 Task: Search one way flight ticket for 1 adult, 5 children, 2 infants in seat and 1 infant on lap in first from Dayton: James M. Cox Dayton International Airport to Indianapolis: Indianapolis International Airport on 8-5-2023. Choice of flights is United. Number of bags: 7 checked bags. Price is upto 55000. Outbound departure time preference is 18:00.
Action: Mouse moved to (383, 333)
Screenshot: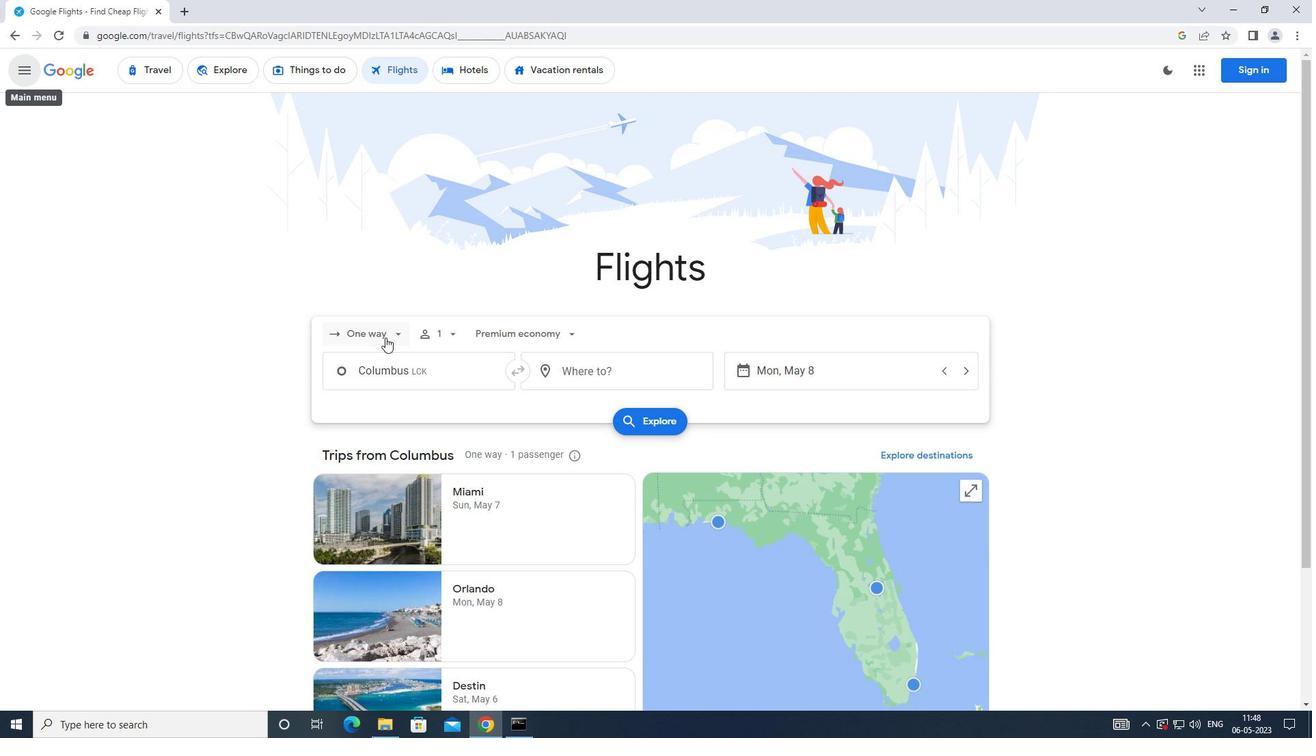 
Action: Mouse pressed left at (383, 333)
Screenshot: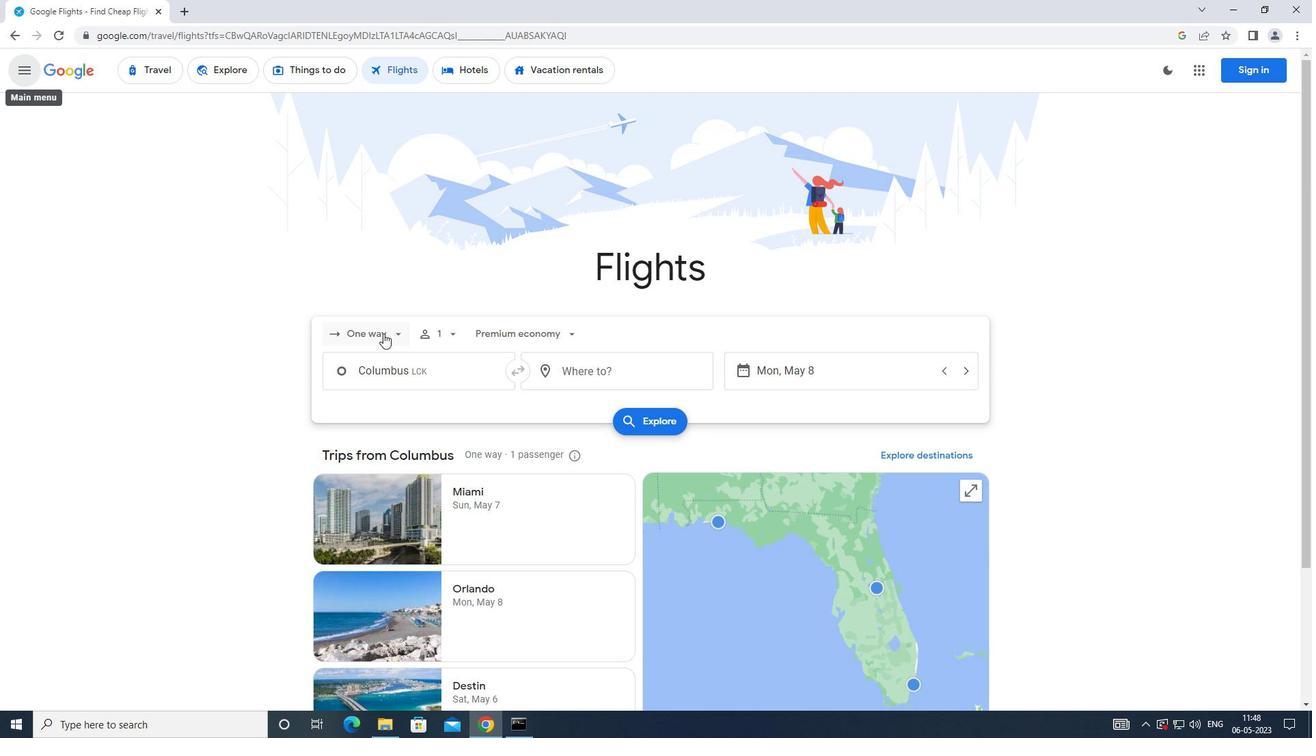 
Action: Mouse moved to (397, 395)
Screenshot: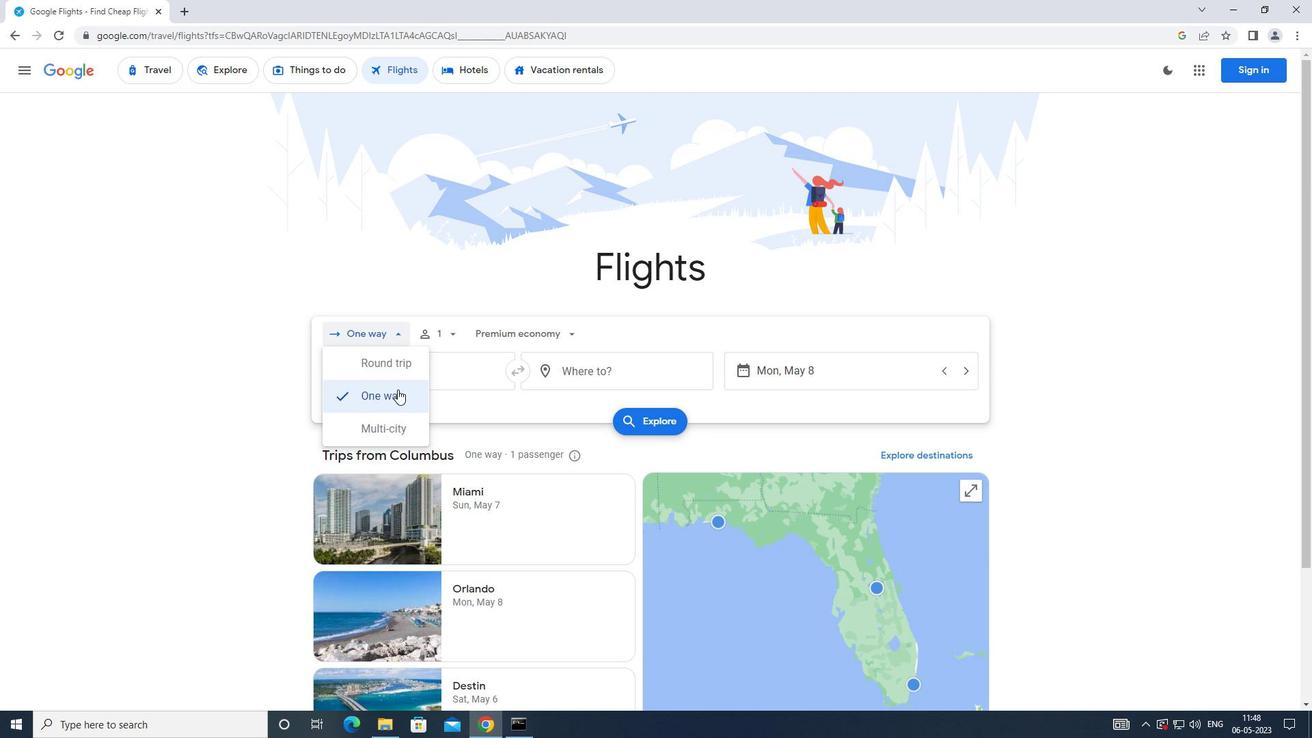 
Action: Mouse pressed left at (397, 395)
Screenshot: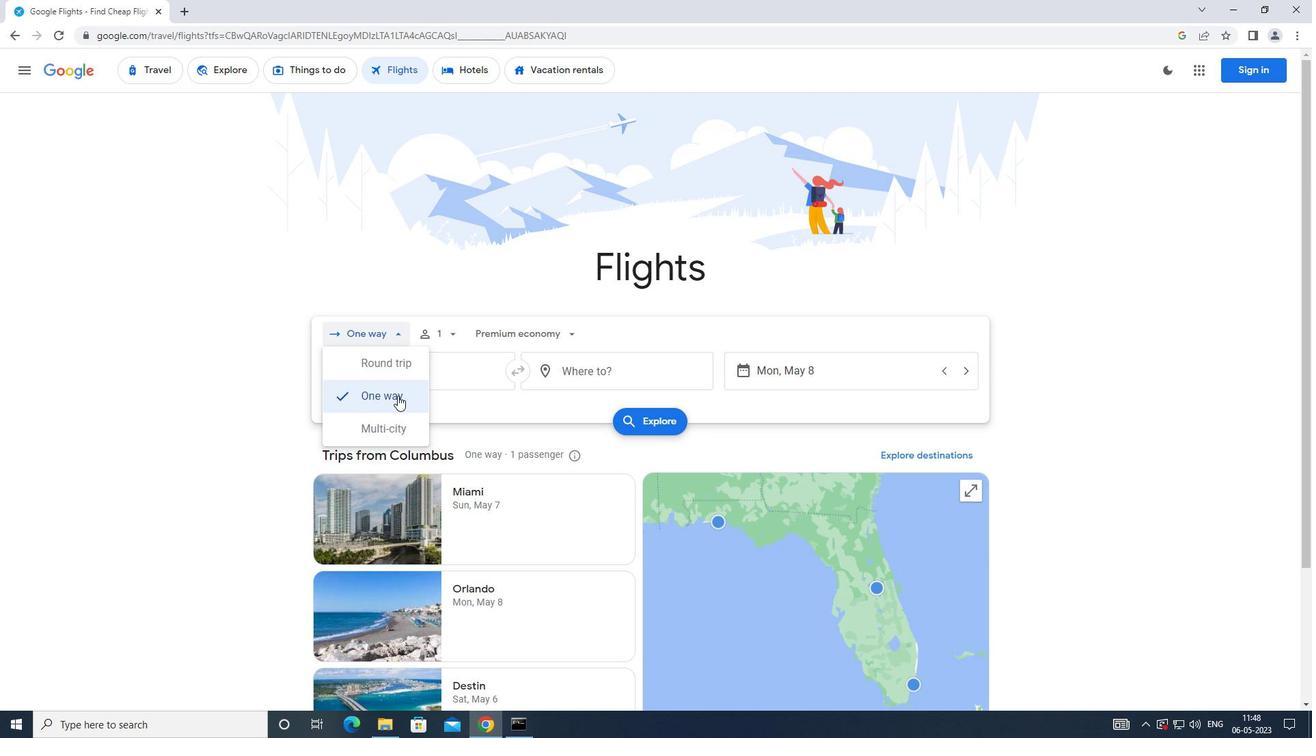 
Action: Mouse moved to (458, 341)
Screenshot: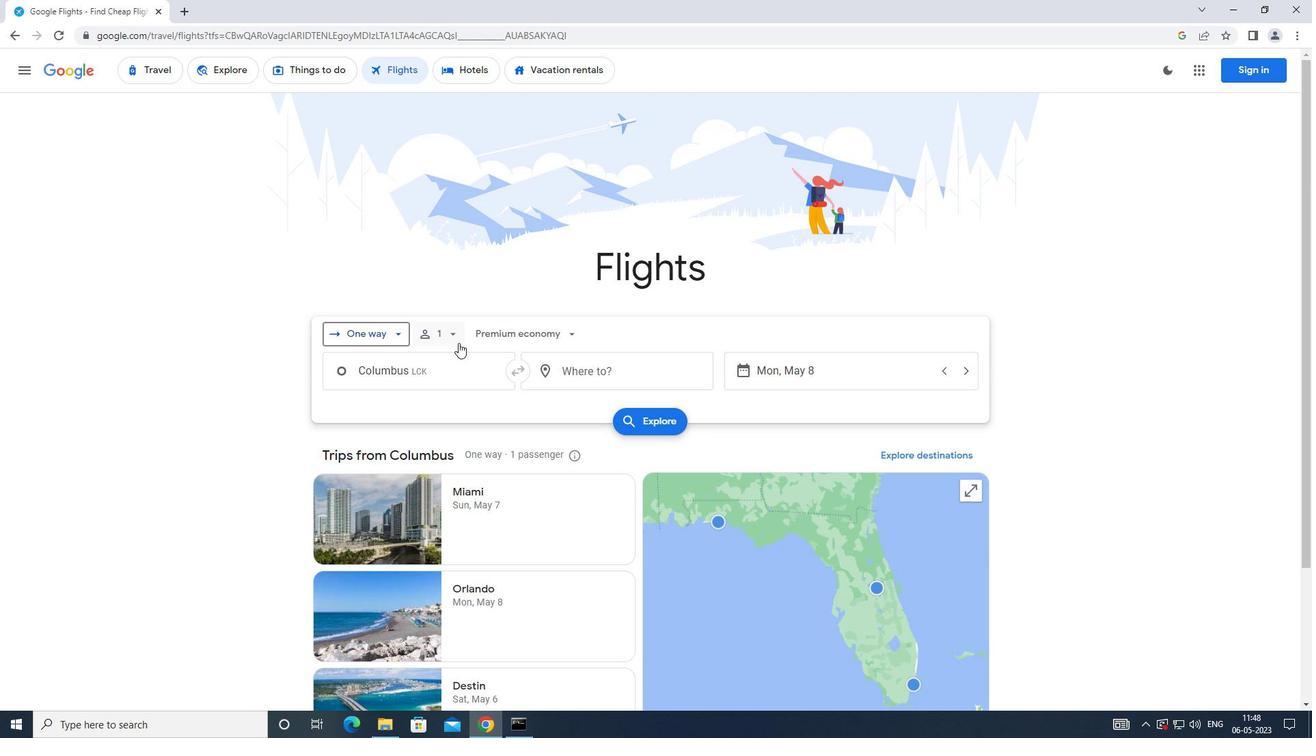 
Action: Mouse pressed left at (458, 341)
Screenshot: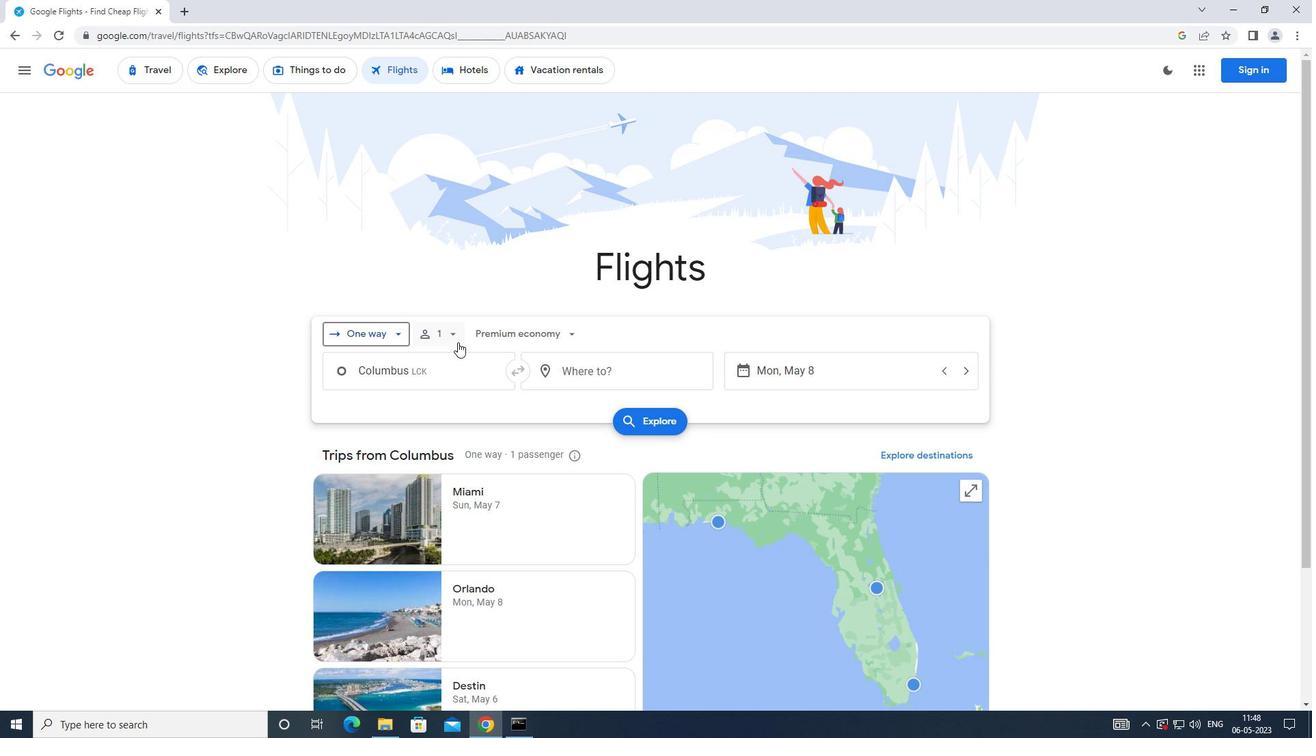 
Action: Mouse moved to (565, 405)
Screenshot: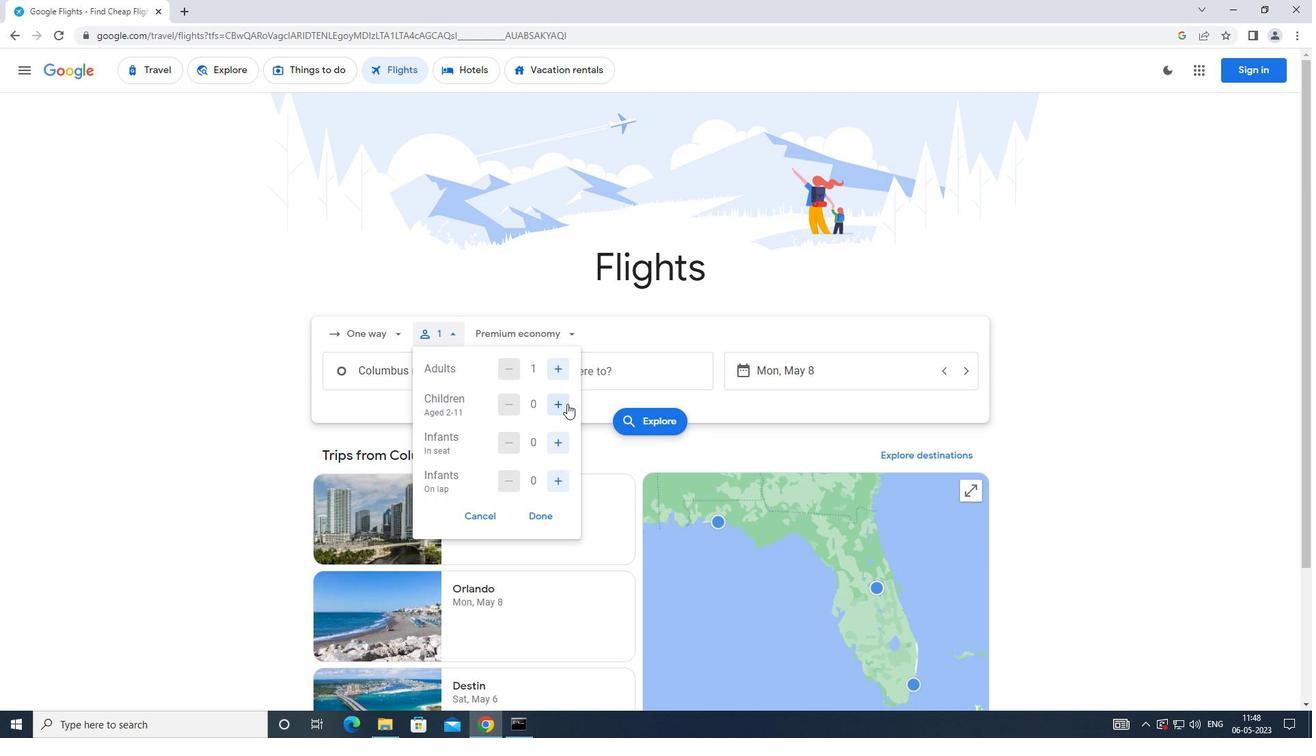 
Action: Mouse pressed left at (565, 405)
Screenshot: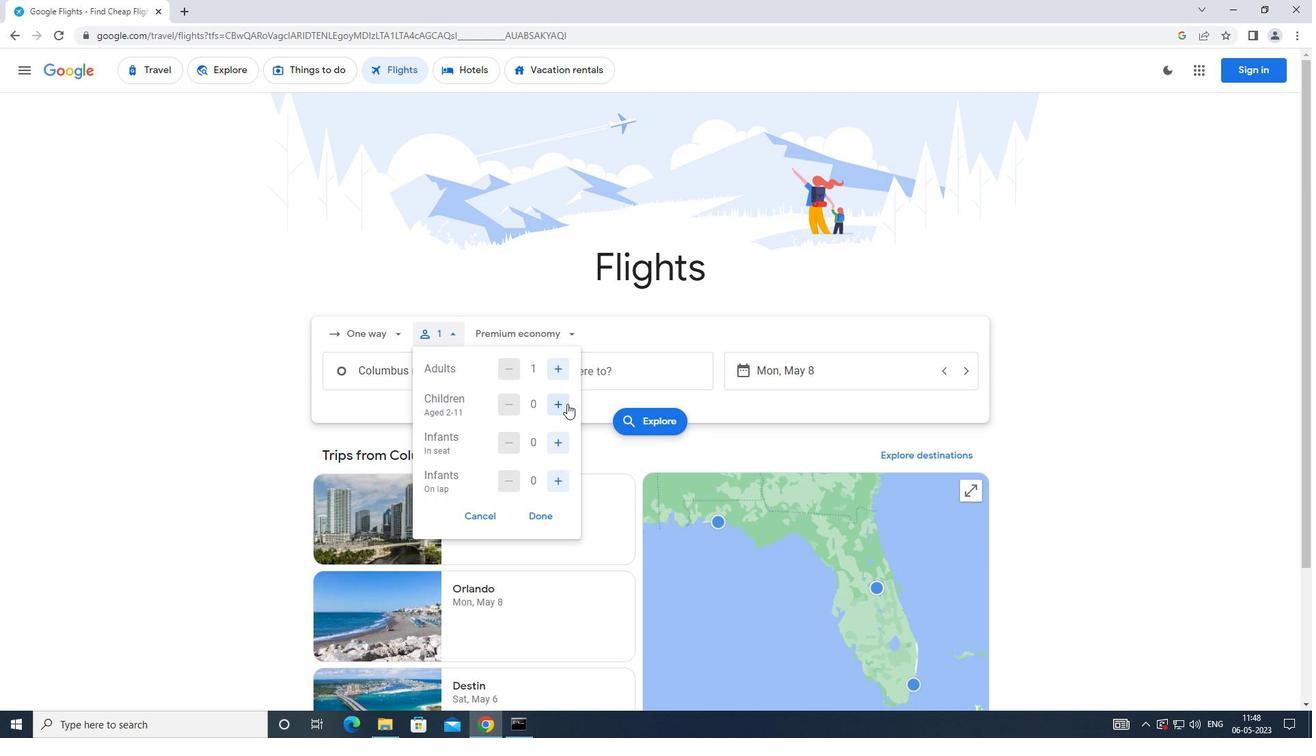 
Action: Mouse moved to (564, 406)
Screenshot: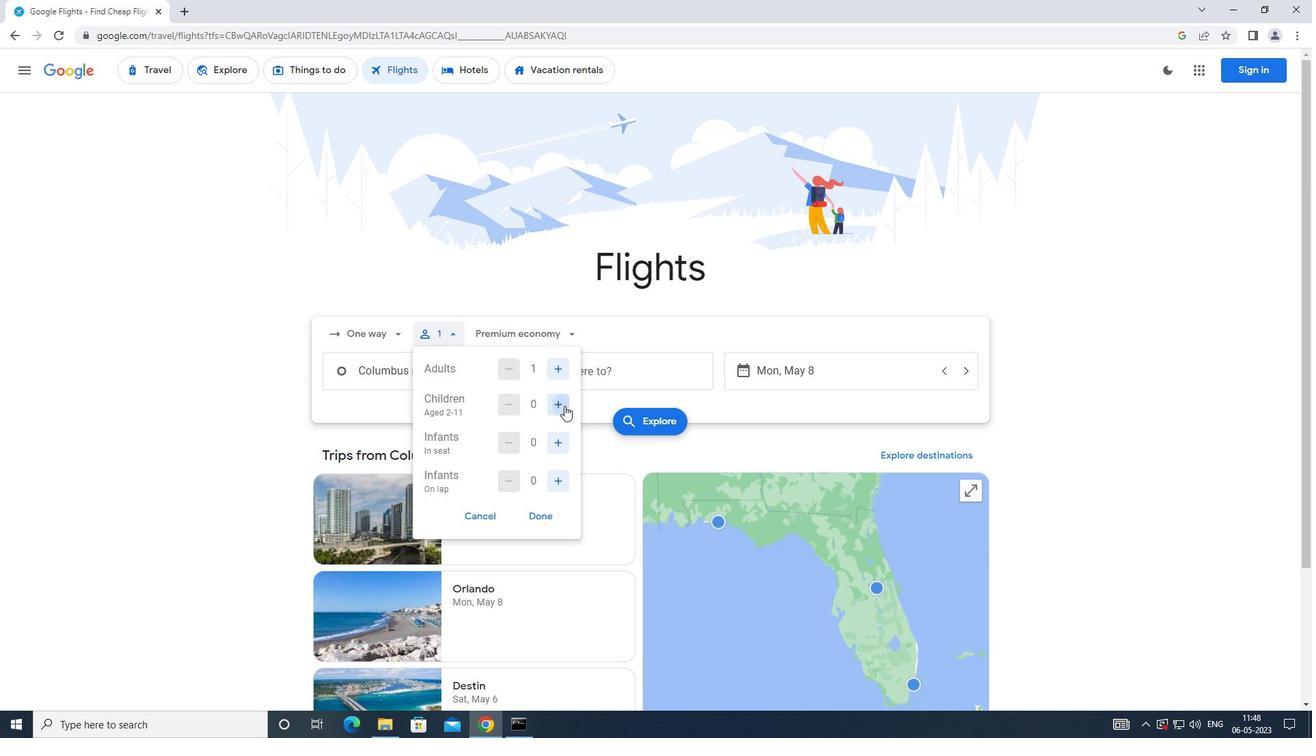 
Action: Mouse pressed left at (564, 406)
Screenshot: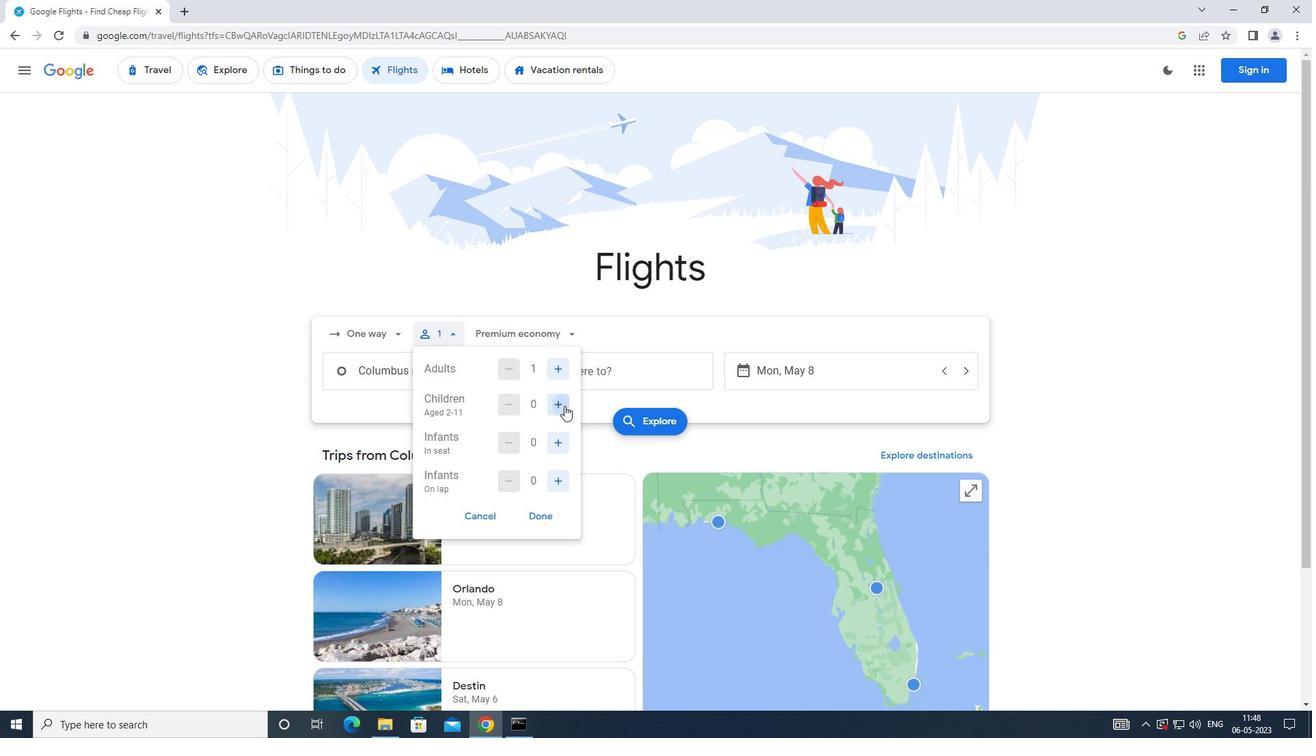 
Action: Mouse moved to (561, 408)
Screenshot: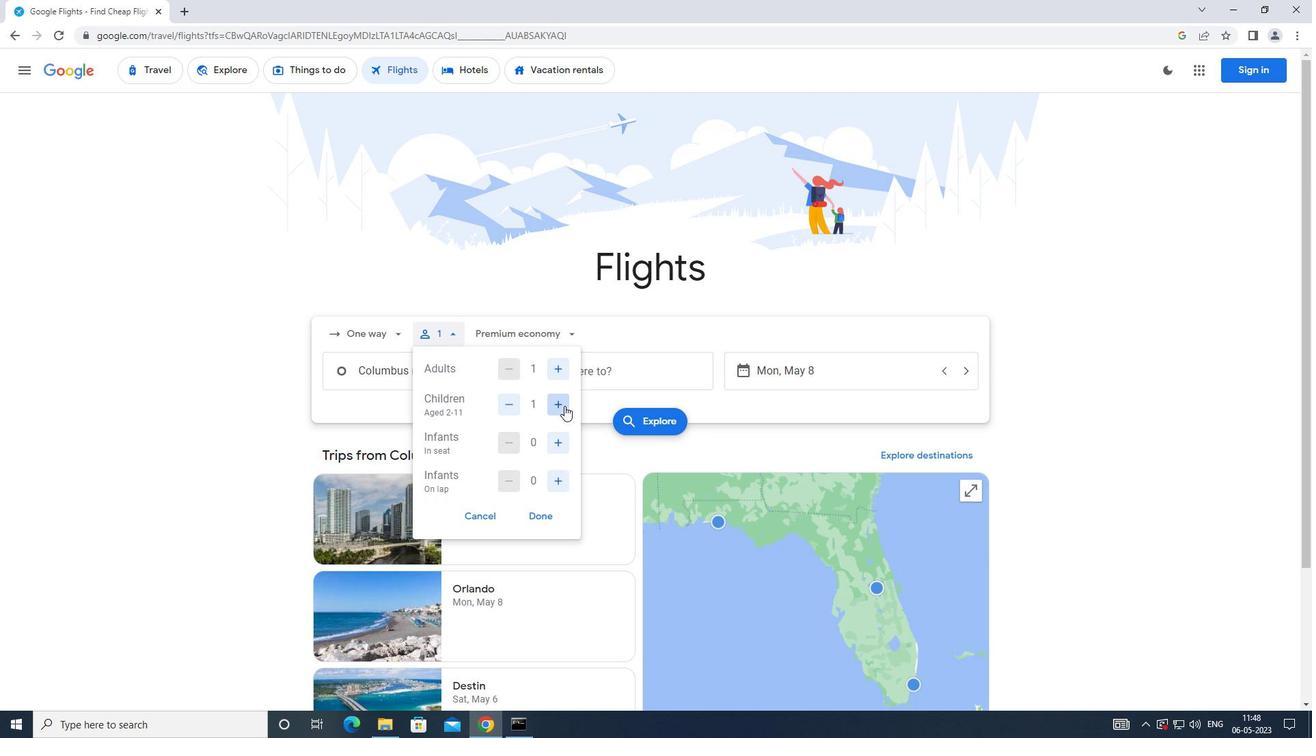 
Action: Mouse pressed left at (561, 408)
Screenshot: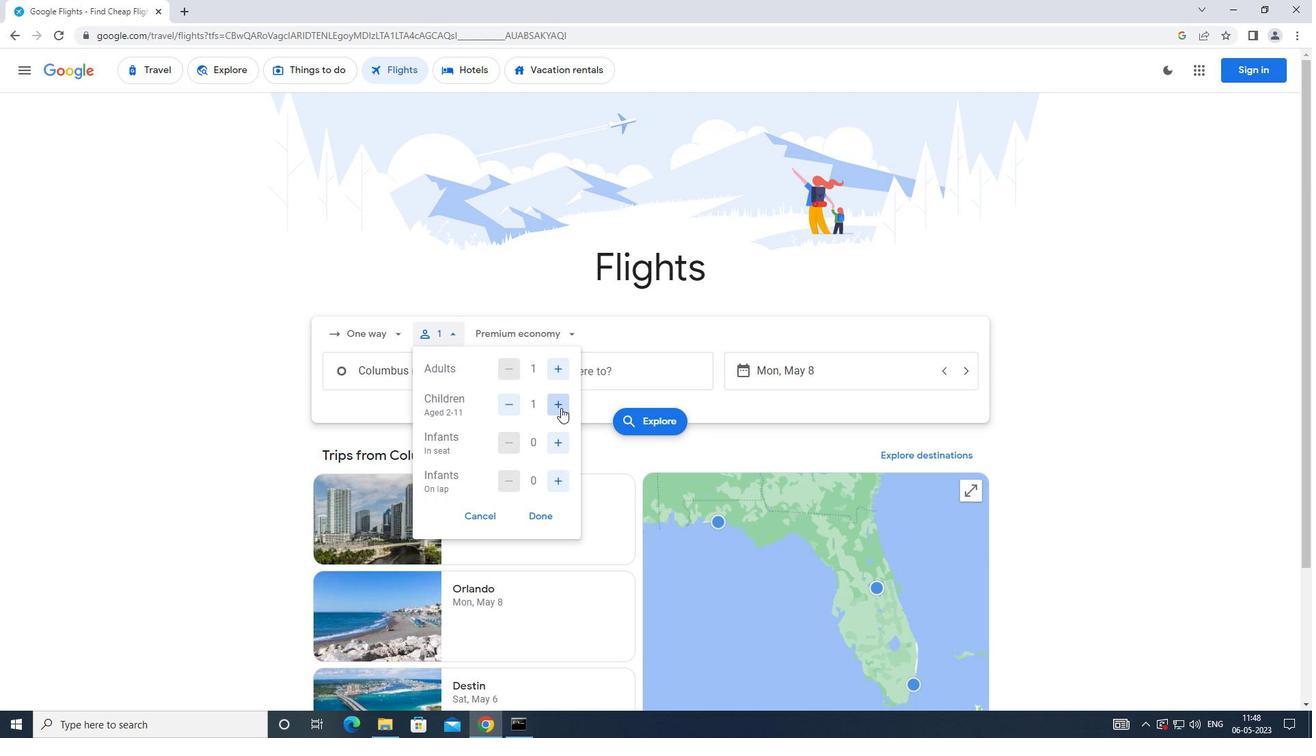 
Action: Mouse pressed left at (561, 408)
Screenshot: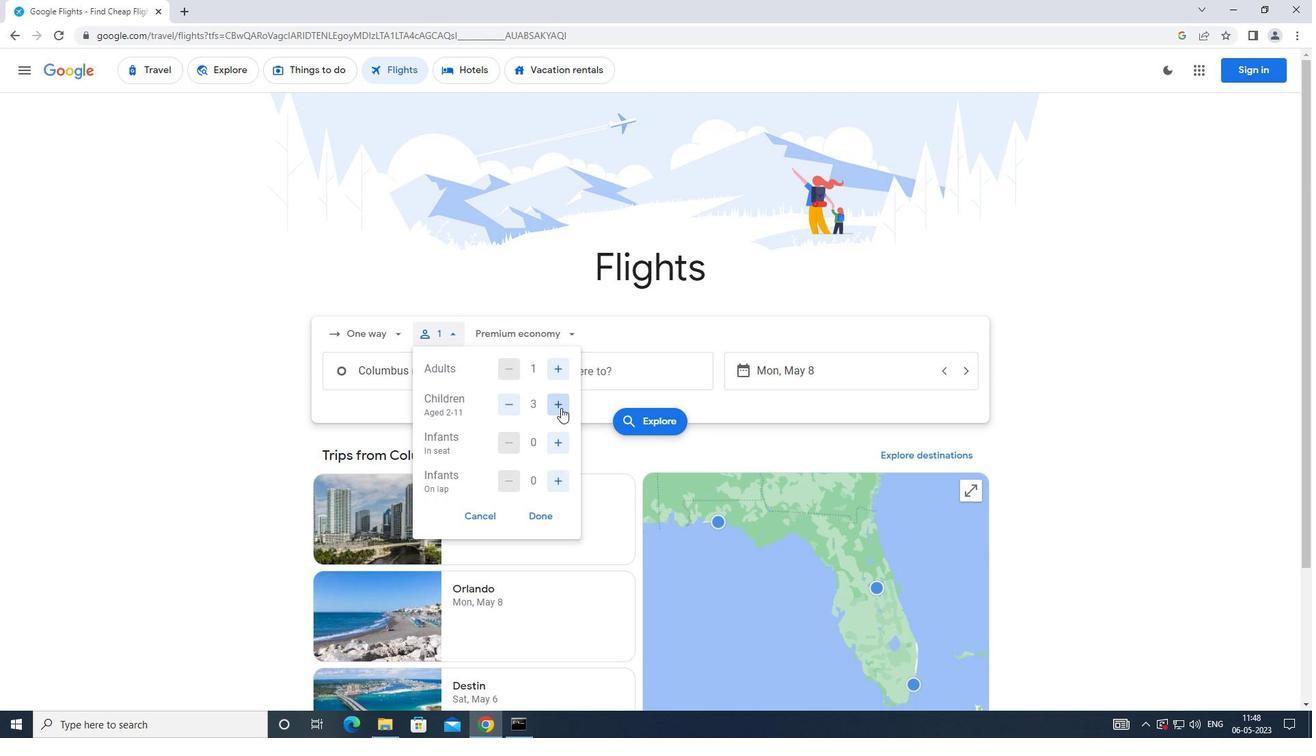 
Action: Mouse pressed left at (561, 408)
Screenshot: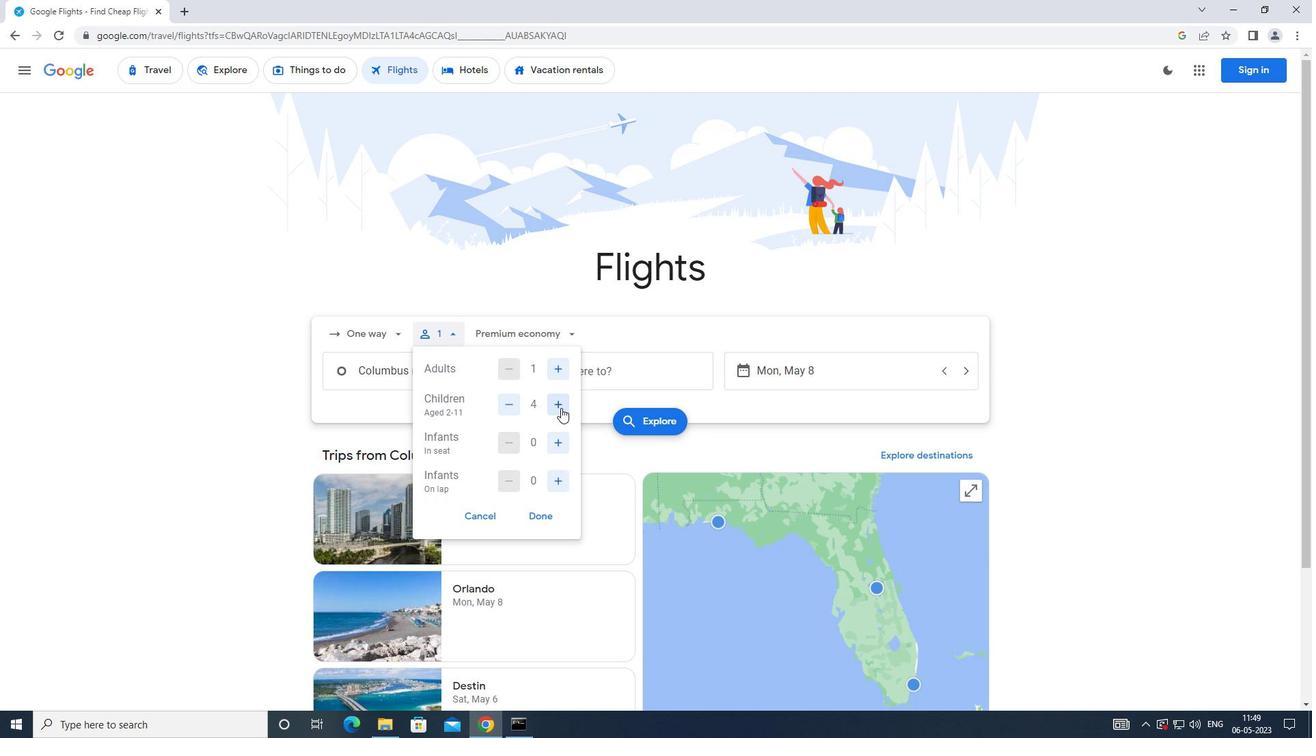 
Action: Mouse moved to (559, 444)
Screenshot: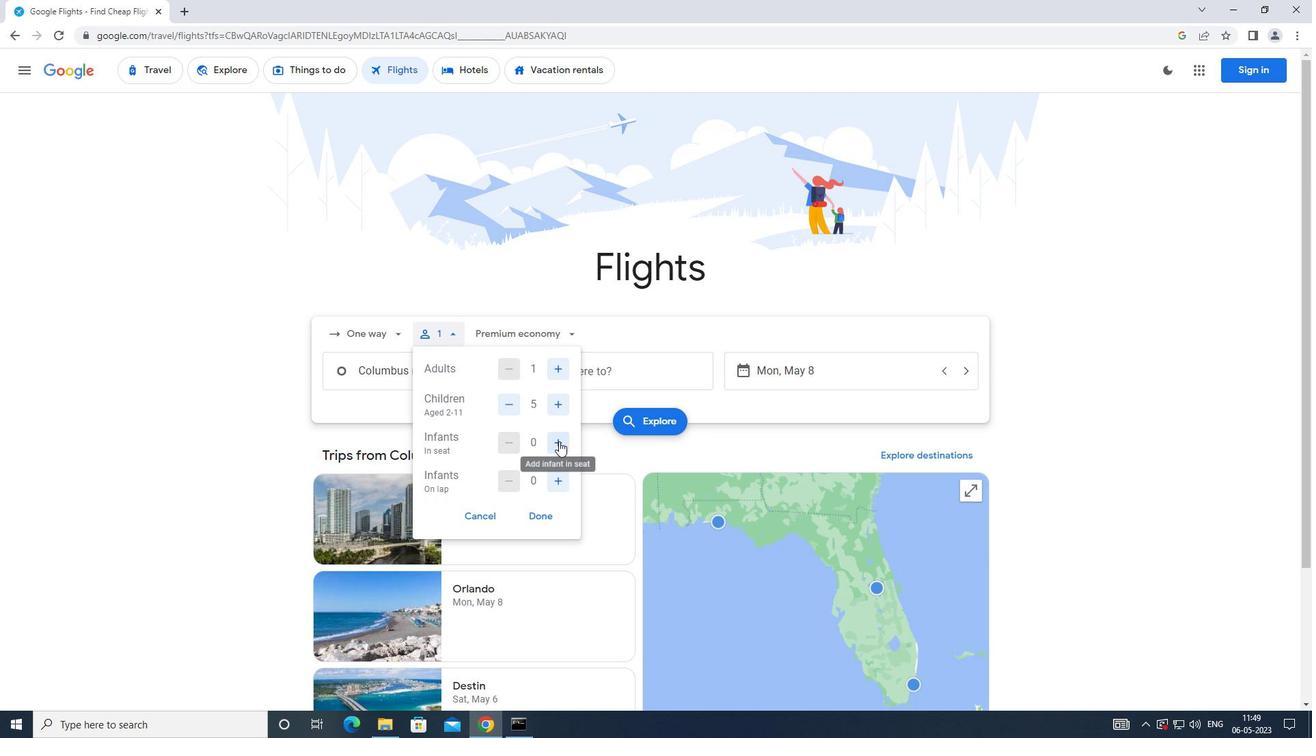 
Action: Mouse pressed left at (559, 444)
Screenshot: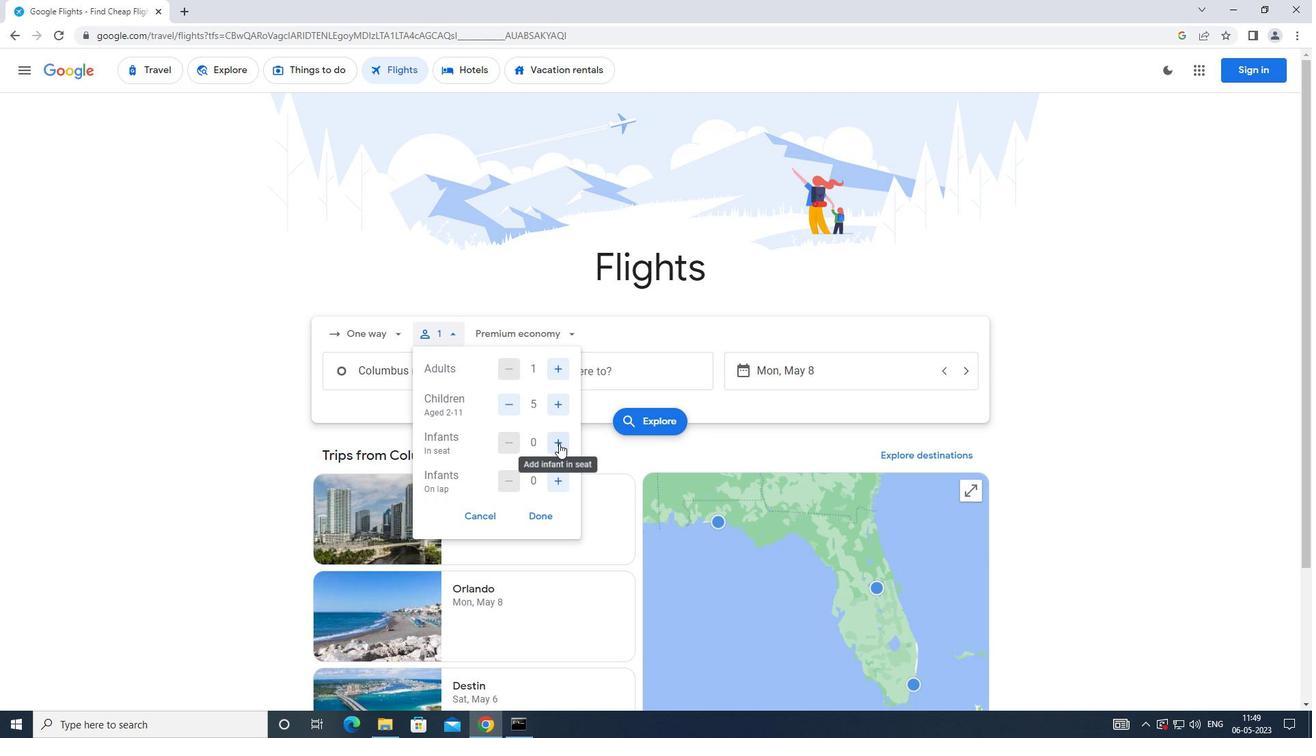 
Action: Mouse moved to (559, 478)
Screenshot: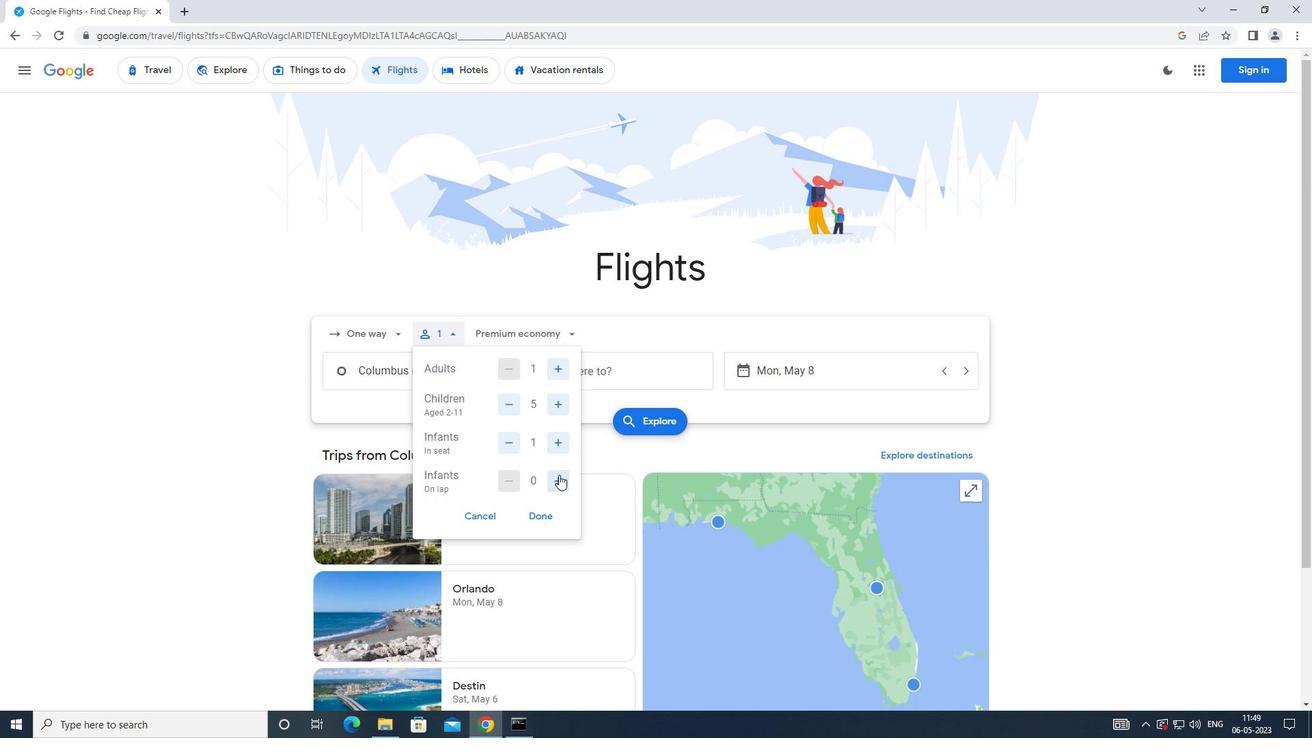 
Action: Mouse pressed left at (559, 478)
Screenshot: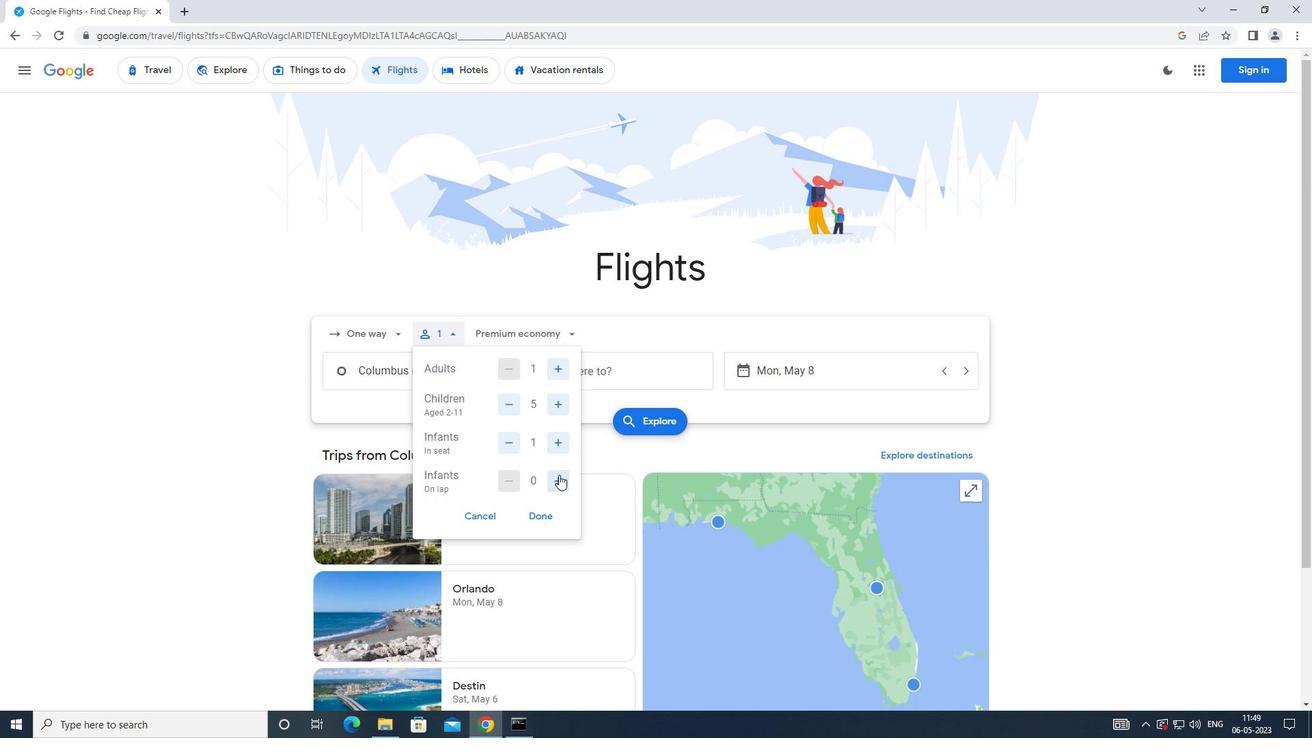 
Action: Mouse moved to (544, 519)
Screenshot: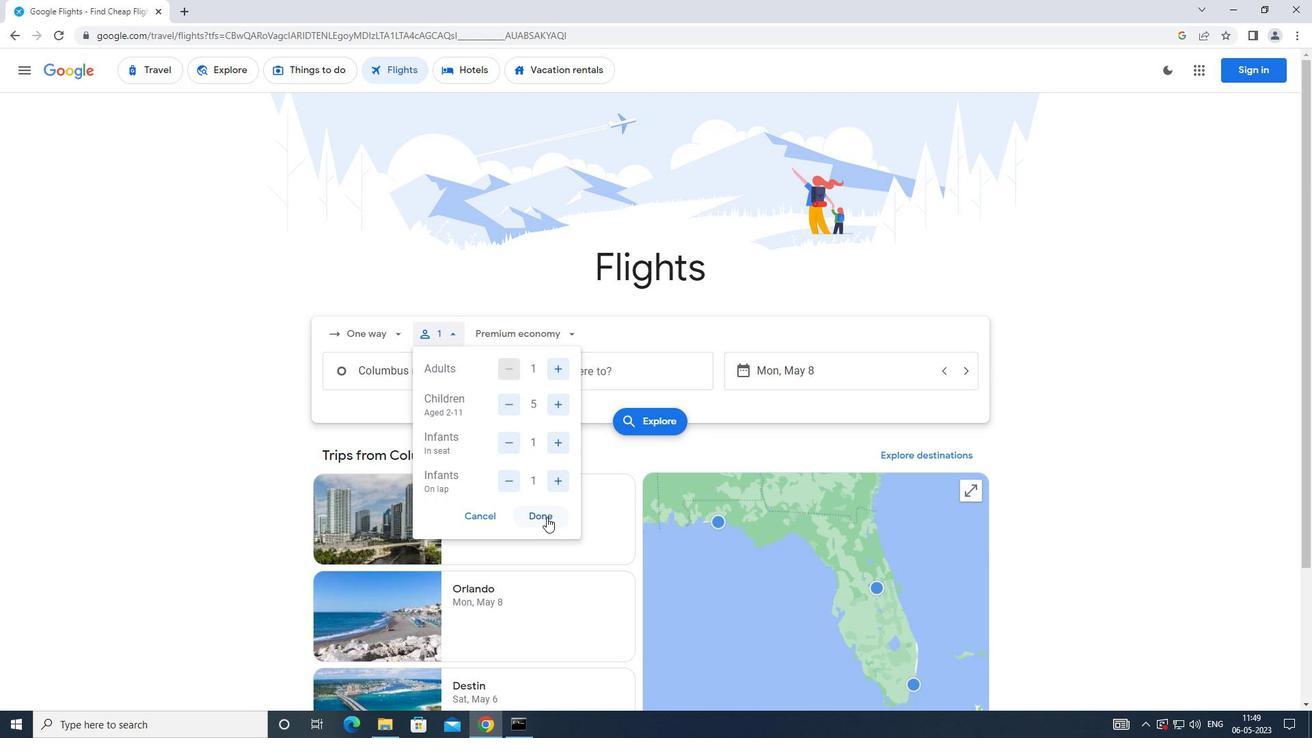 
Action: Mouse pressed left at (544, 519)
Screenshot: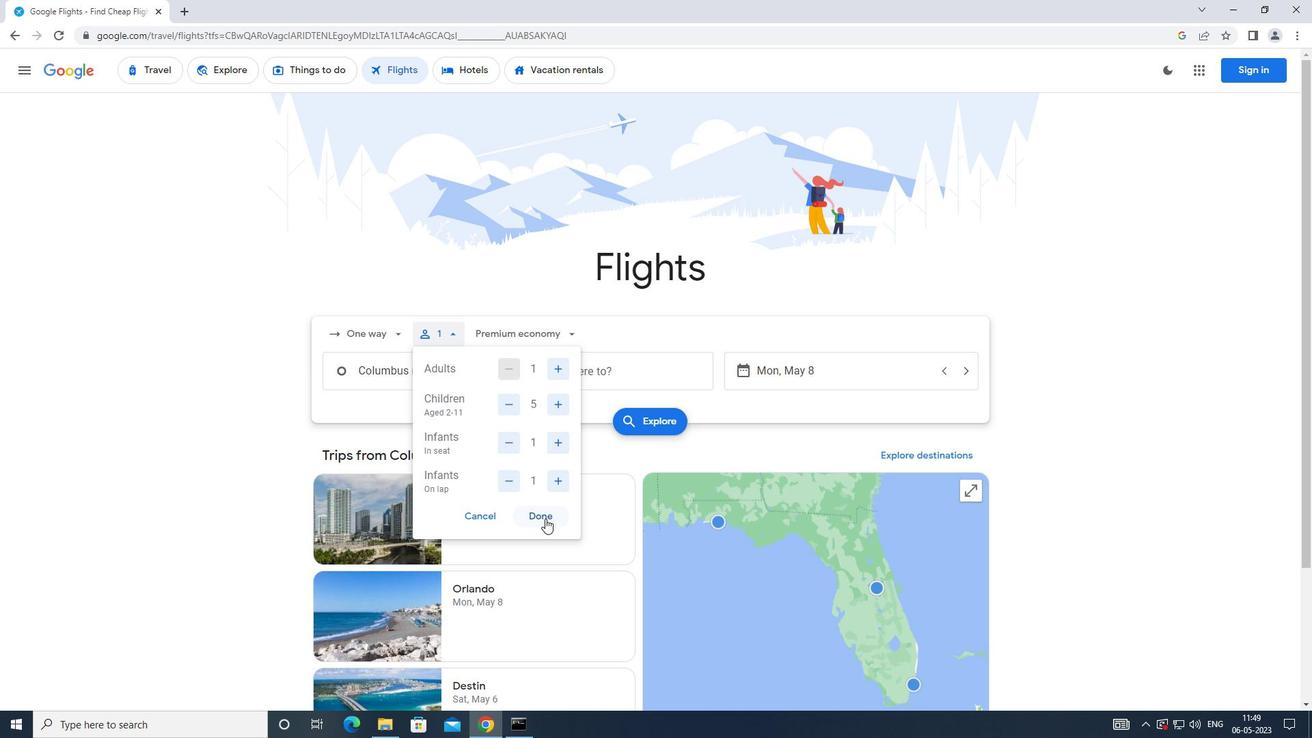 
Action: Mouse moved to (506, 332)
Screenshot: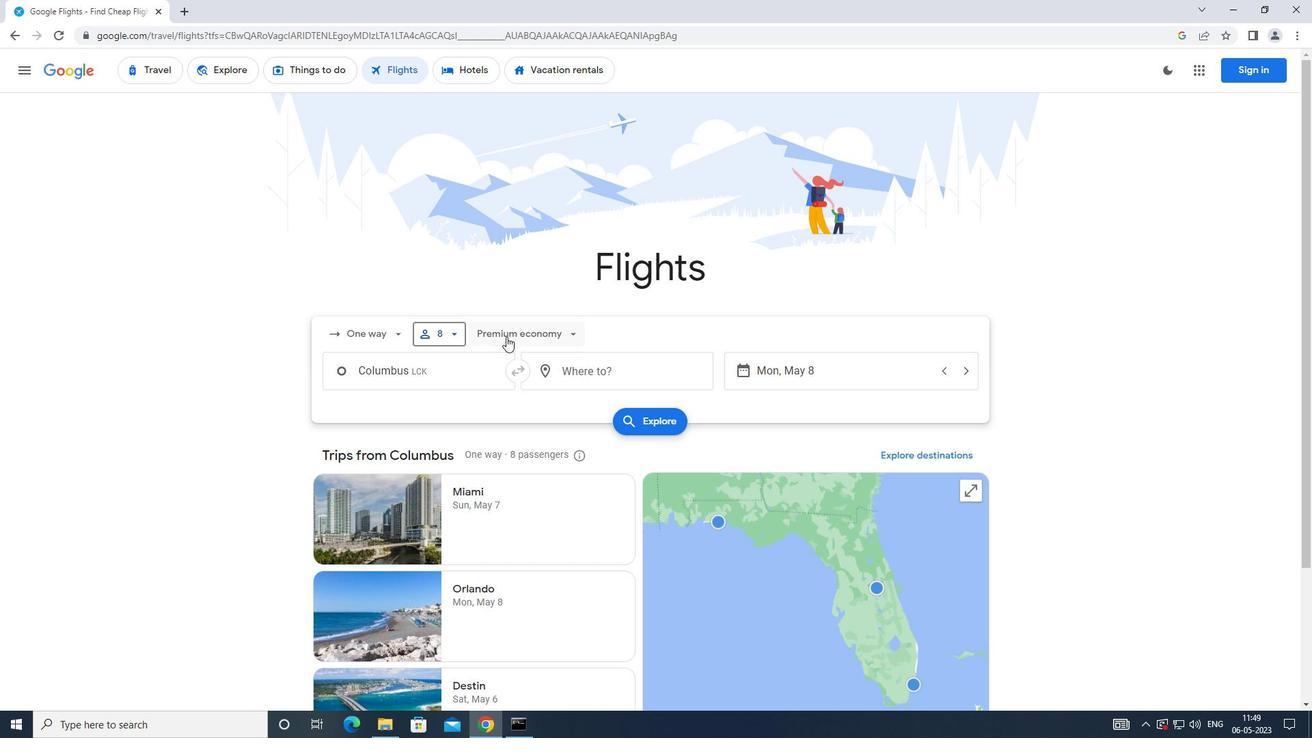 
Action: Mouse pressed left at (506, 332)
Screenshot: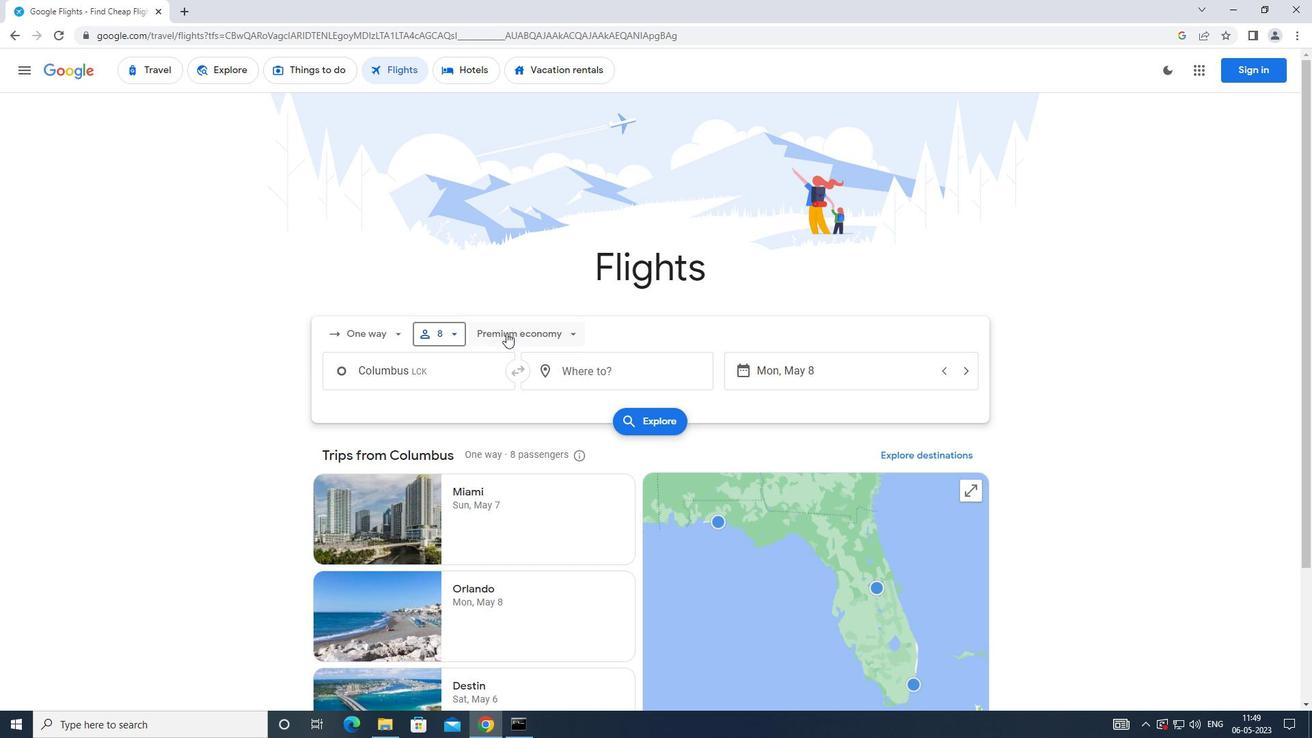 
Action: Mouse moved to (521, 461)
Screenshot: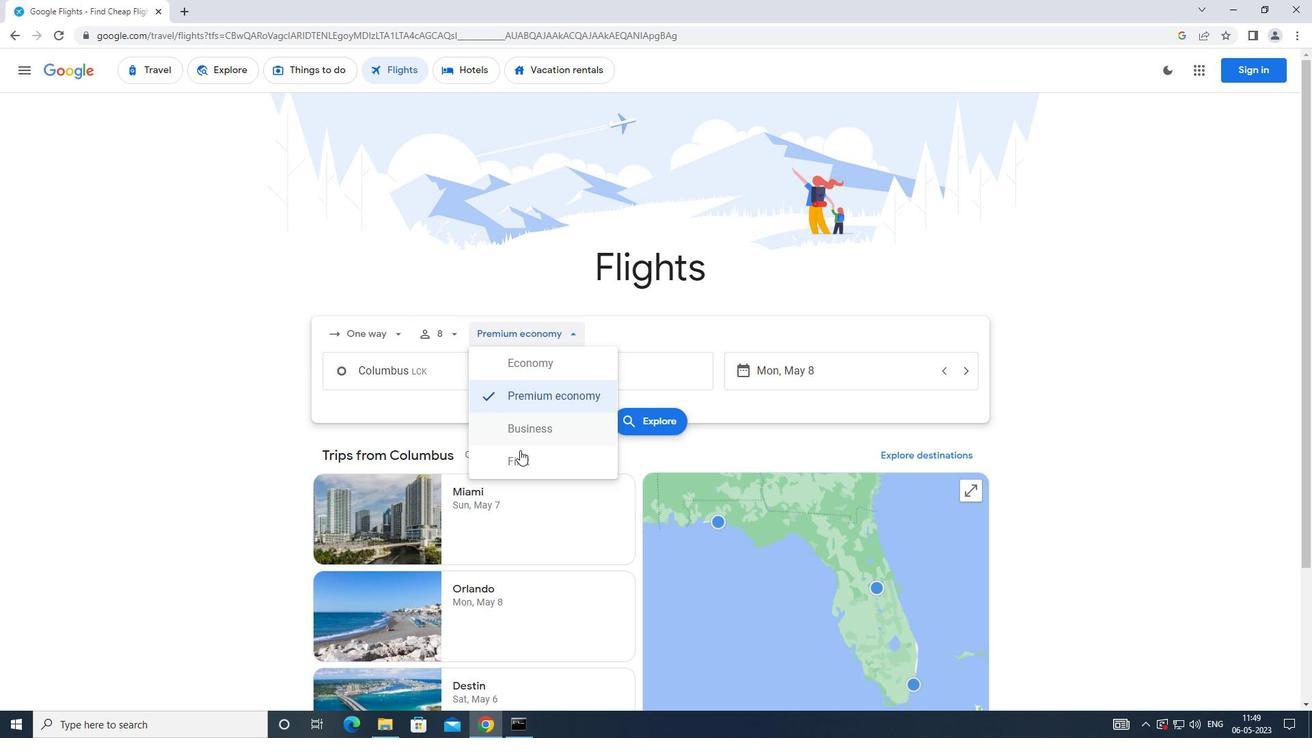 
Action: Mouse pressed left at (521, 461)
Screenshot: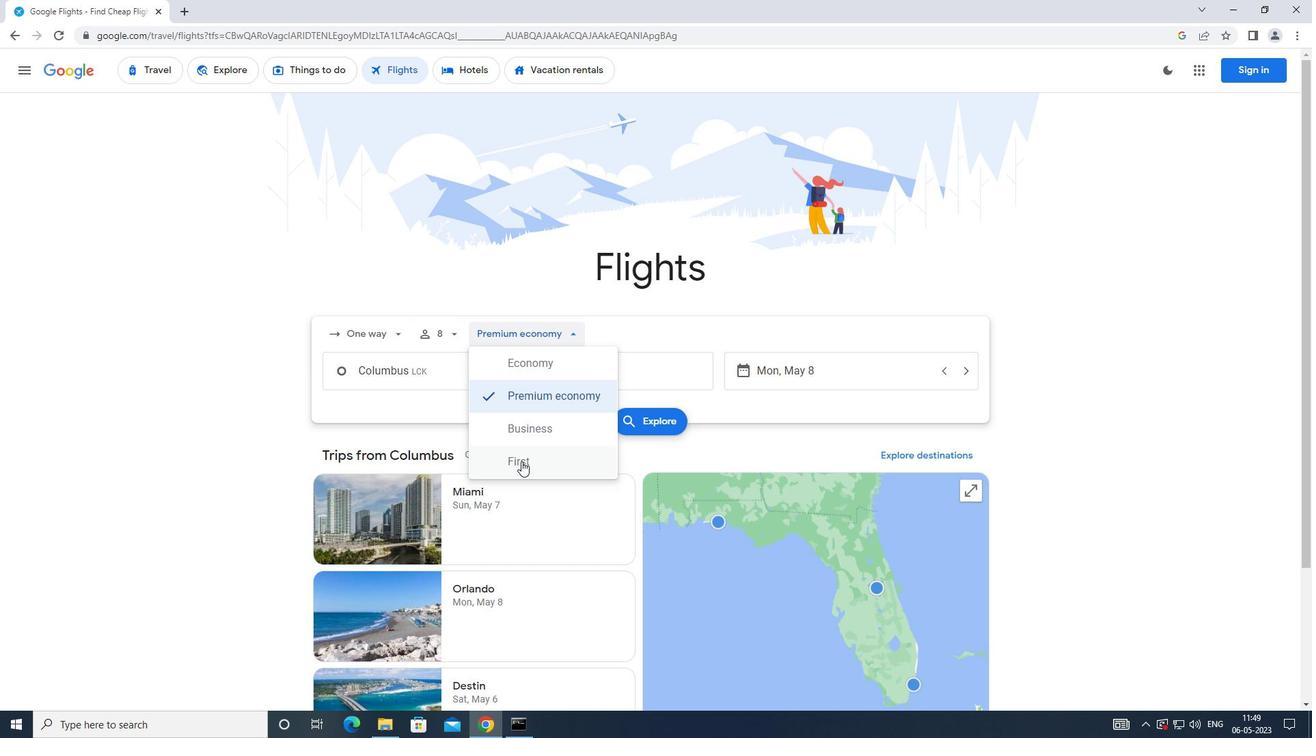 
Action: Mouse moved to (436, 386)
Screenshot: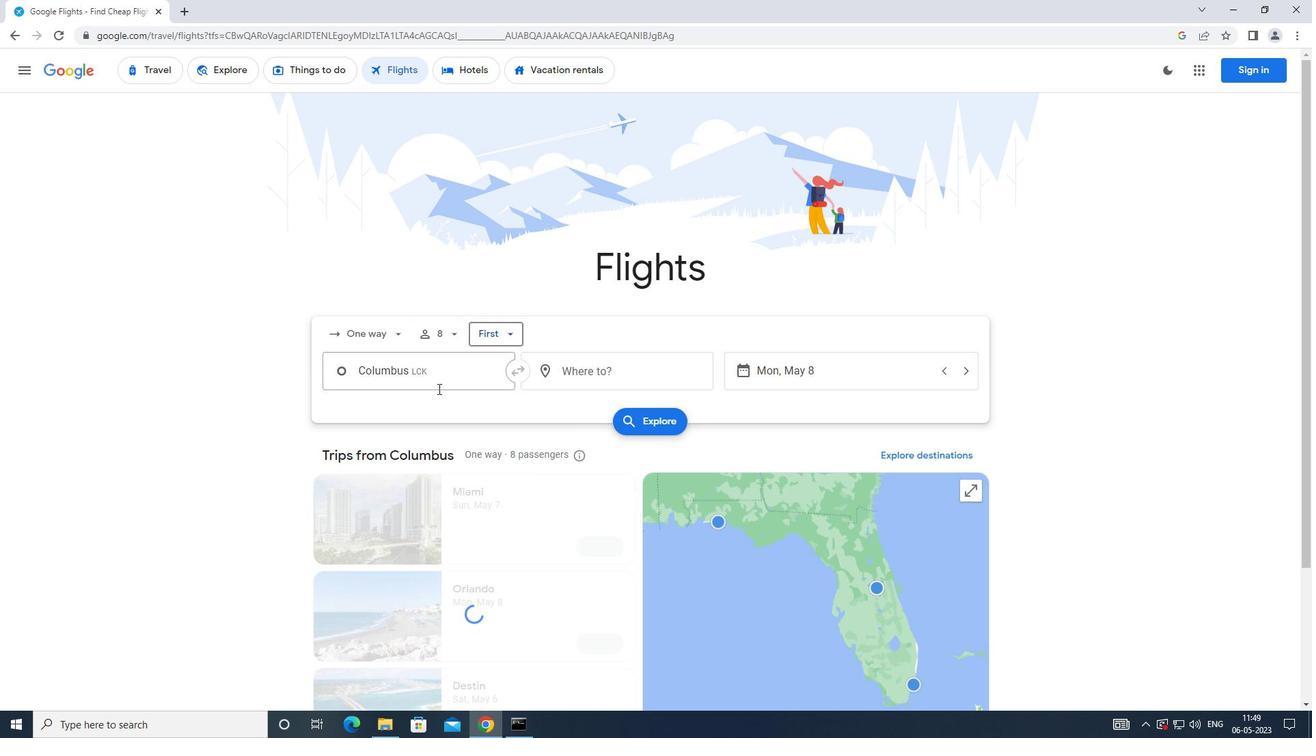 
Action: Mouse pressed left at (436, 386)
Screenshot: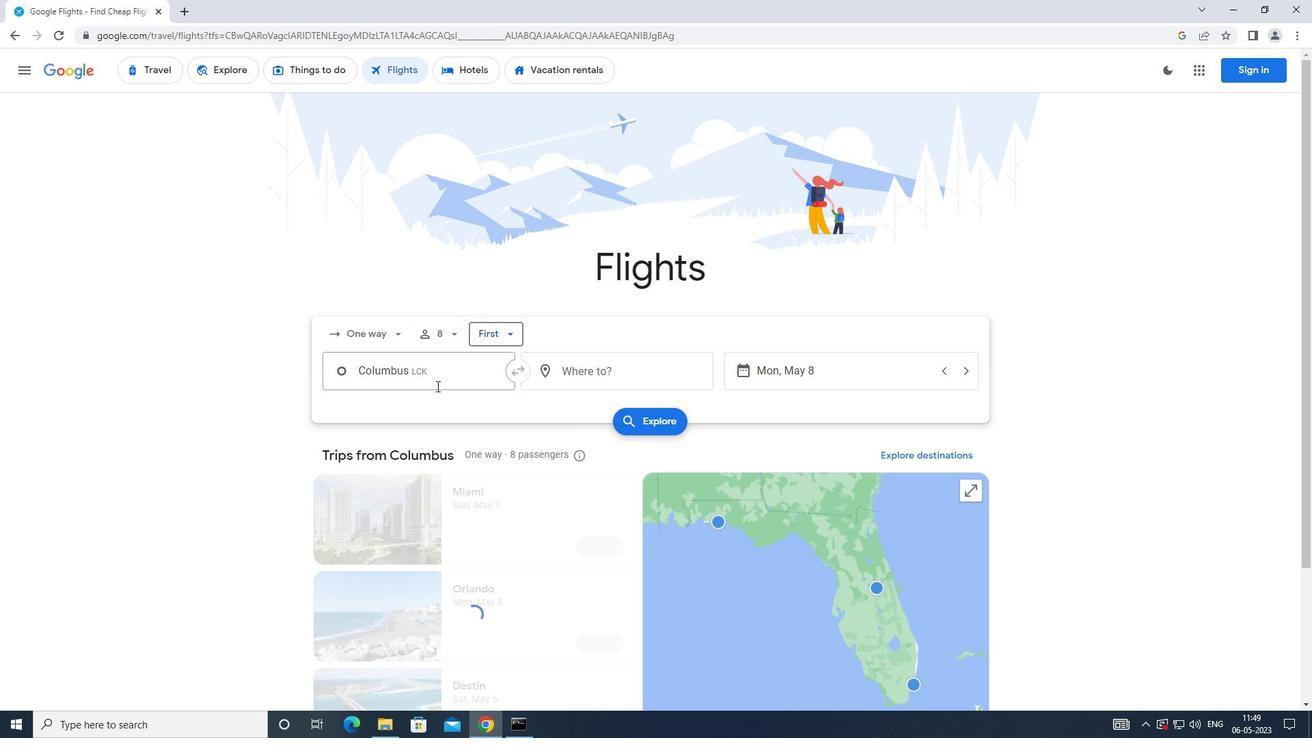 
Action: Mouse moved to (447, 397)
Screenshot: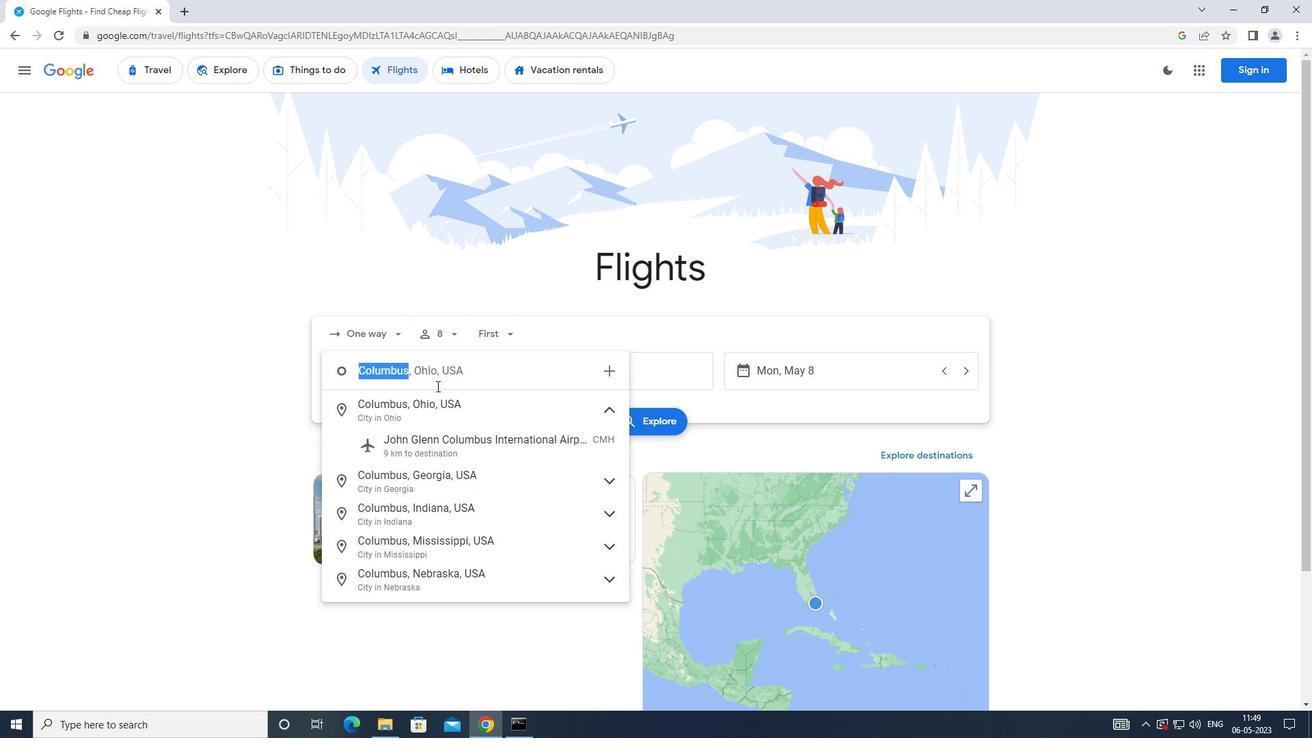 
Action: Key pressed <Key.caps_lock>j<Key.caps_lock>ames<Key.space>
Screenshot: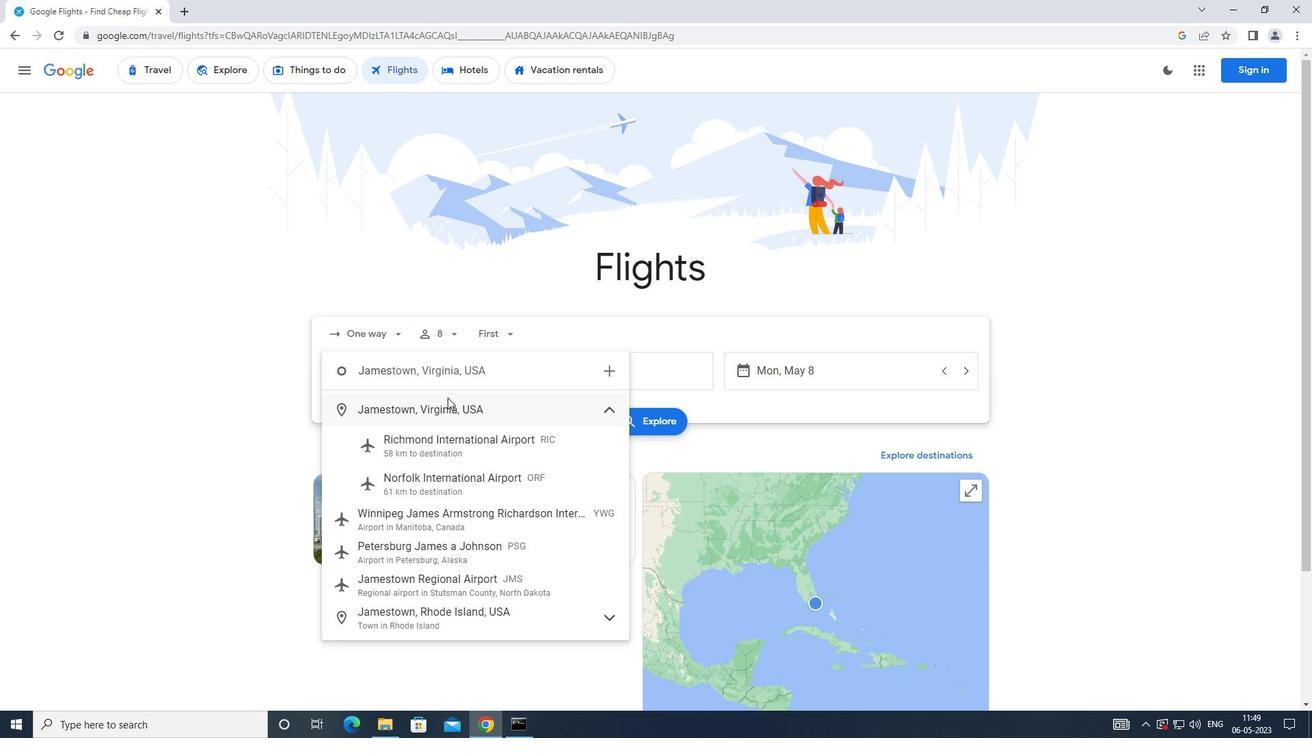 
Action: Mouse moved to (448, 397)
Screenshot: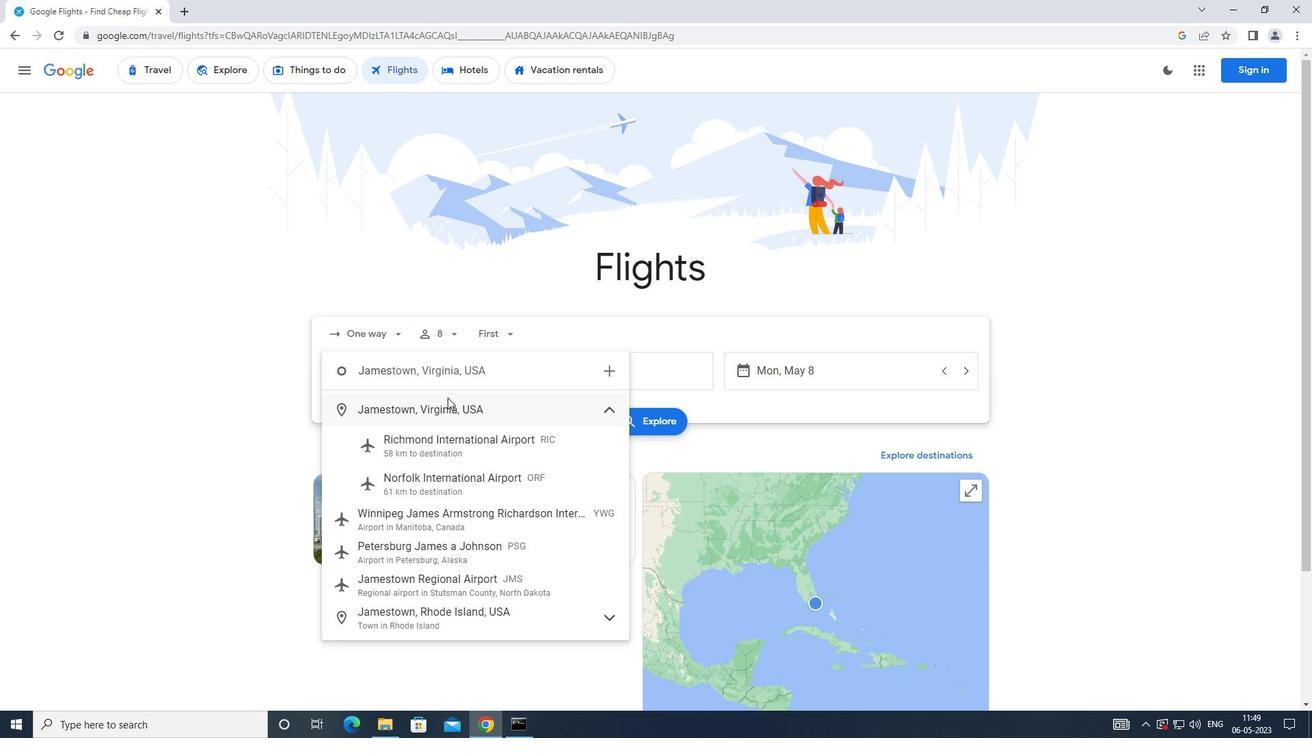 
Action: Key pressed <Key.caps_lock>
Screenshot: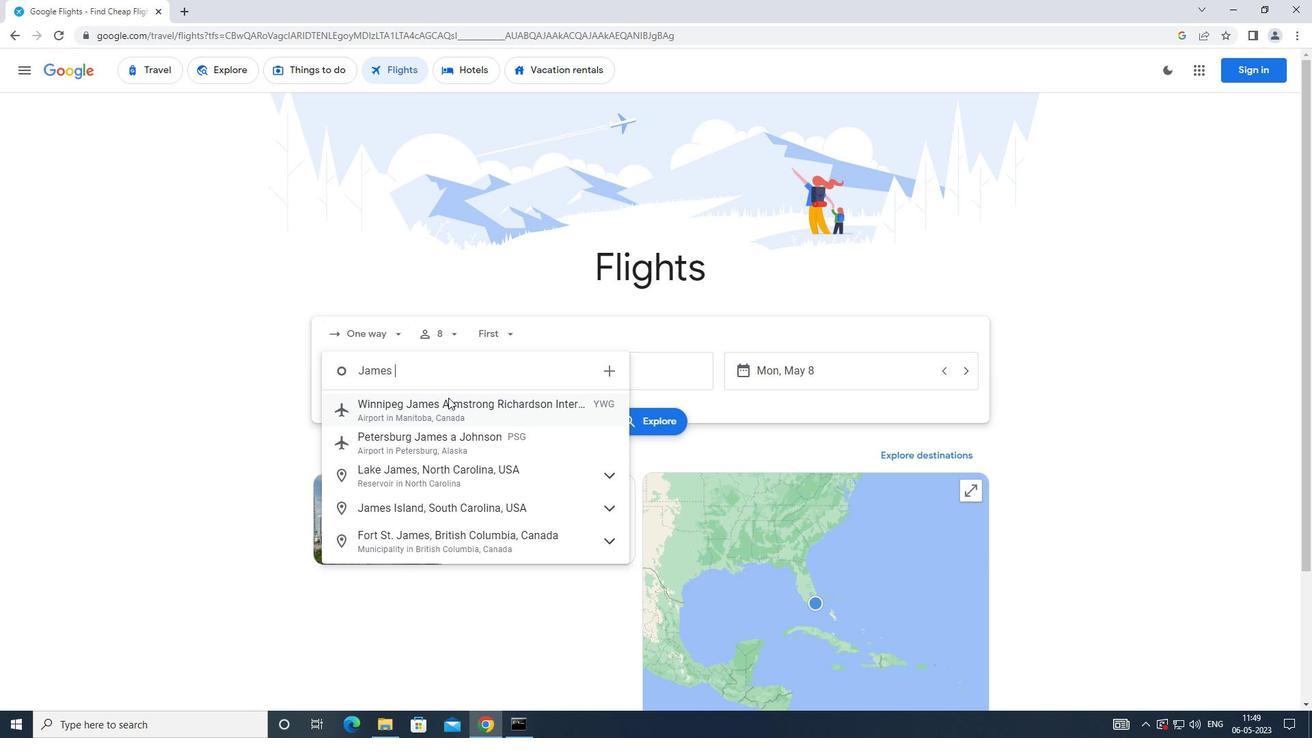
Action: Mouse moved to (448, 398)
Screenshot: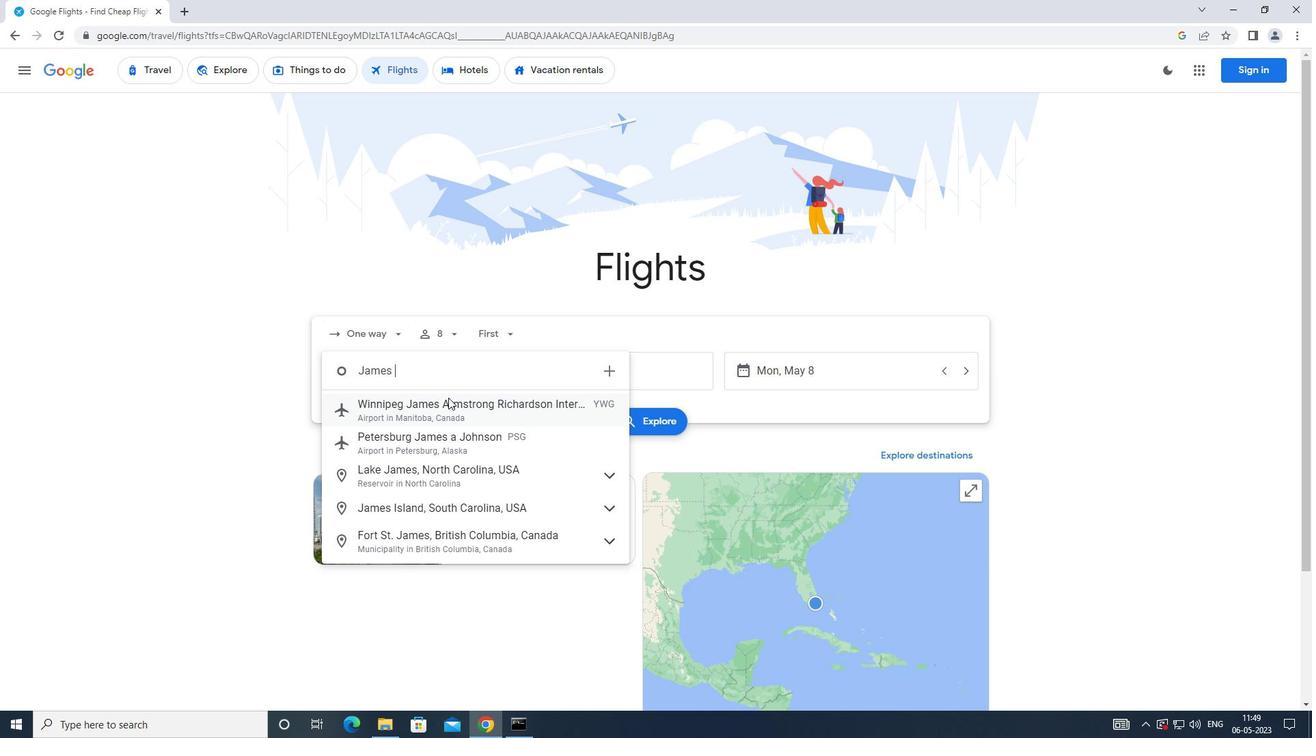 
Action: Key pressed m<Key.space>.<Key.space><Key.caps_lock>
Screenshot: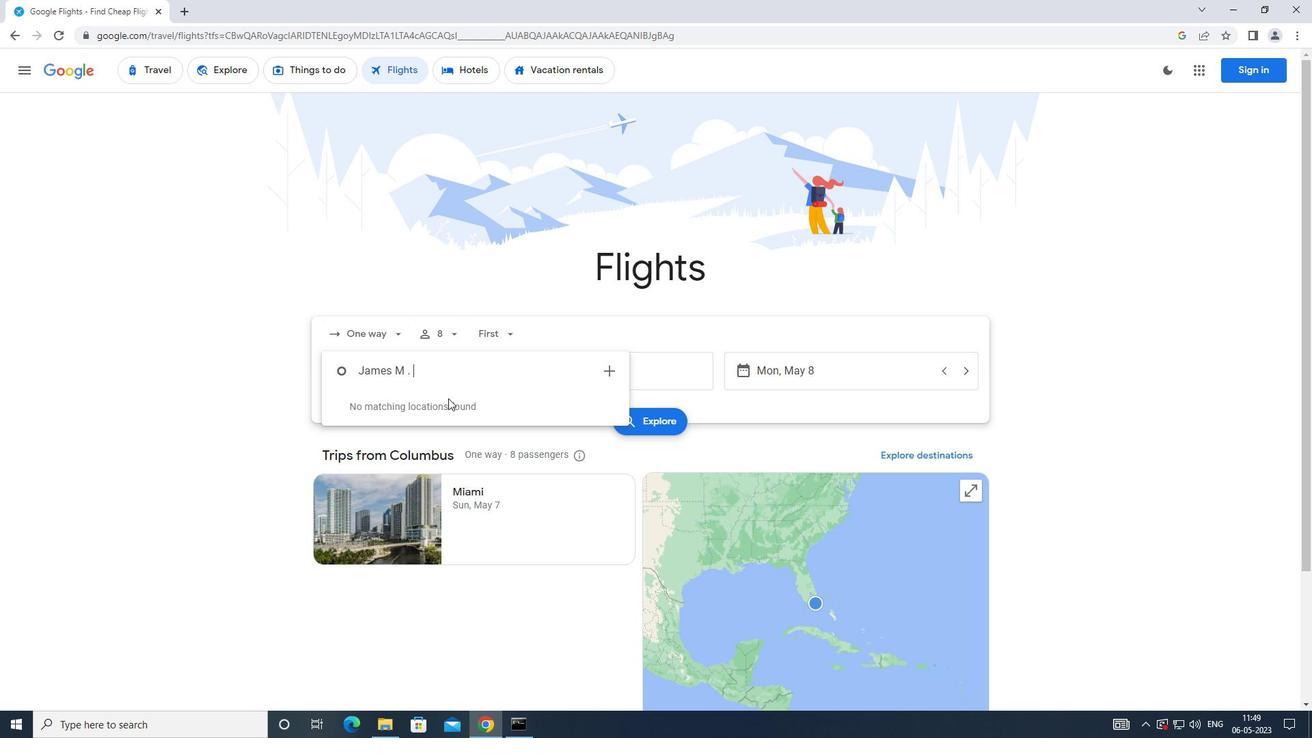 
Action: Mouse moved to (448, 398)
Screenshot: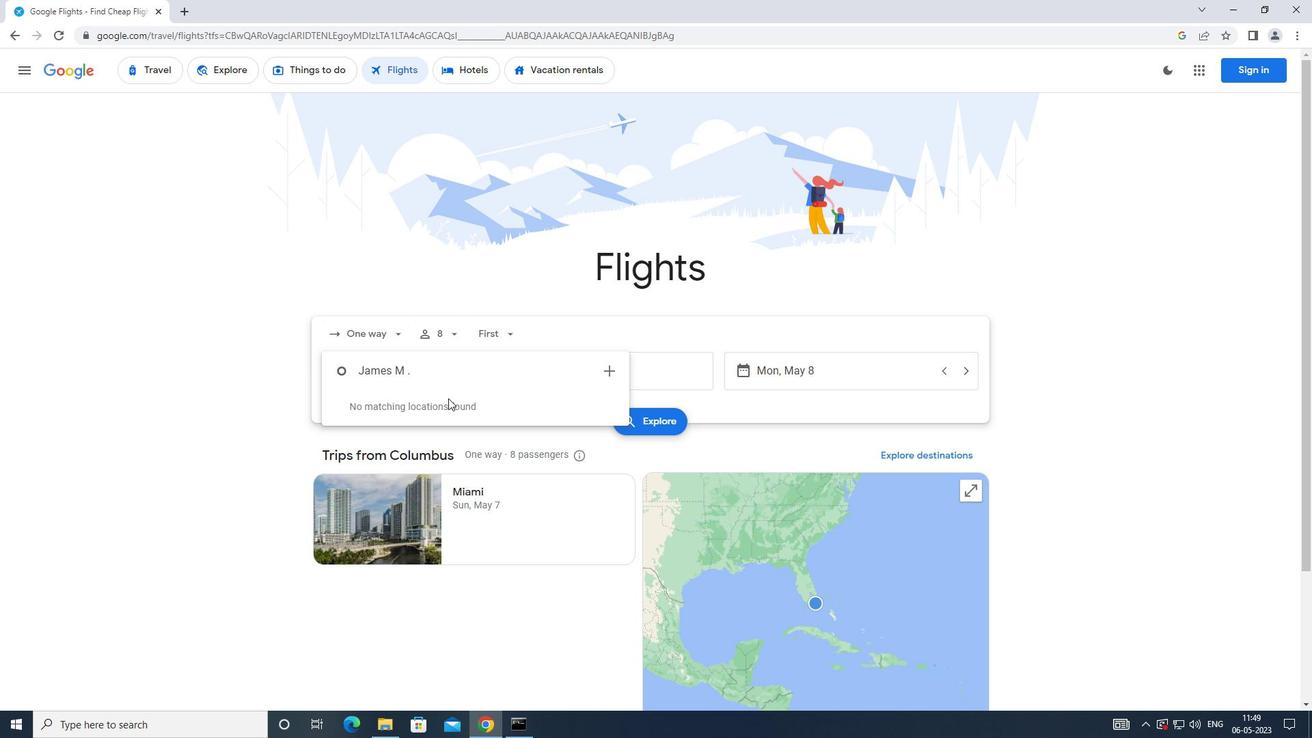 
Action: Key pressed co
Screenshot: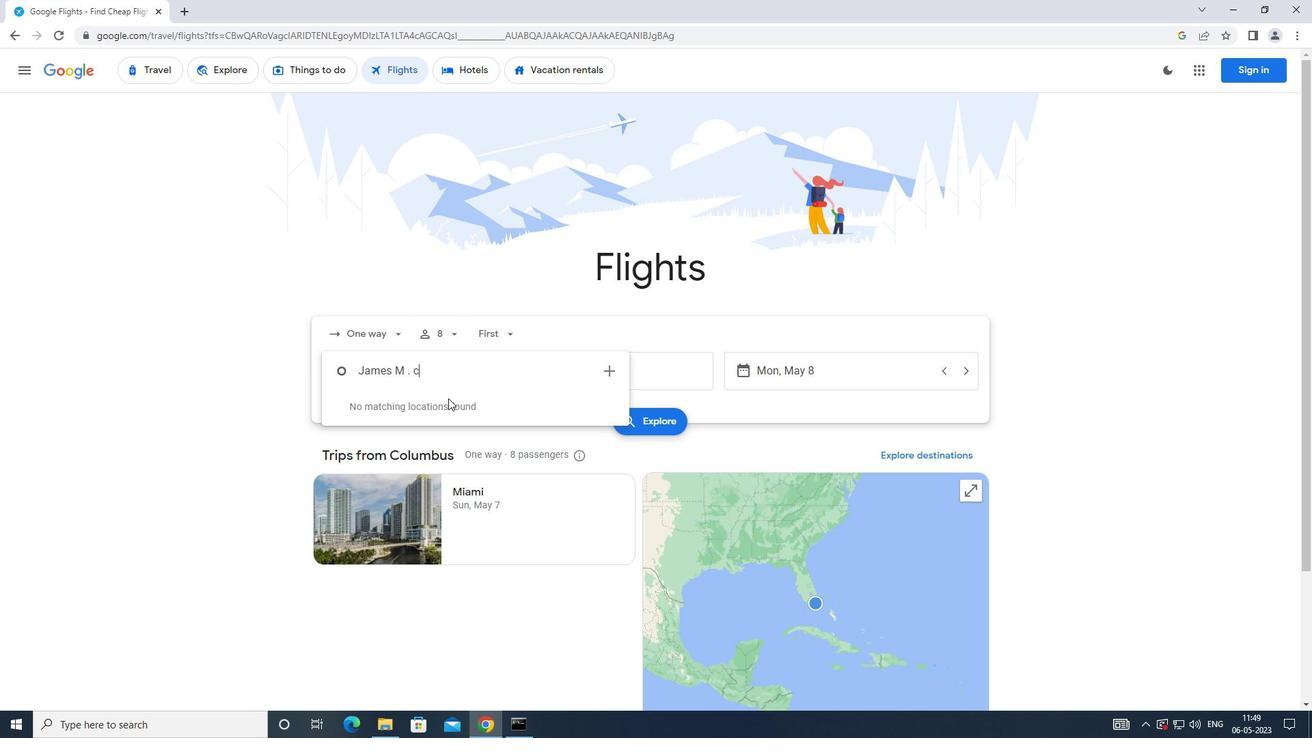 
Action: Mouse moved to (449, 398)
Screenshot: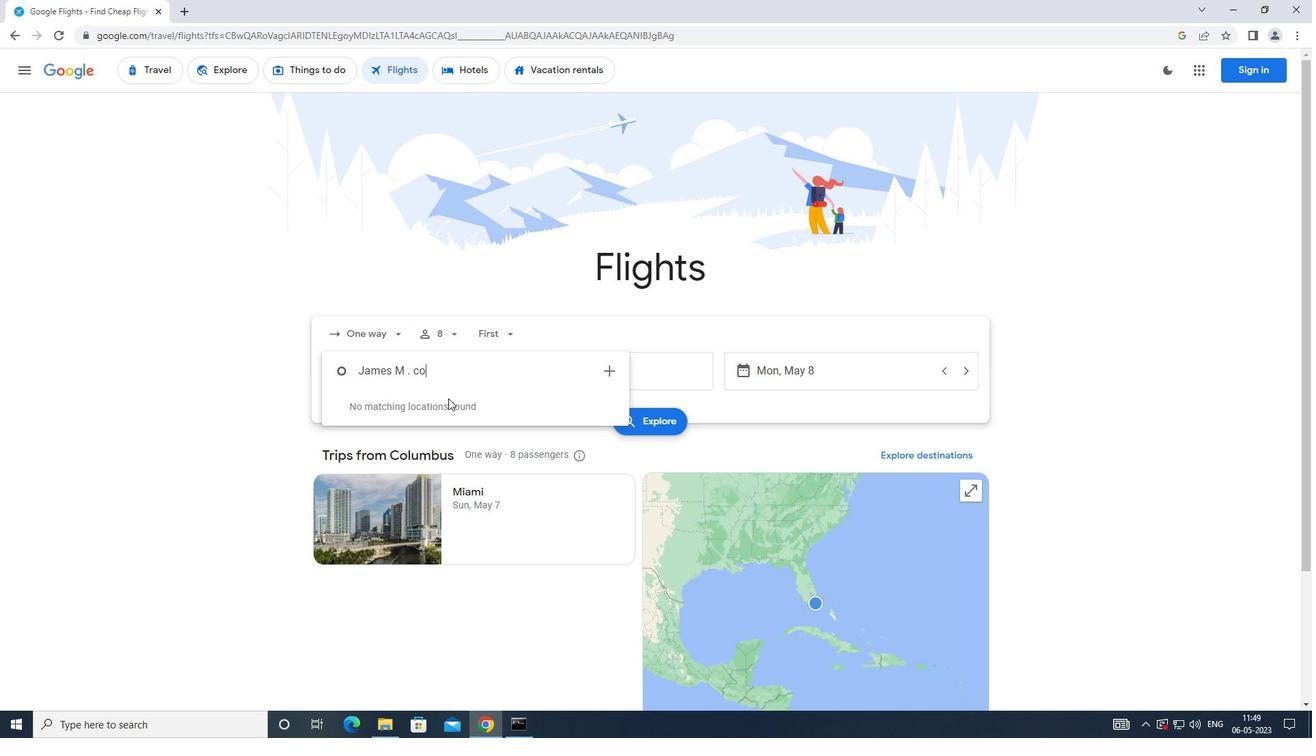 
Action: Key pressed x<Key.backspace><Key.backspace><Key.backspace><Key.backspace><Key.backspace><Key.backspace>.<Key.enter>
Screenshot: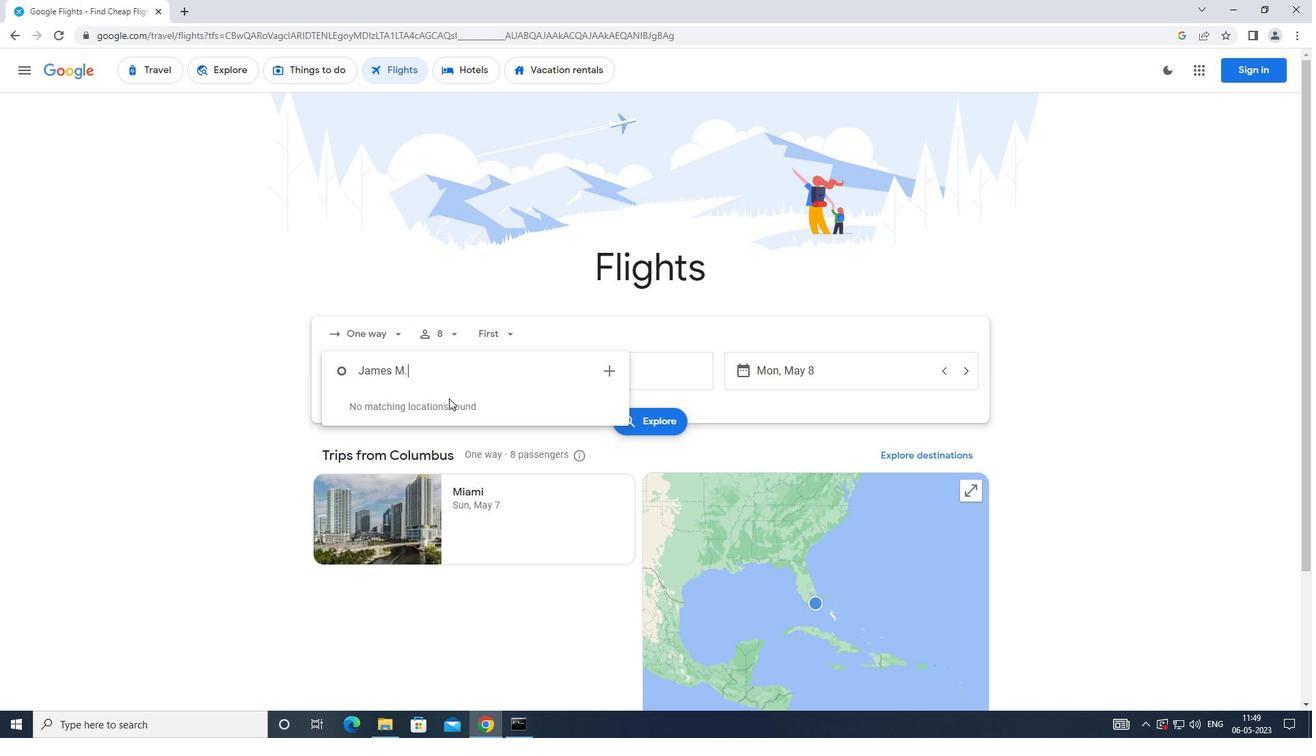 
Action: Mouse moved to (560, 368)
Screenshot: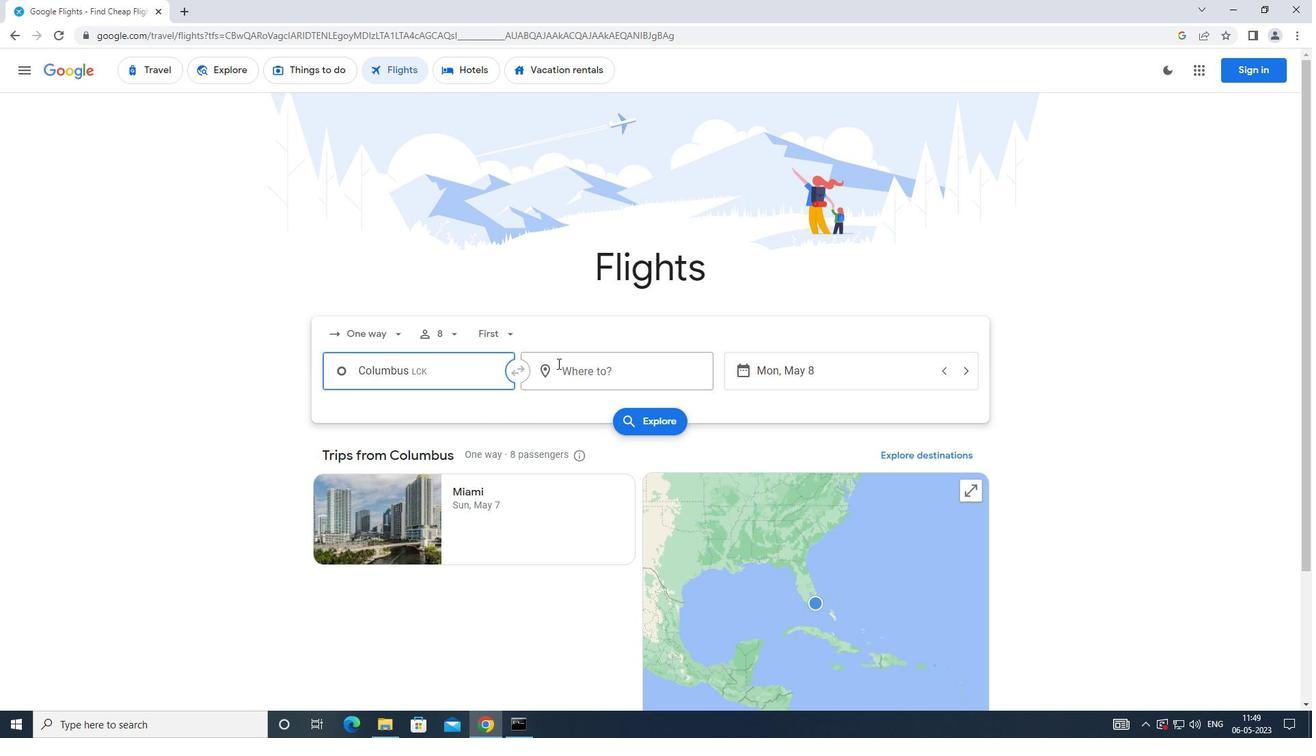 
Action: Mouse pressed left at (560, 368)
Screenshot: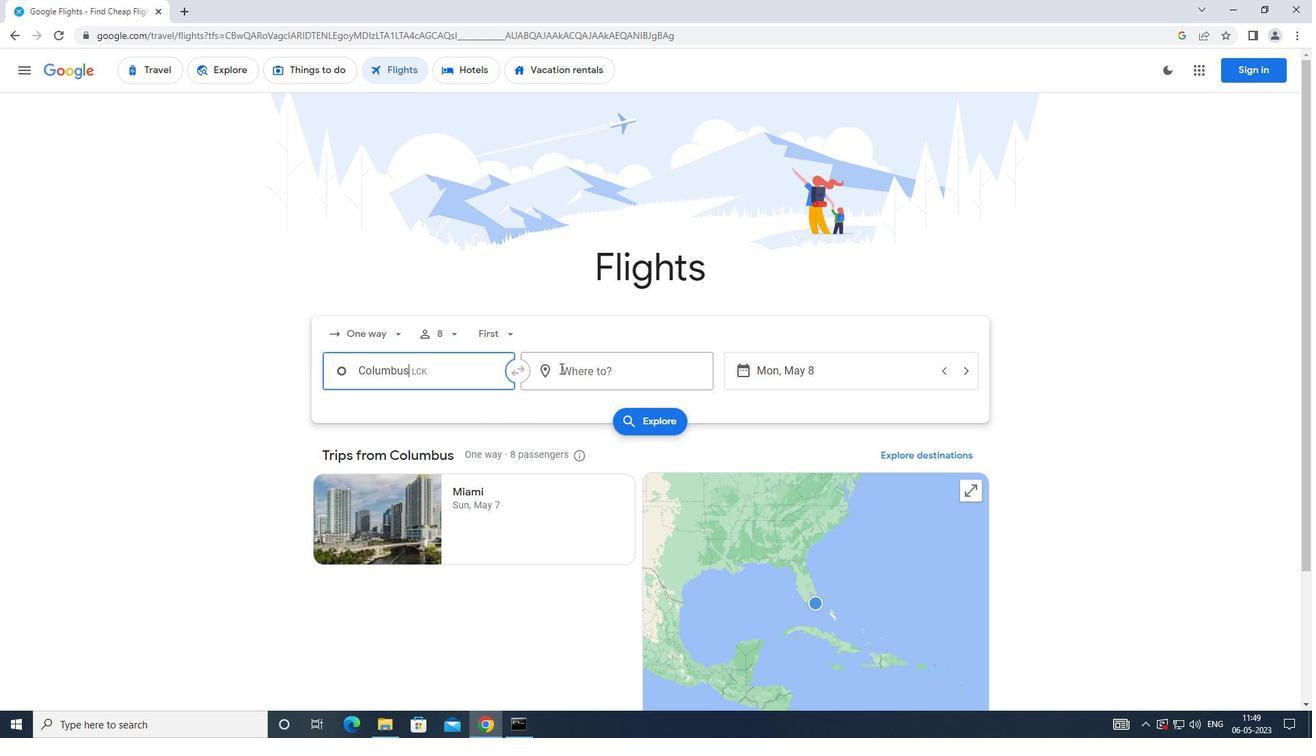 
Action: Key pressed <Key.caps_lock>i<Key.caps_lock>ndiana
Screenshot: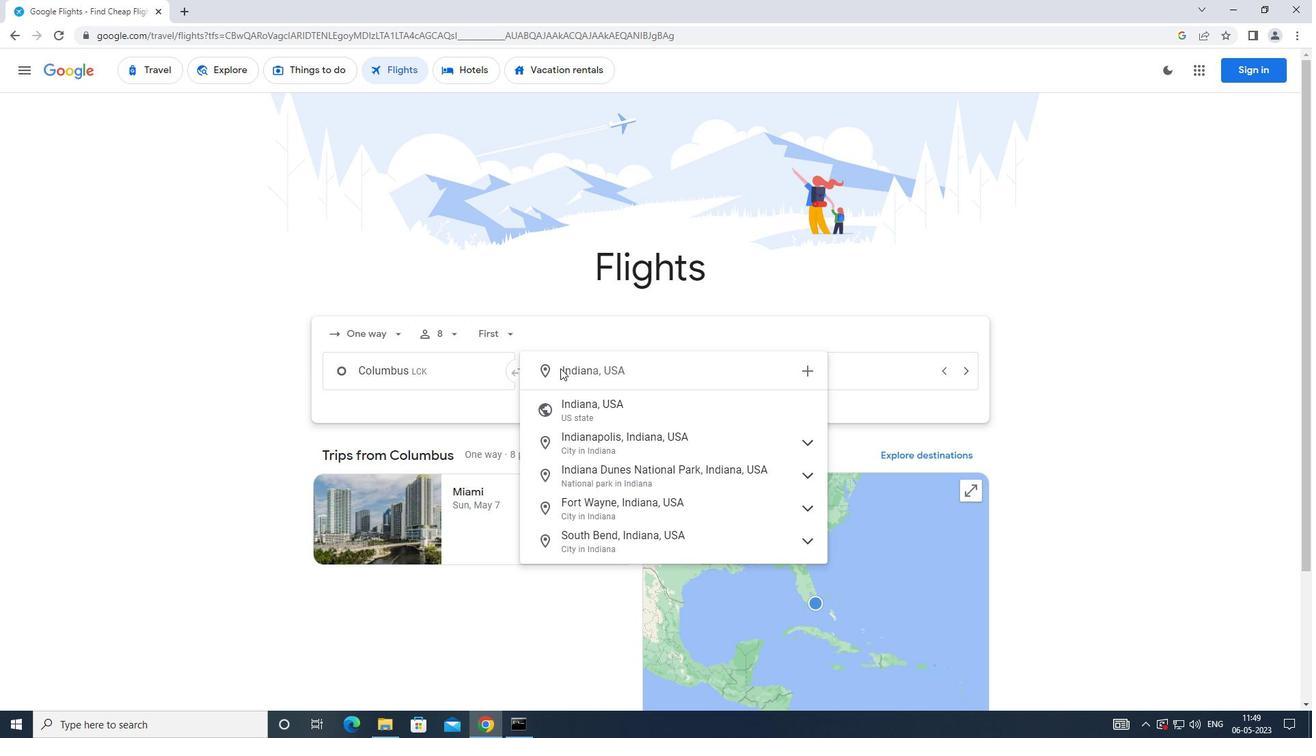 
Action: Mouse moved to (560, 369)
Screenshot: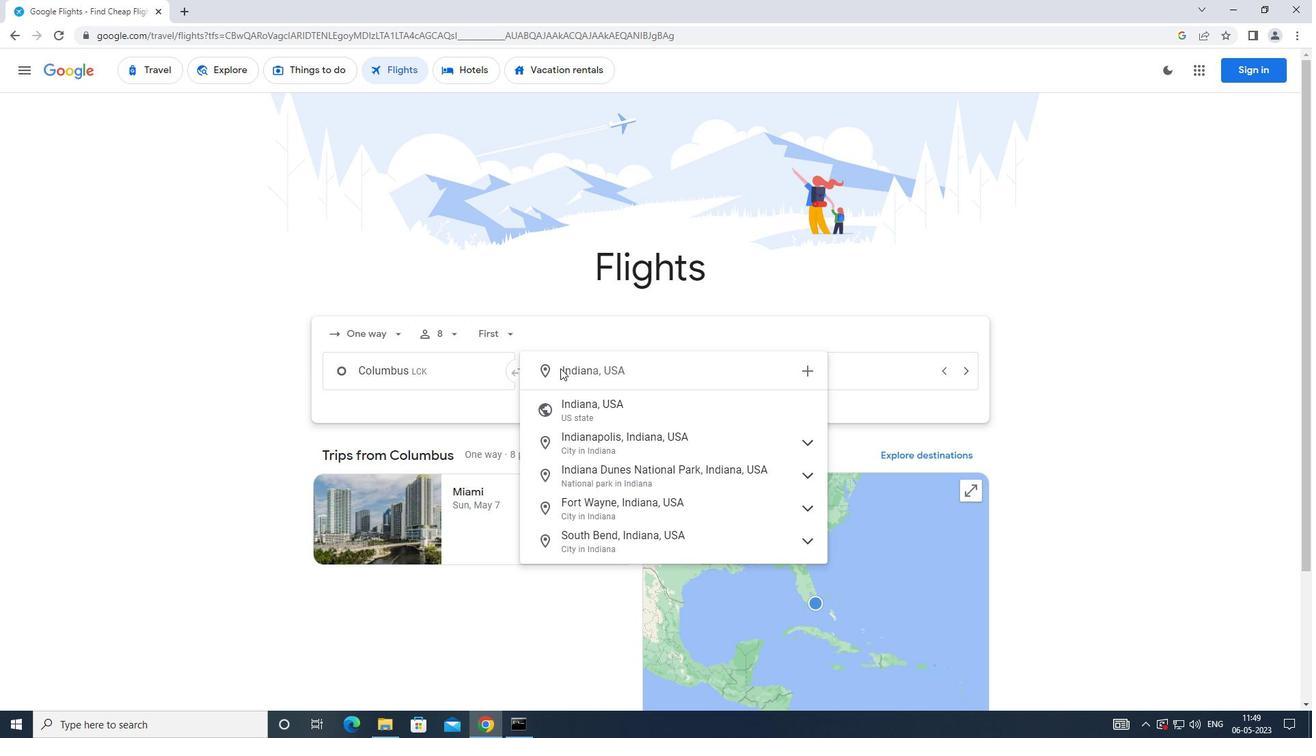 
Action: Key pressed polis
Screenshot: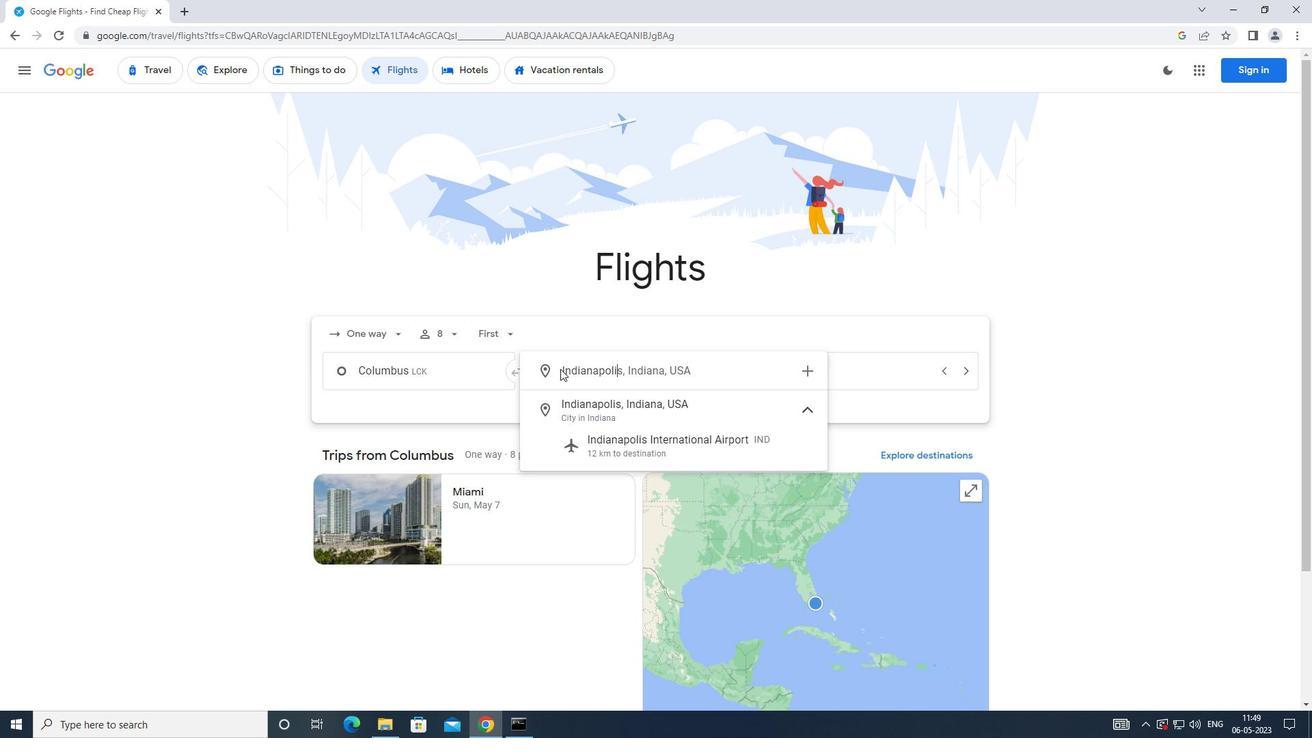 
Action: Mouse moved to (586, 449)
Screenshot: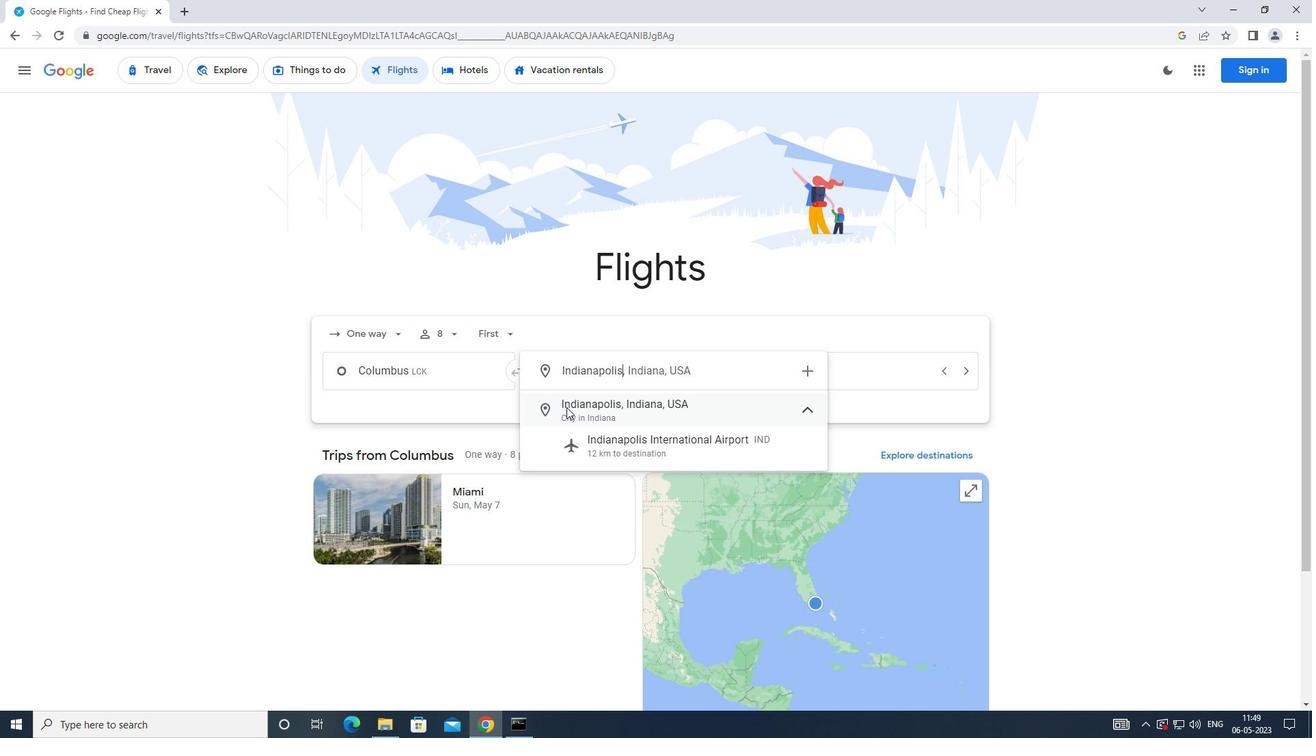 
Action: Mouse pressed left at (586, 449)
Screenshot: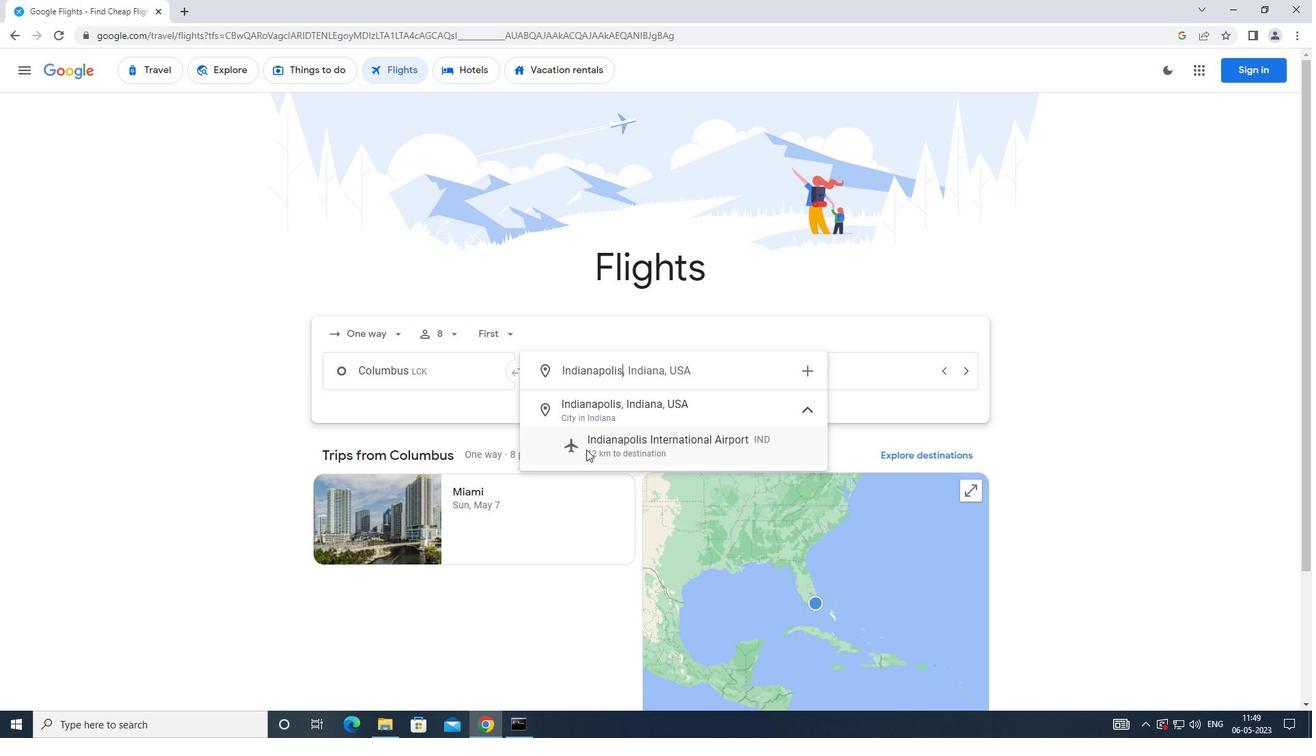 
Action: Mouse moved to (759, 369)
Screenshot: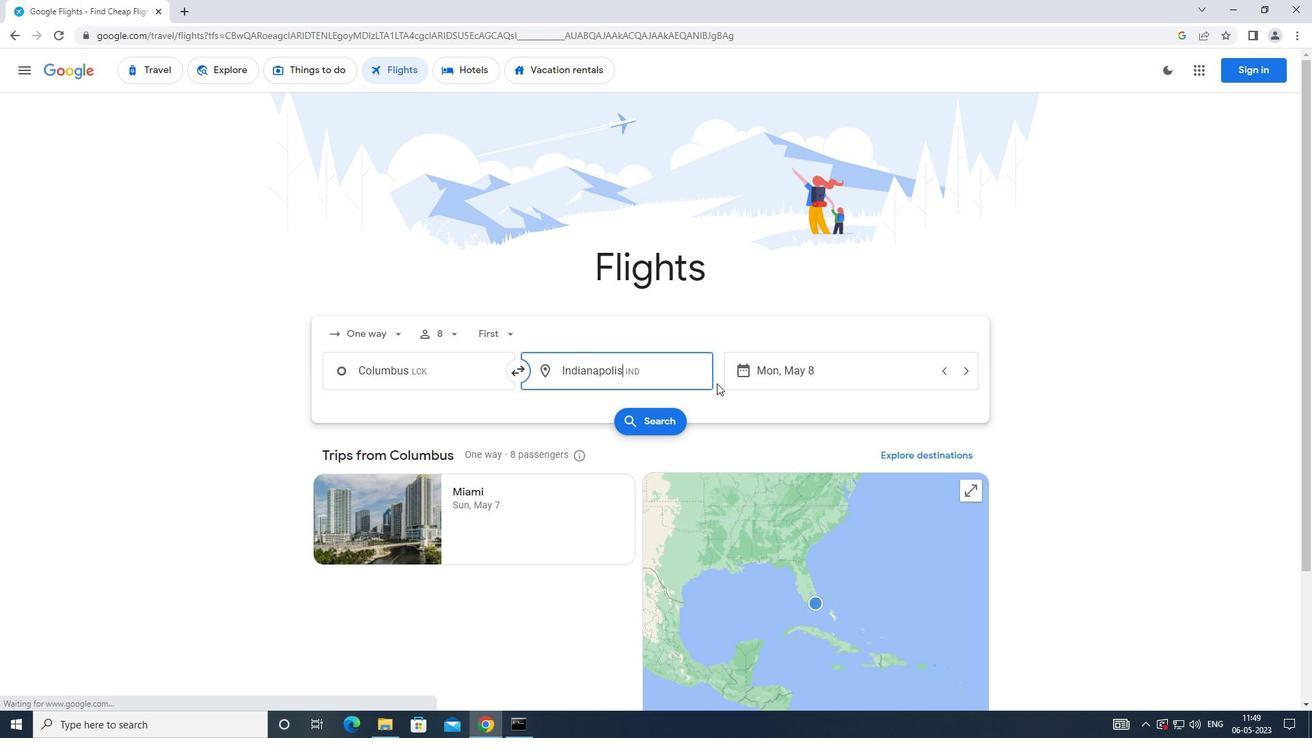 
Action: Mouse pressed left at (759, 369)
Screenshot: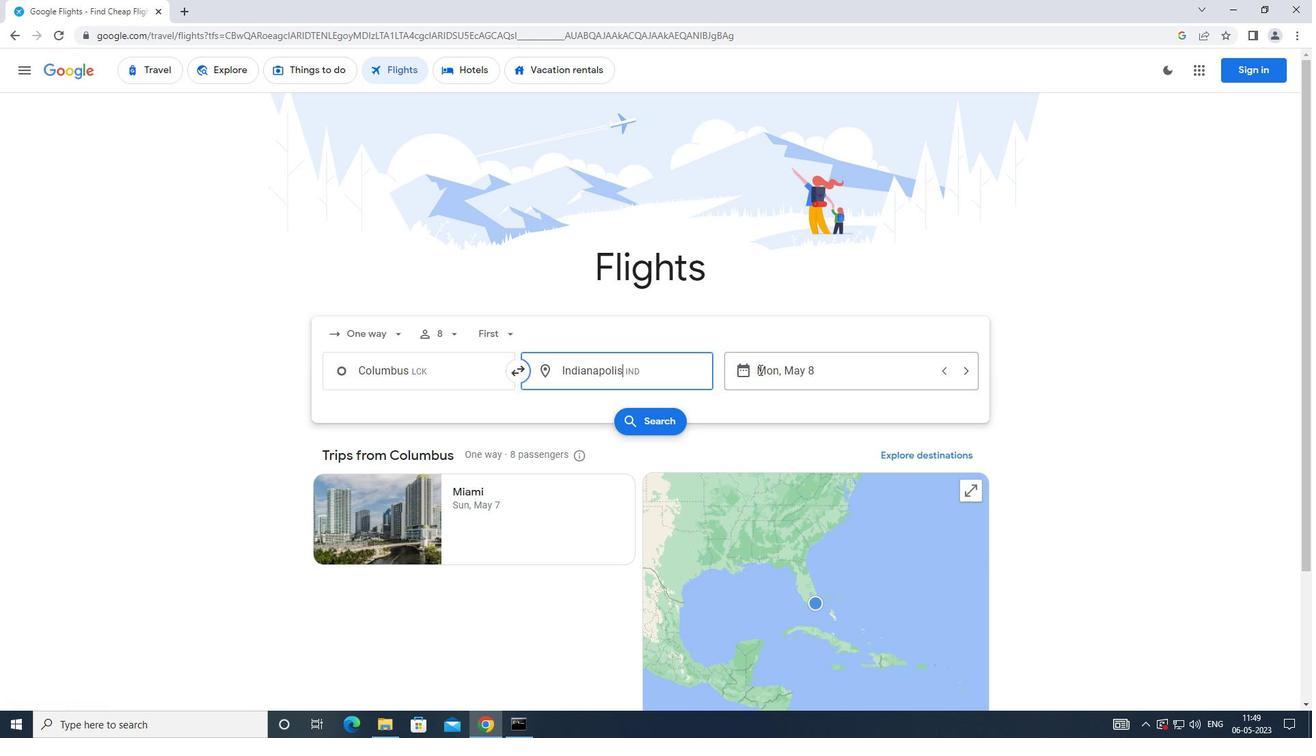 
Action: Mouse moved to (525, 495)
Screenshot: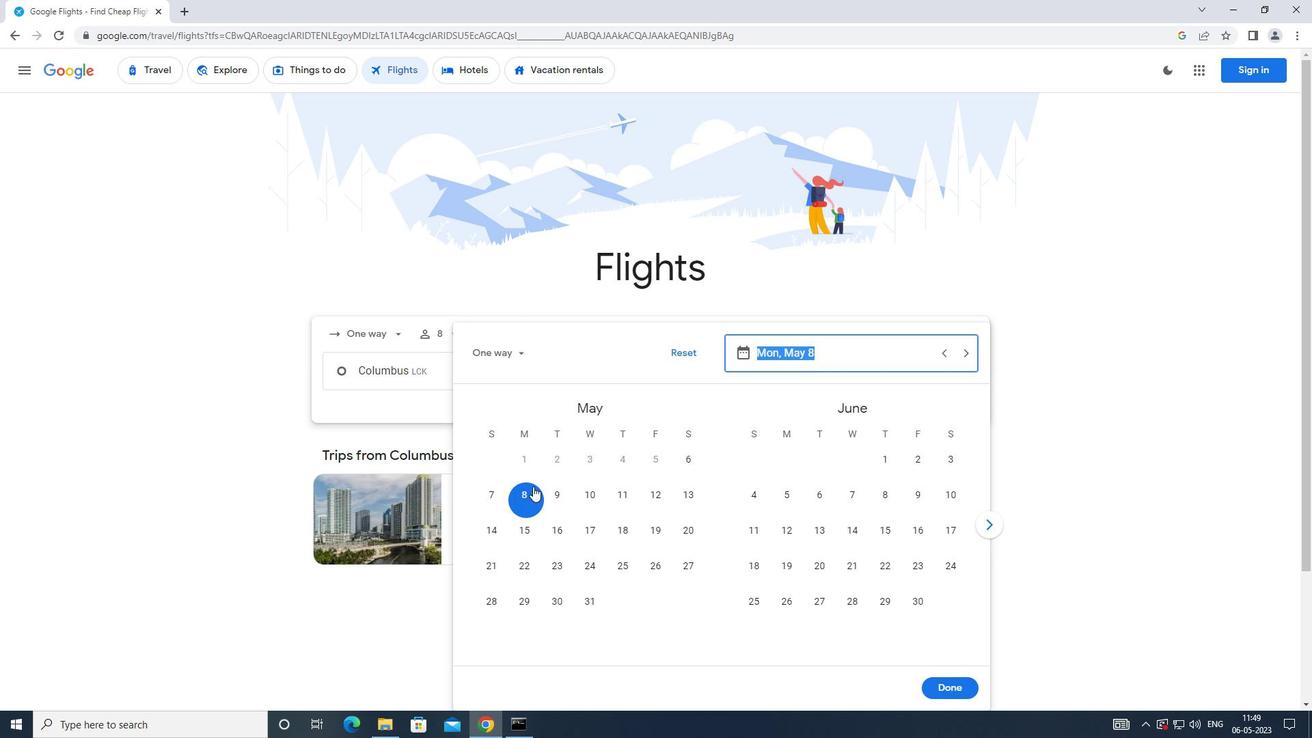 
Action: Mouse pressed left at (525, 495)
Screenshot: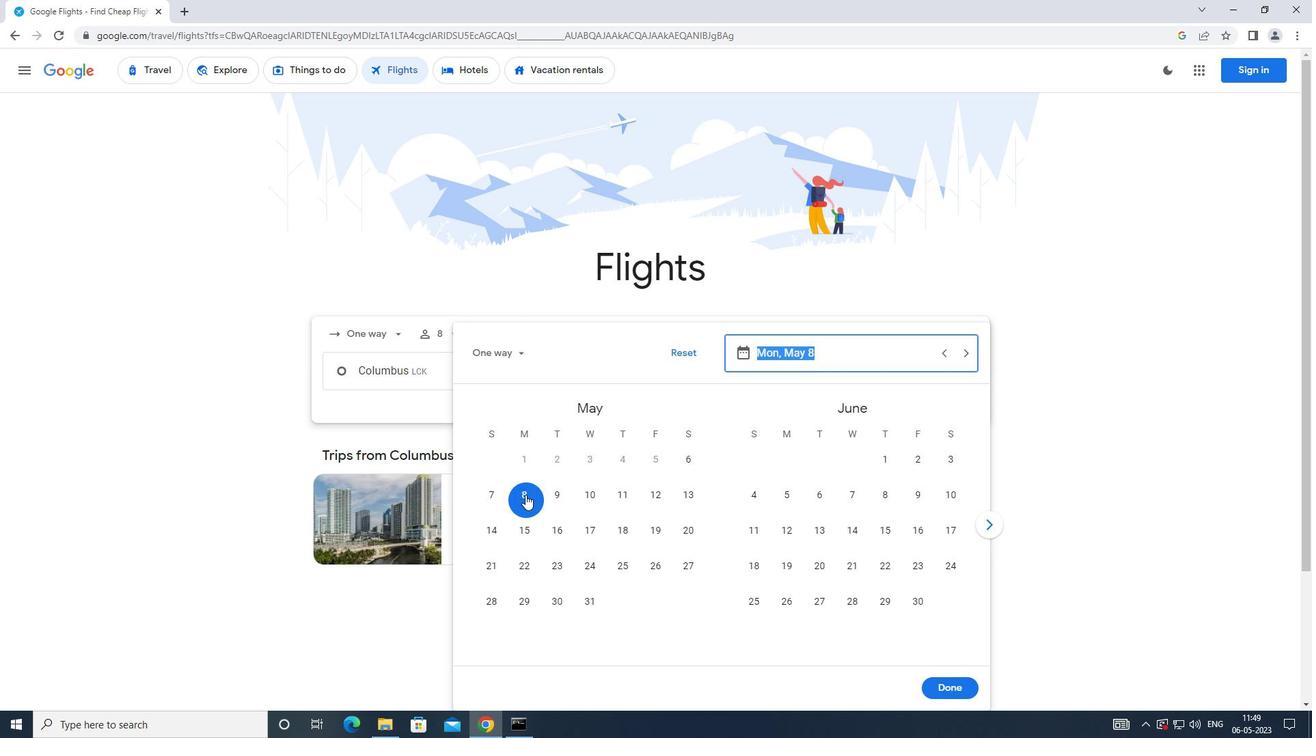 
Action: Mouse moved to (944, 686)
Screenshot: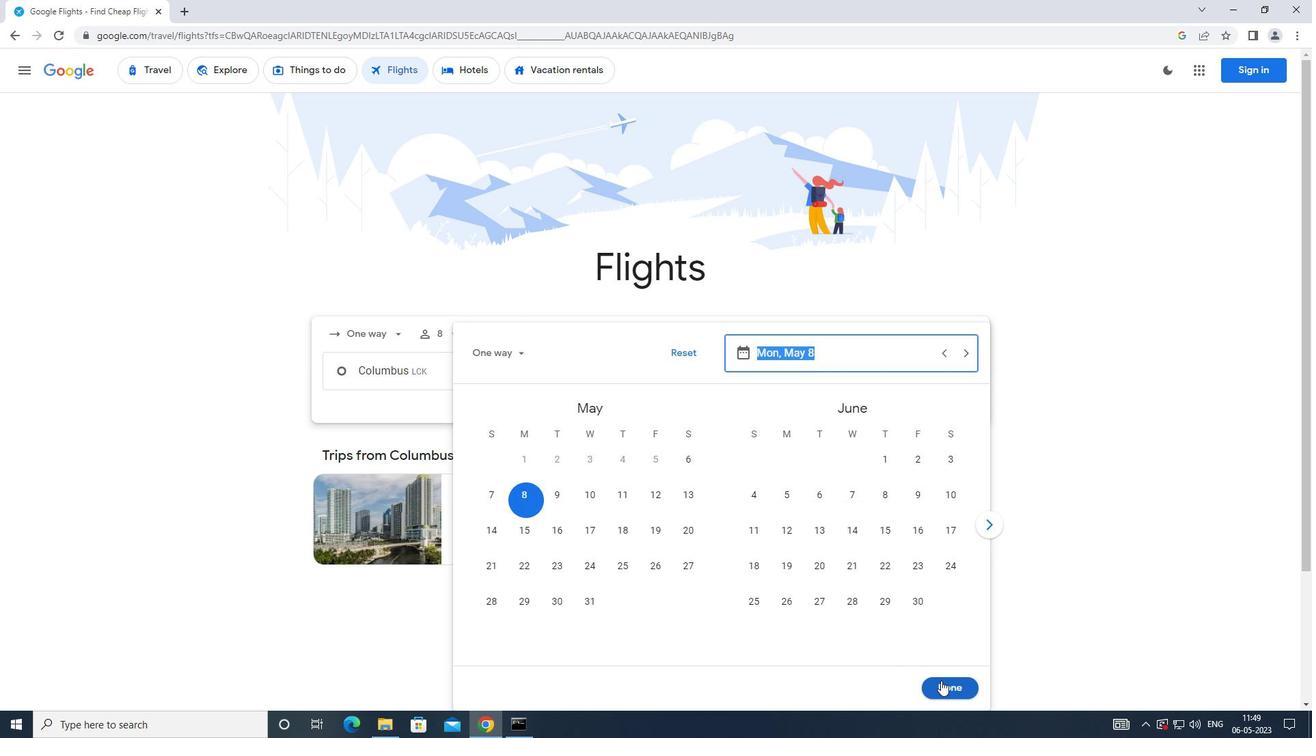 
Action: Mouse pressed left at (944, 686)
Screenshot: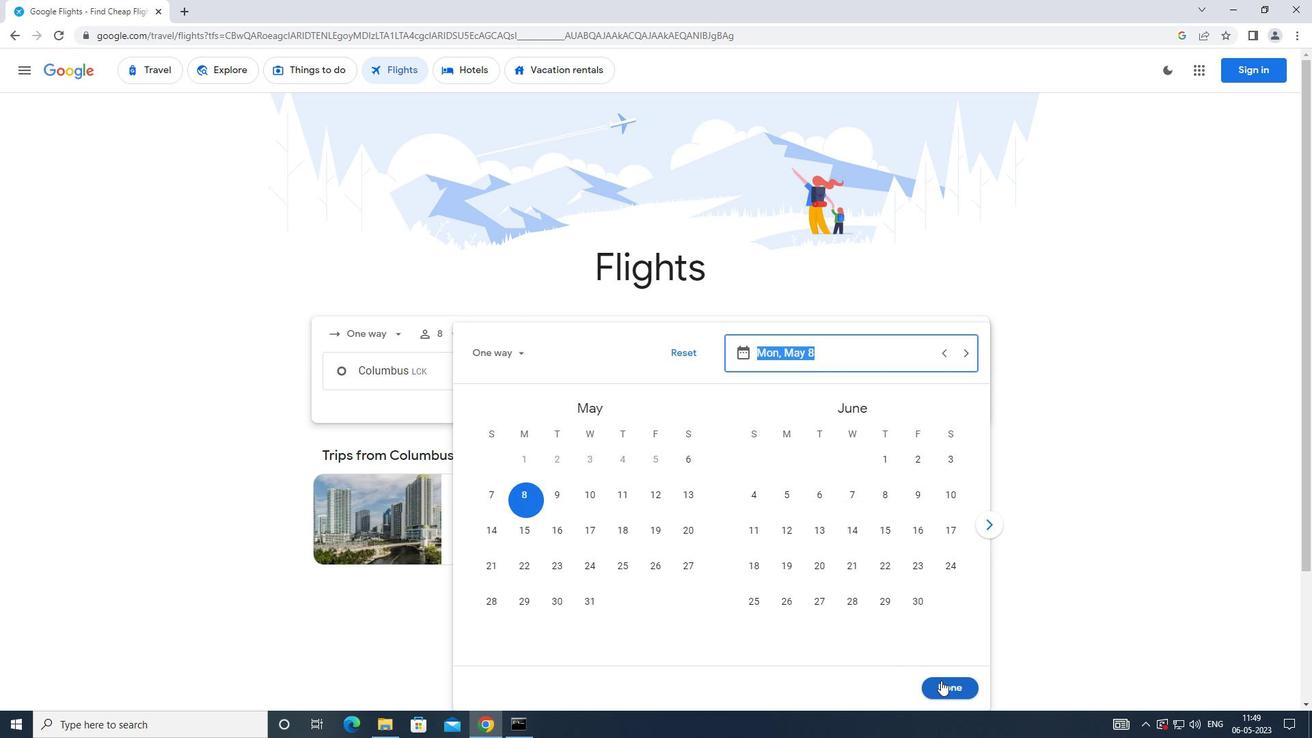 
Action: Mouse moved to (646, 428)
Screenshot: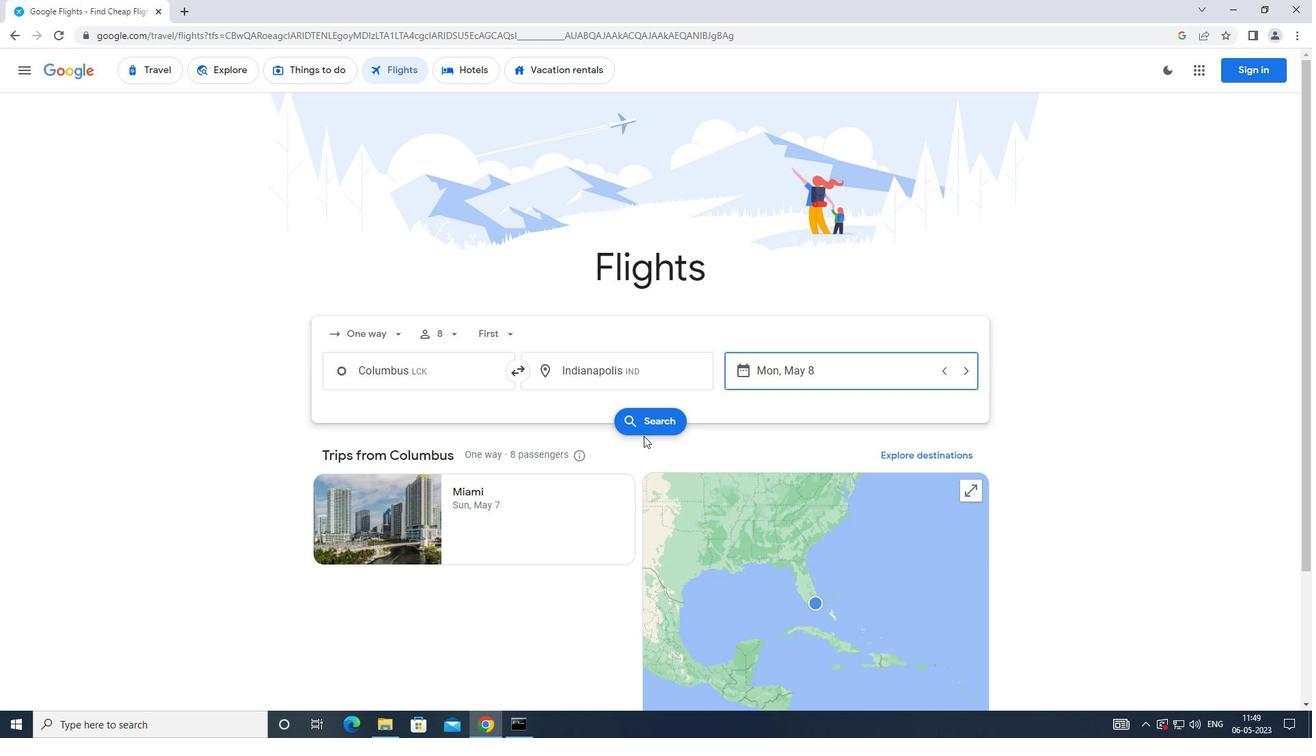 
Action: Mouse pressed left at (646, 428)
Screenshot: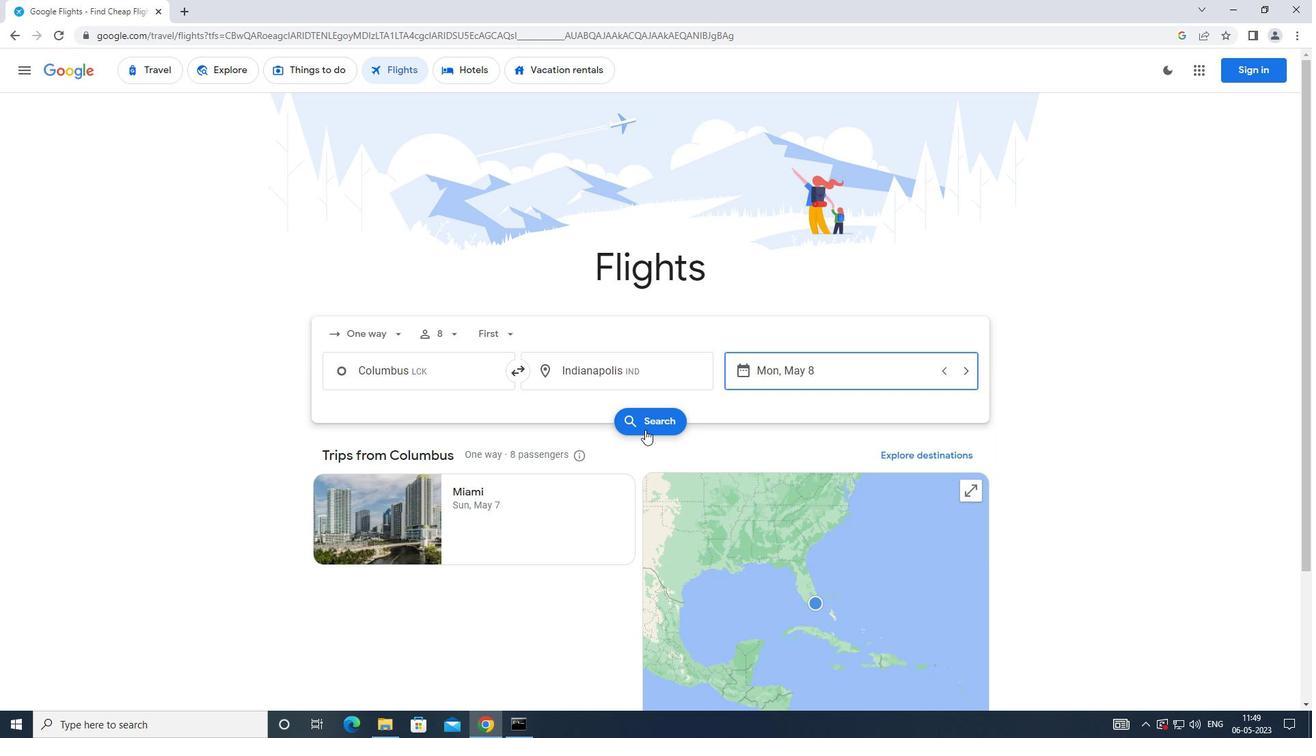 
Action: Mouse moved to (346, 198)
Screenshot: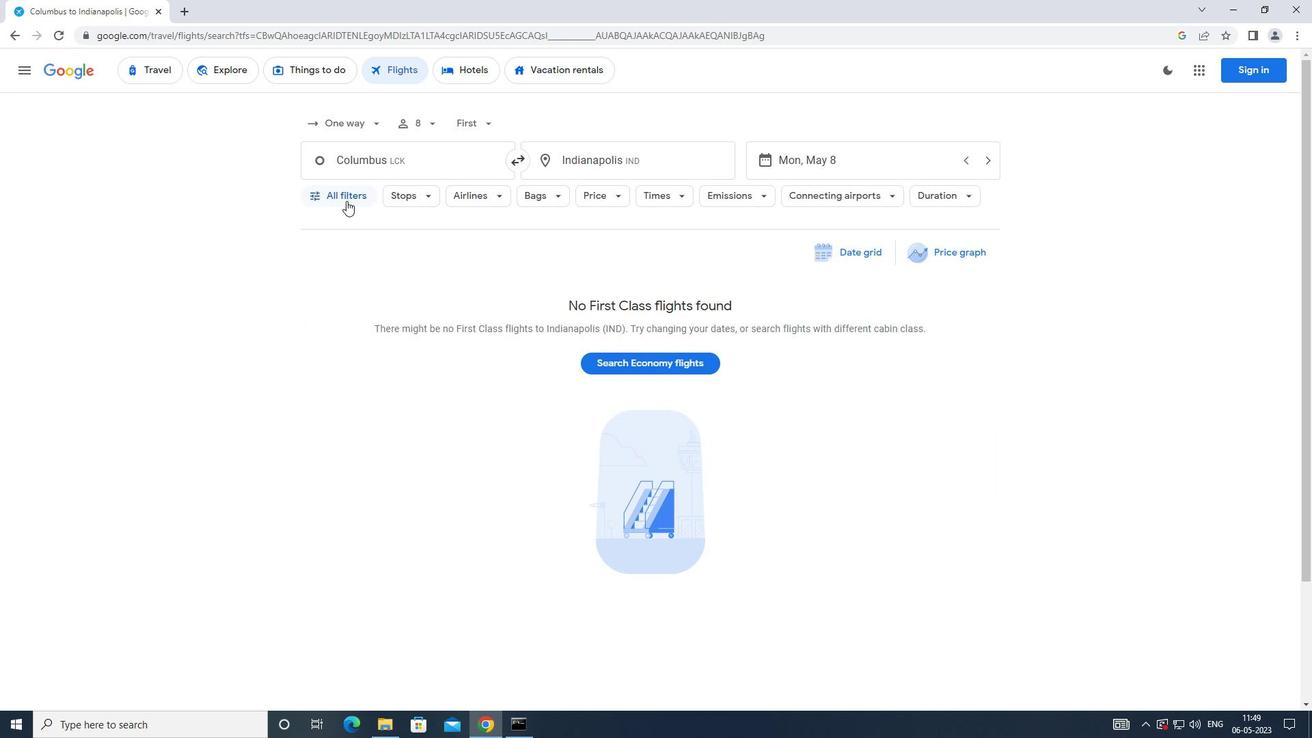 
Action: Mouse pressed left at (346, 198)
Screenshot: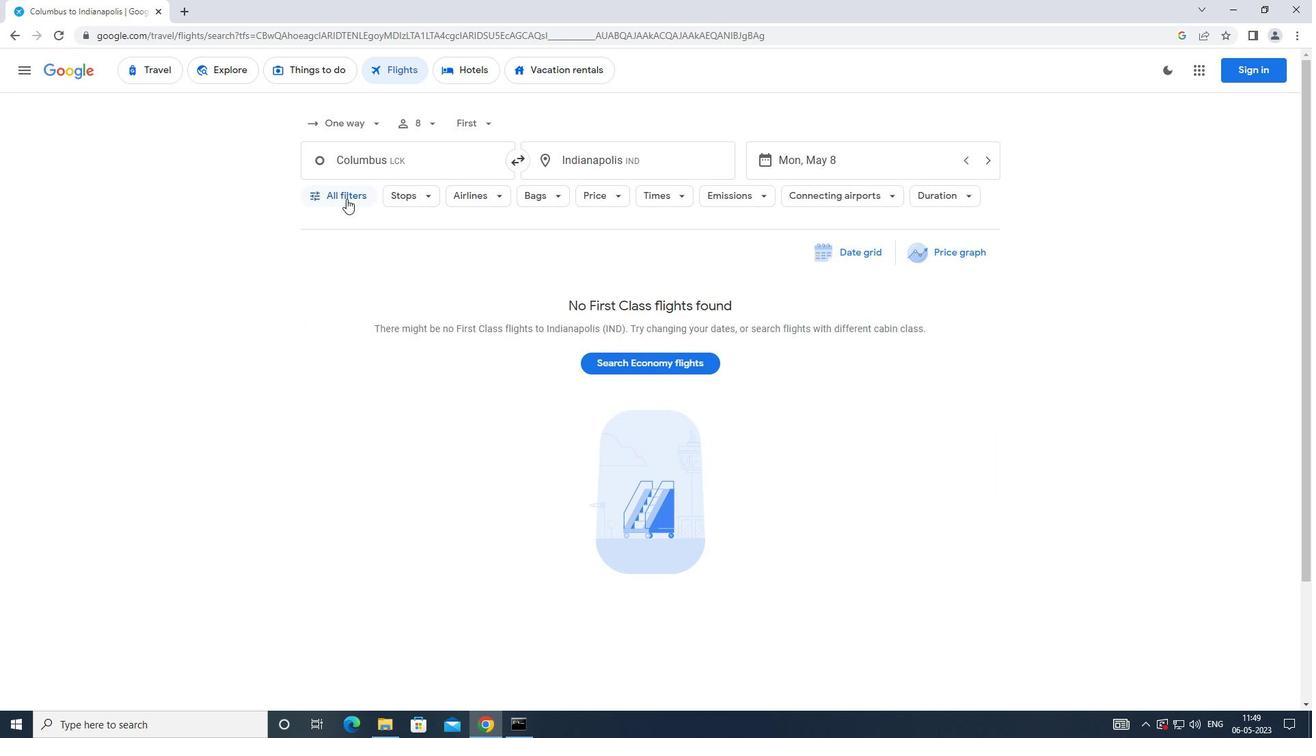 
Action: Mouse moved to (491, 490)
Screenshot: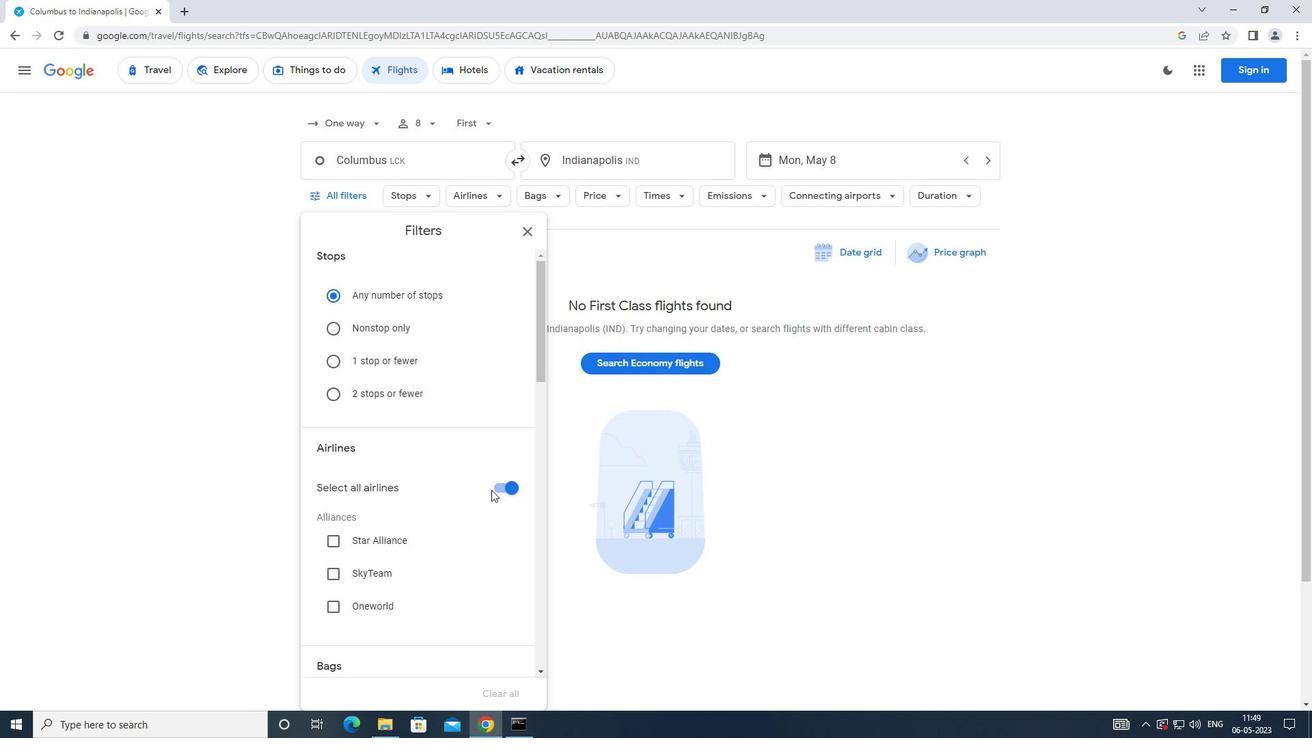 
Action: Mouse pressed left at (491, 490)
Screenshot: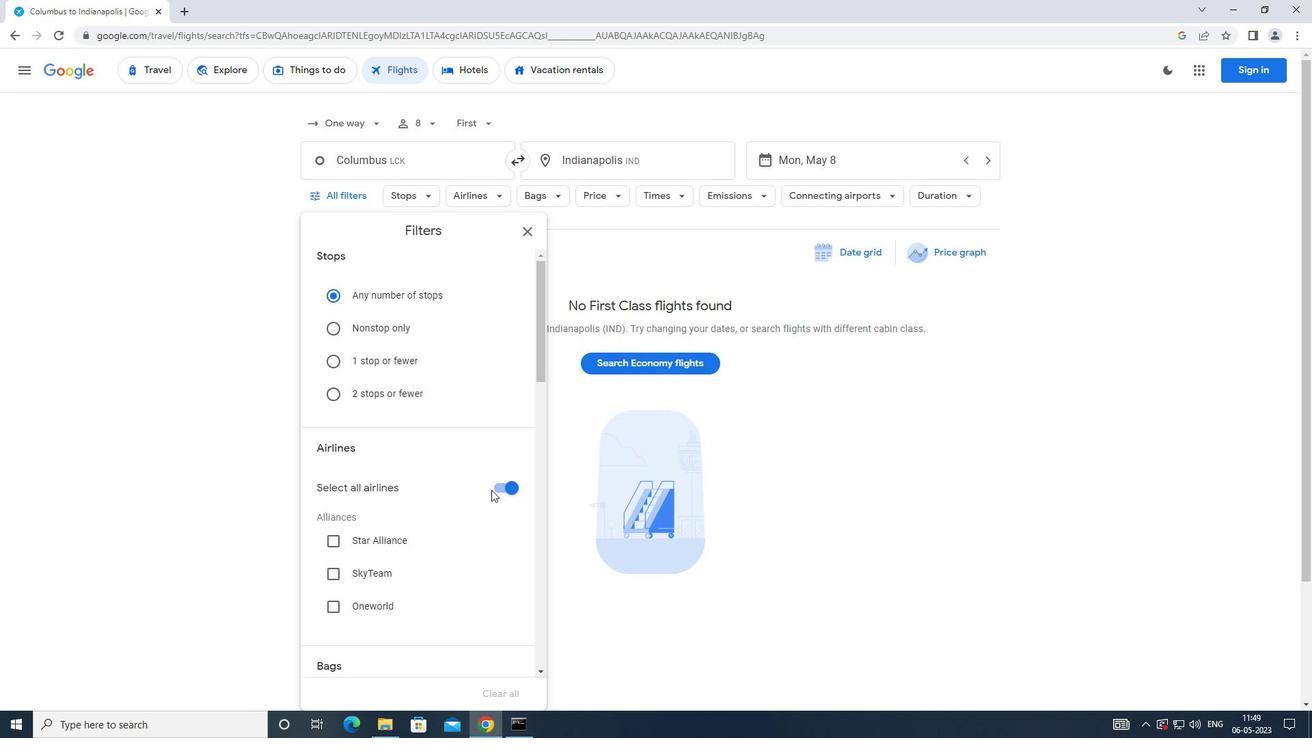 
Action: Mouse moved to (492, 488)
Screenshot: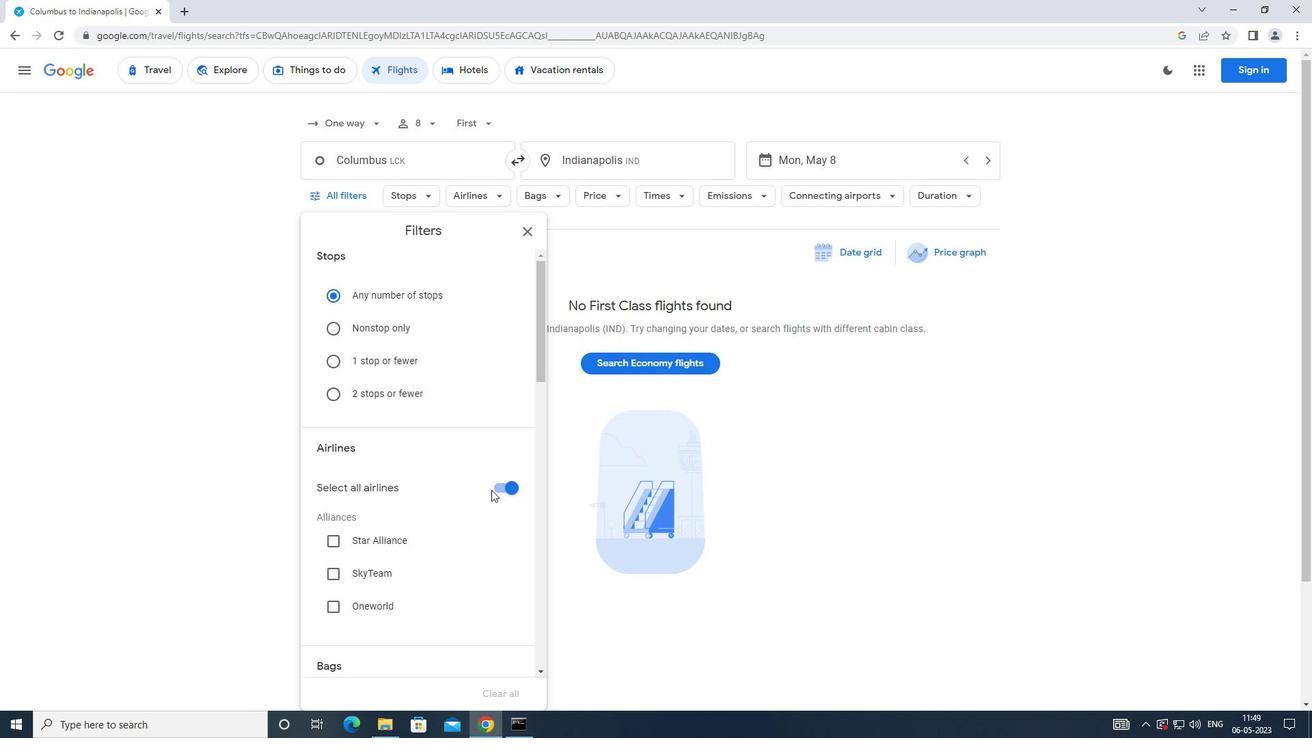 
Action: Mouse scrolled (492, 488) with delta (0, 0)
Screenshot: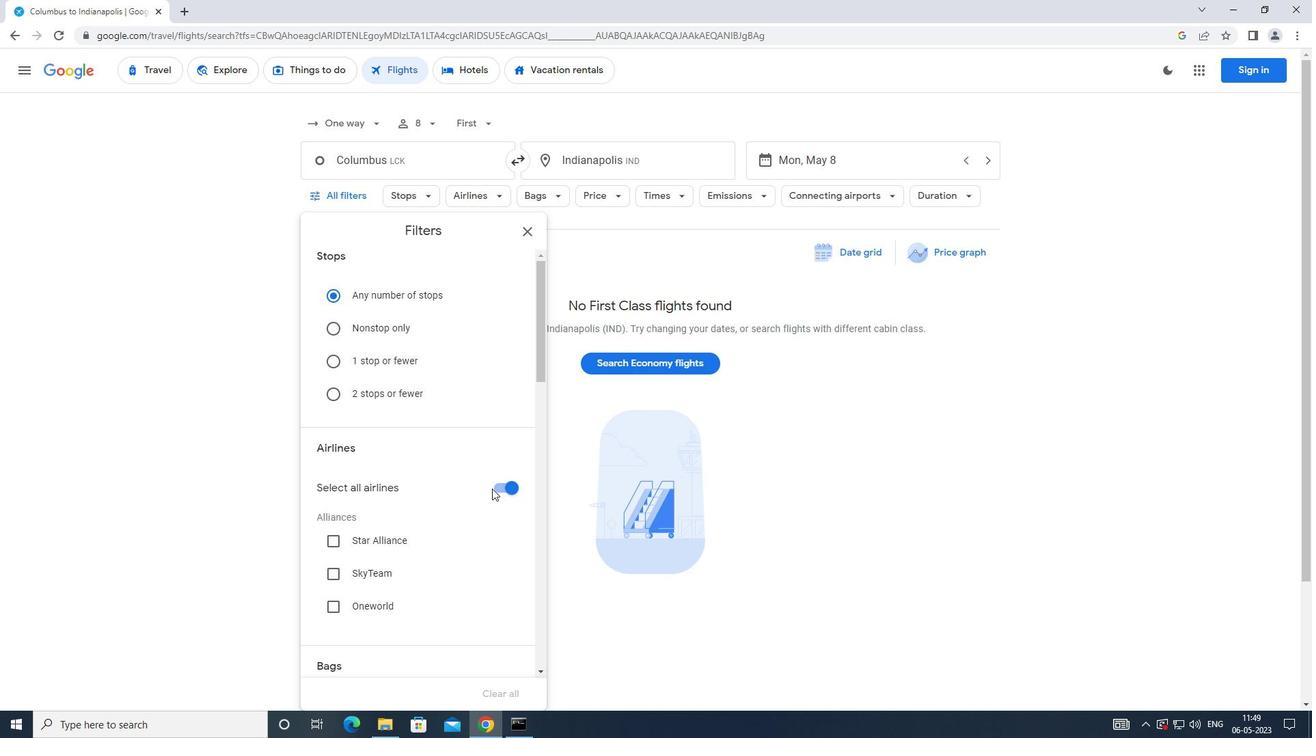 
Action: Mouse moved to (492, 488)
Screenshot: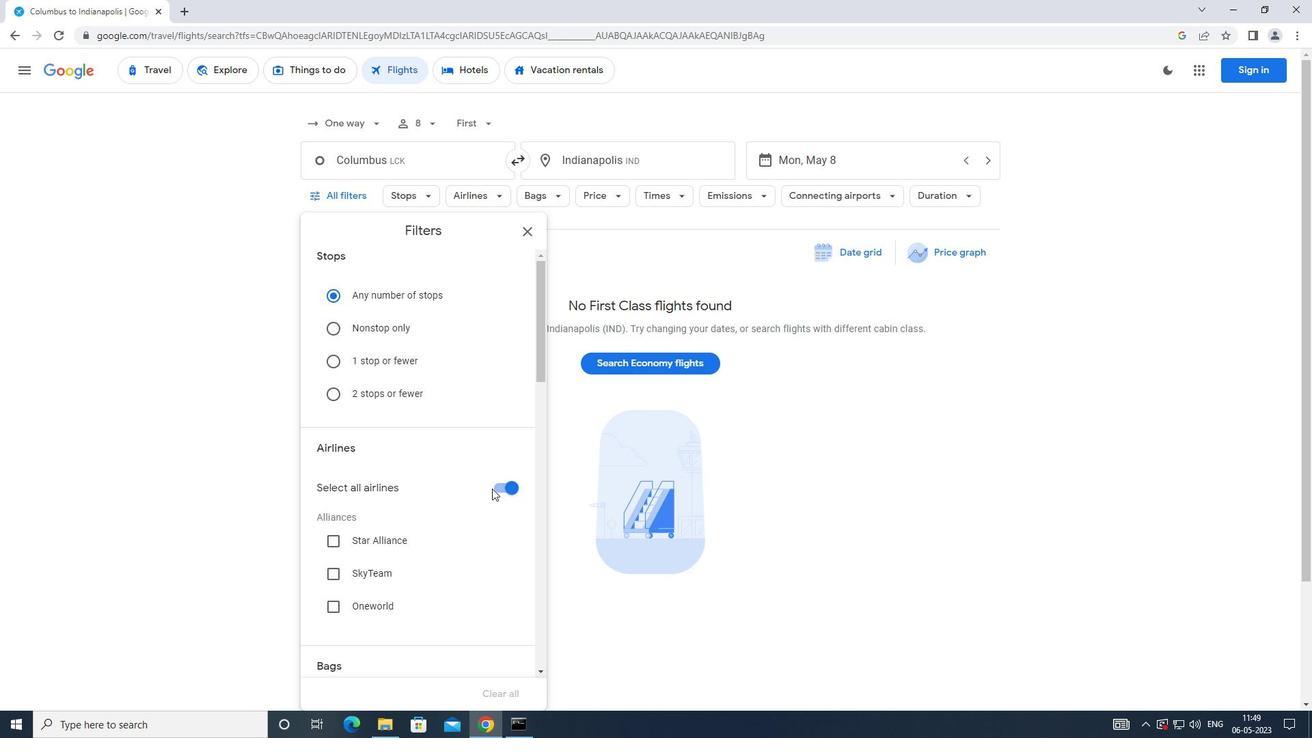 
Action: Mouse scrolled (492, 488) with delta (0, 0)
Screenshot: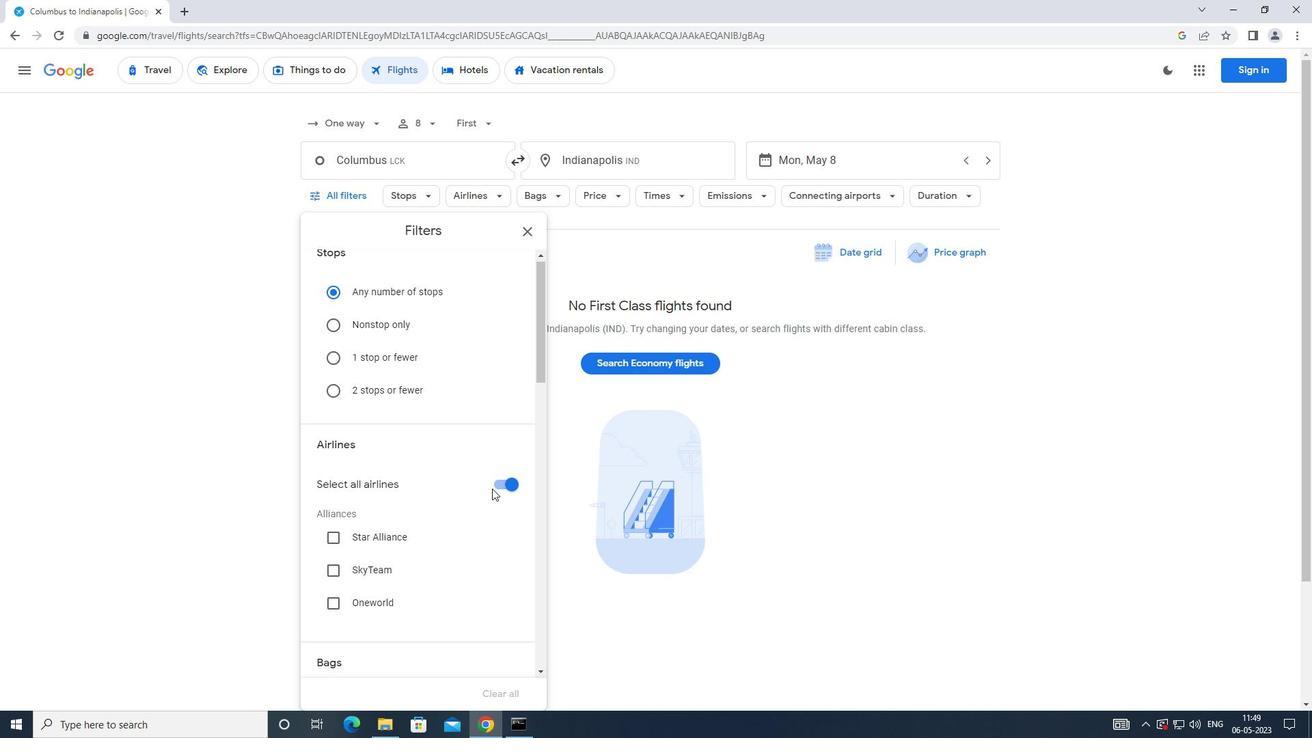 
Action: Mouse moved to (491, 488)
Screenshot: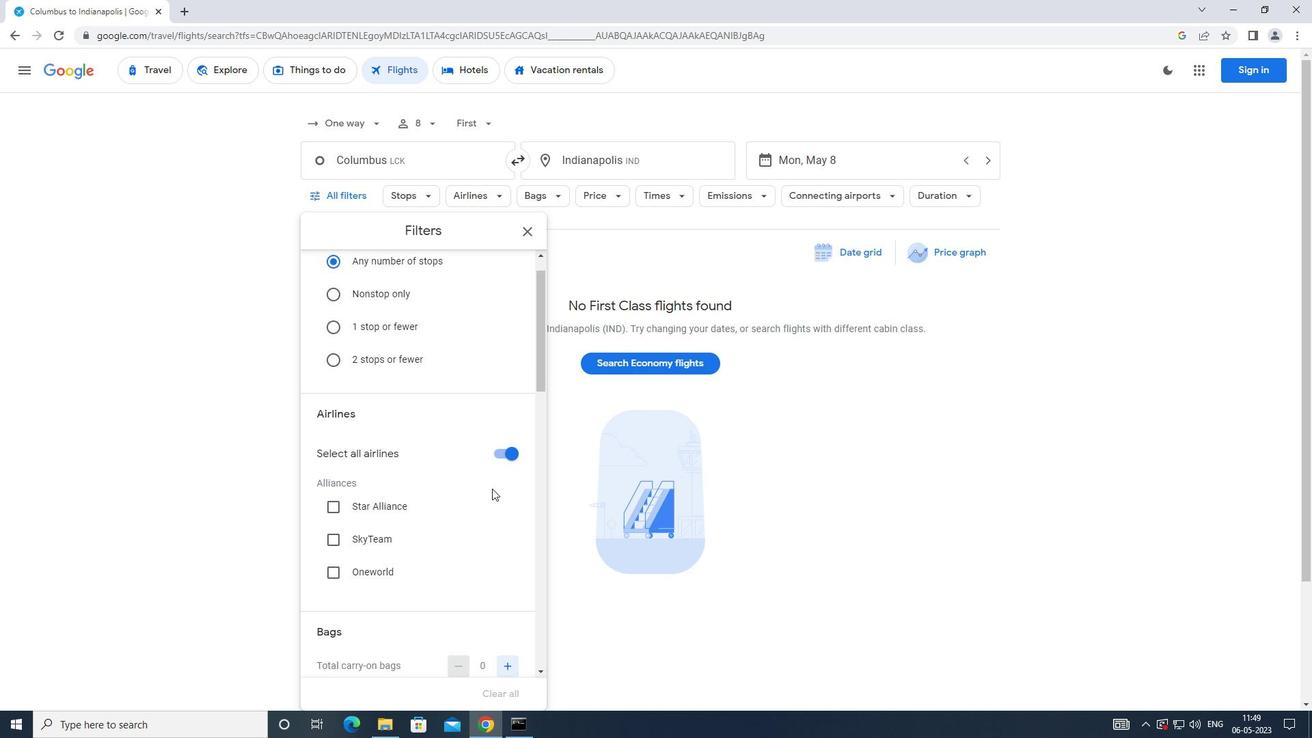 
Action: Mouse scrolled (491, 488) with delta (0, 0)
Screenshot: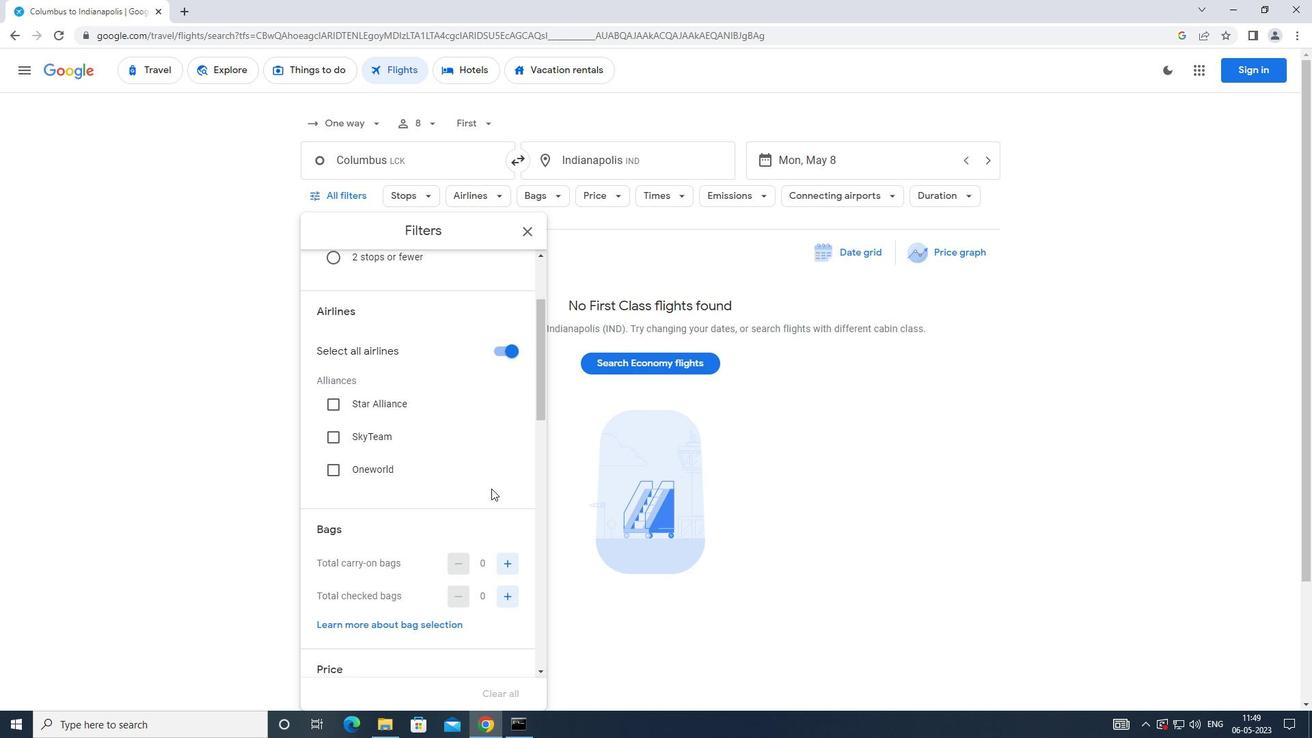 
Action: Mouse scrolled (491, 488) with delta (0, 0)
Screenshot: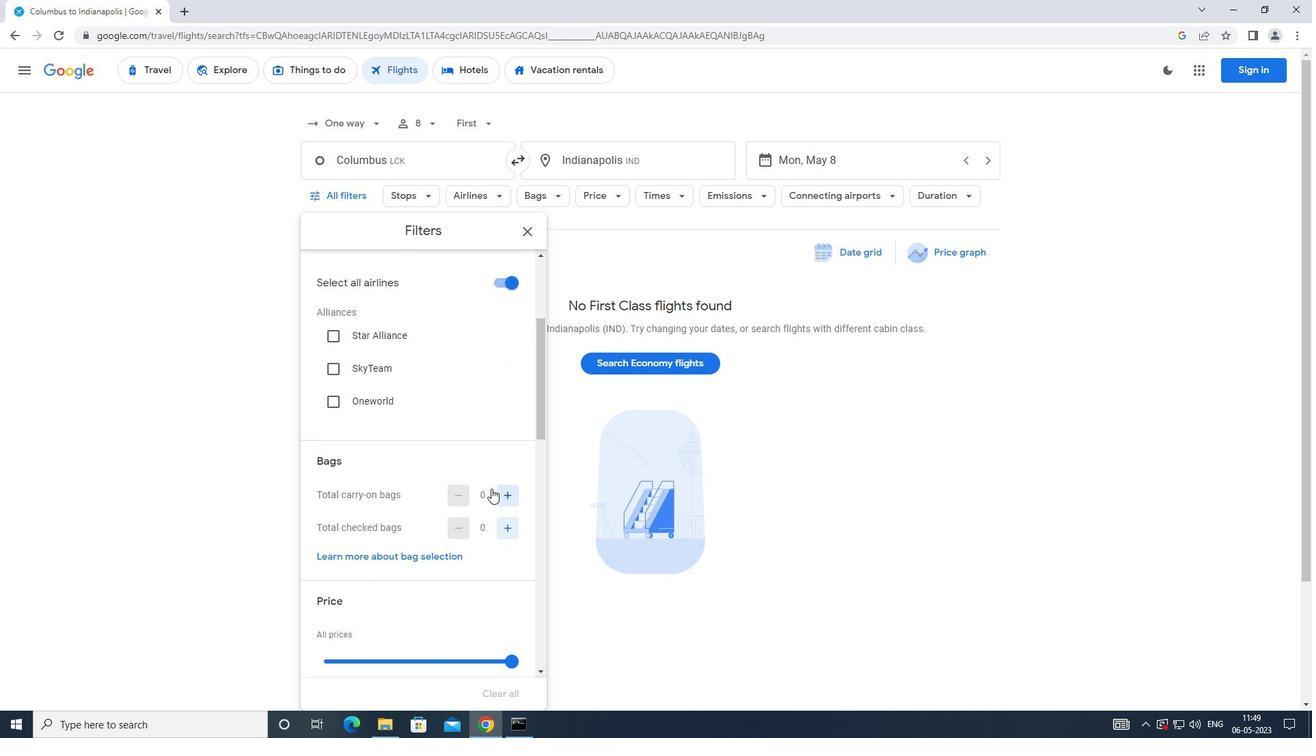 
Action: Mouse scrolled (491, 488) with delta (0, 0)
Screenshot: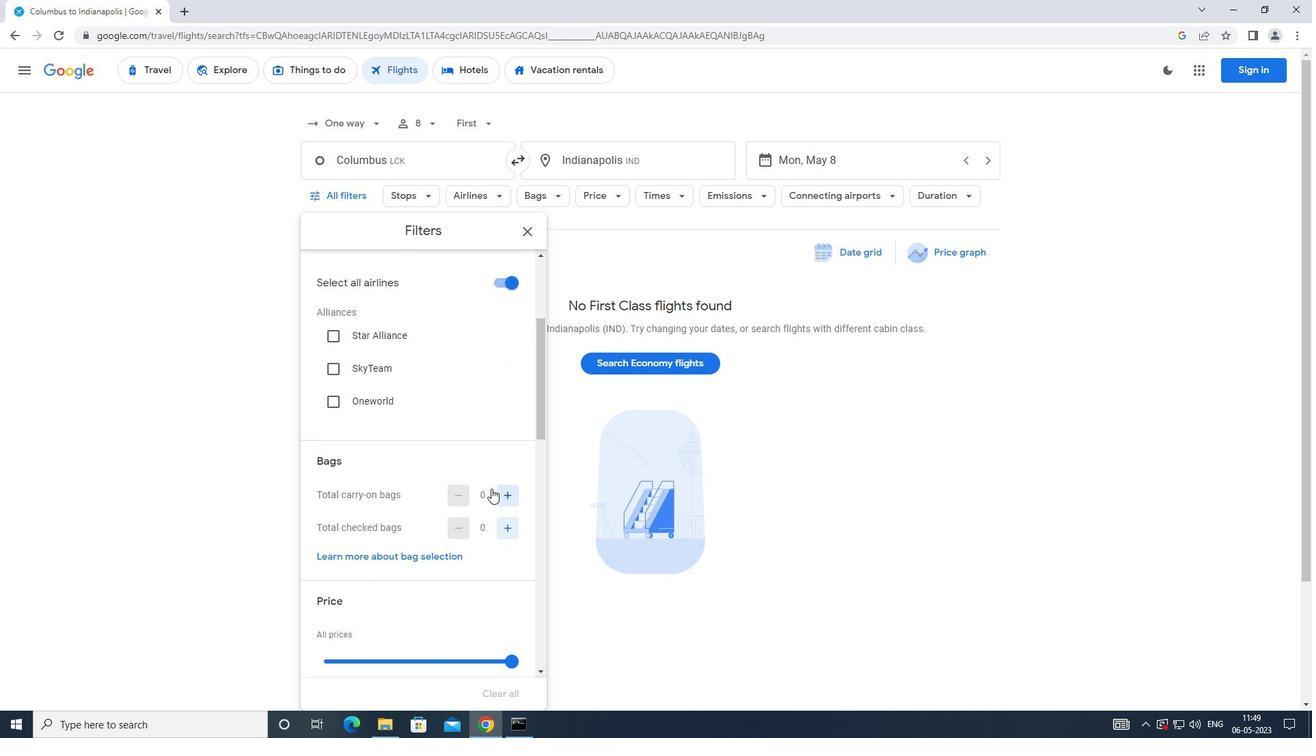 
Action: Mouse moved to (503, 397)
Screenshot: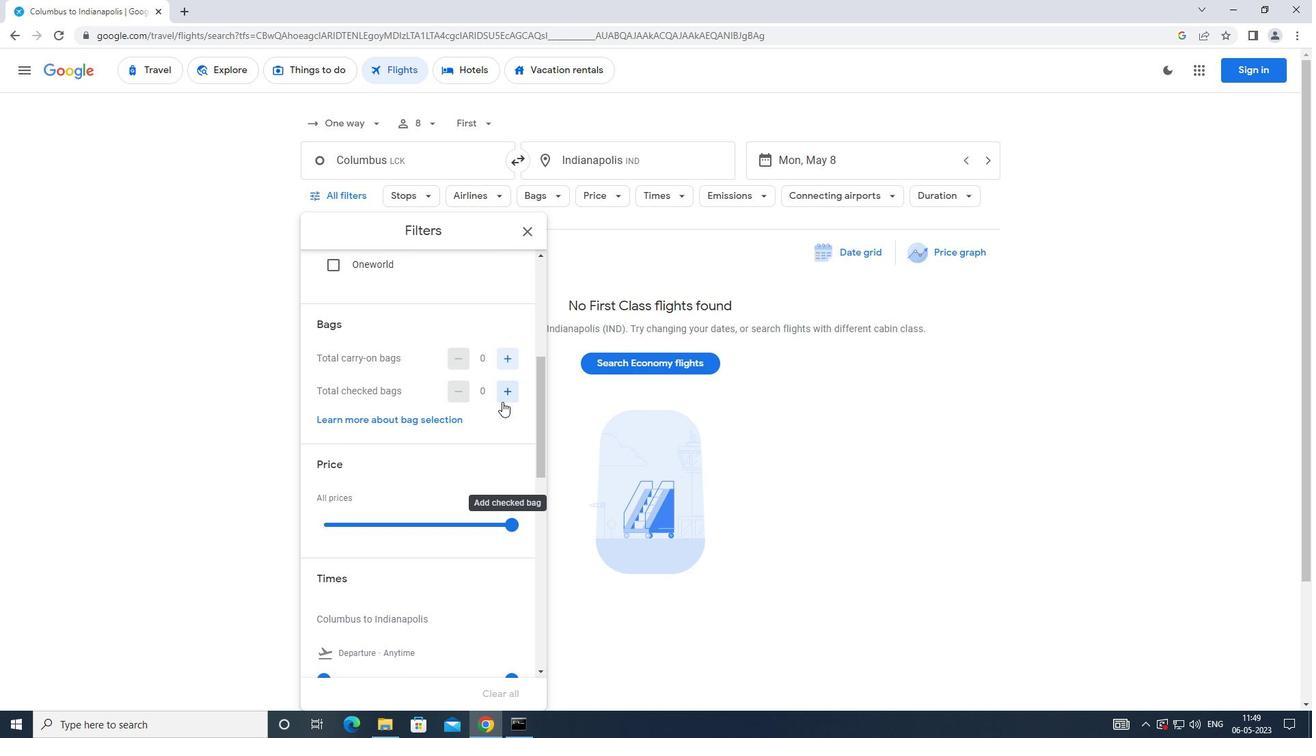 
Action: Mouse pressed left at (503, 397)
Screenshot: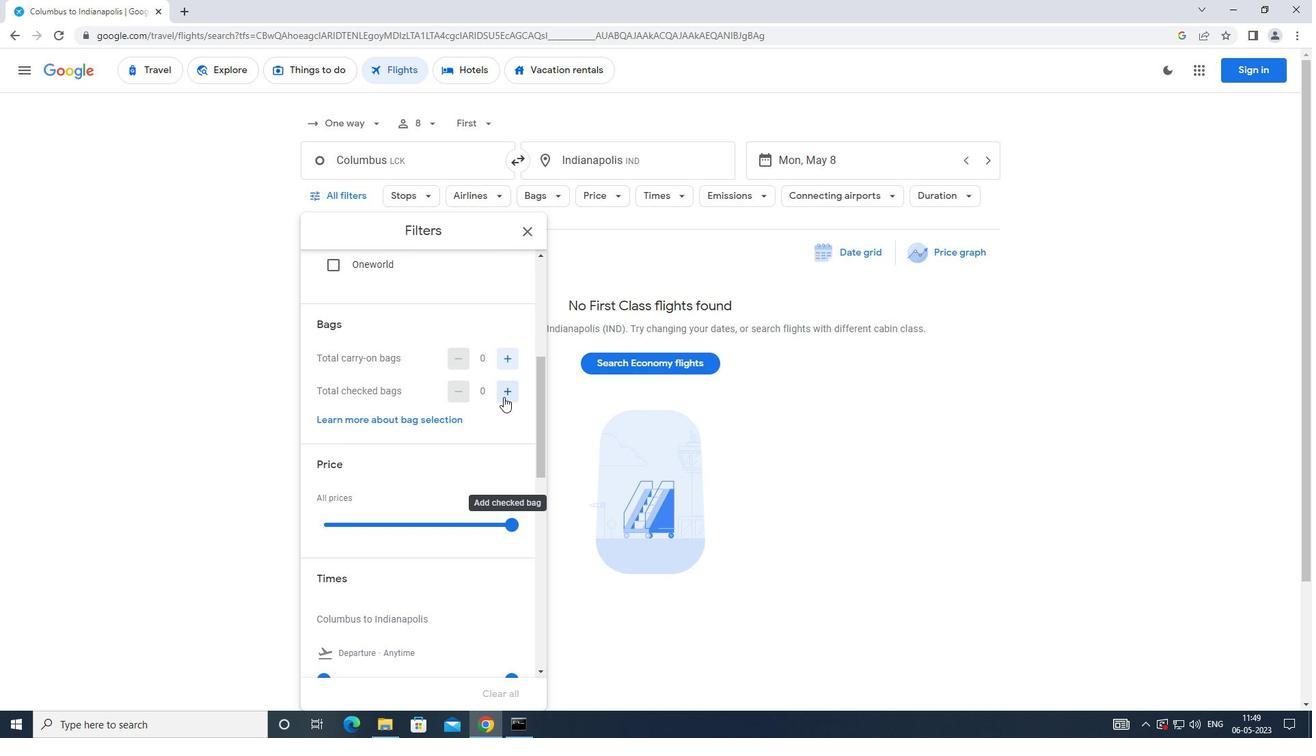 
Action: Mouse pressed left at (503, 397)
Screenshot: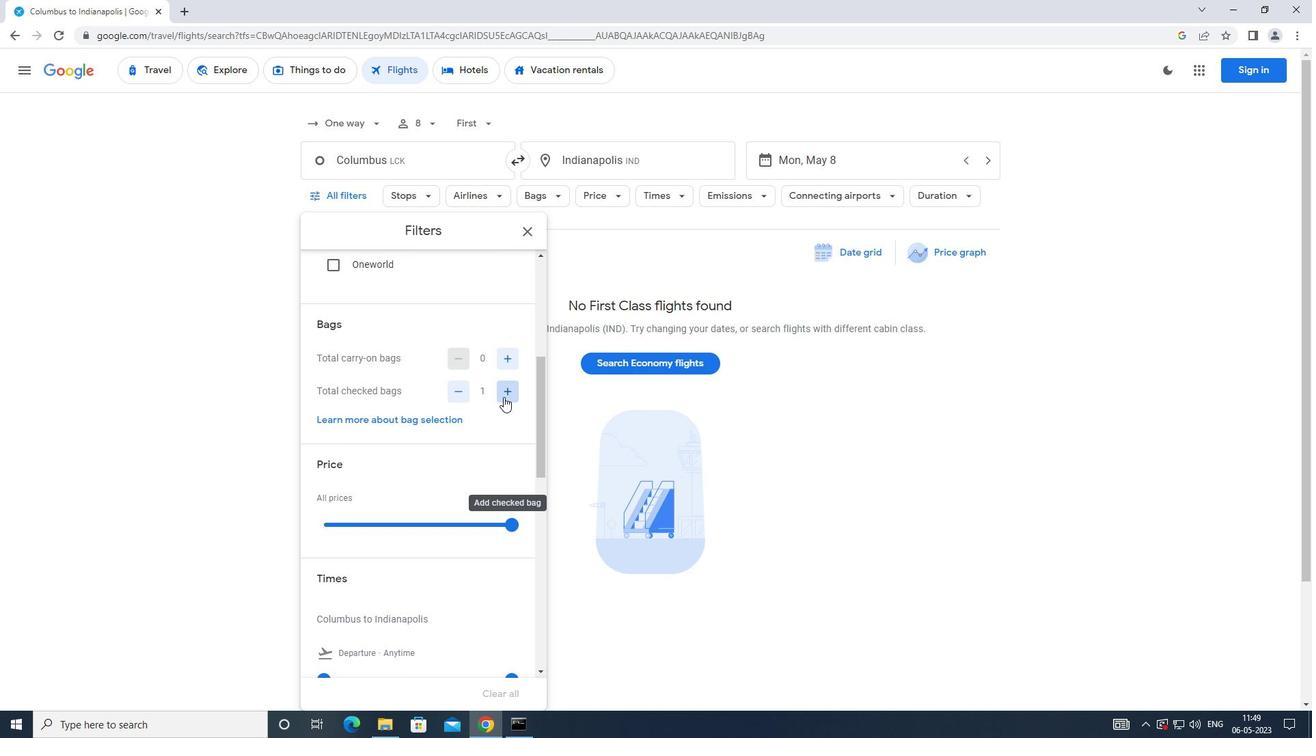 
Action: Mouse pressed left at (503, 397)
Screenshot: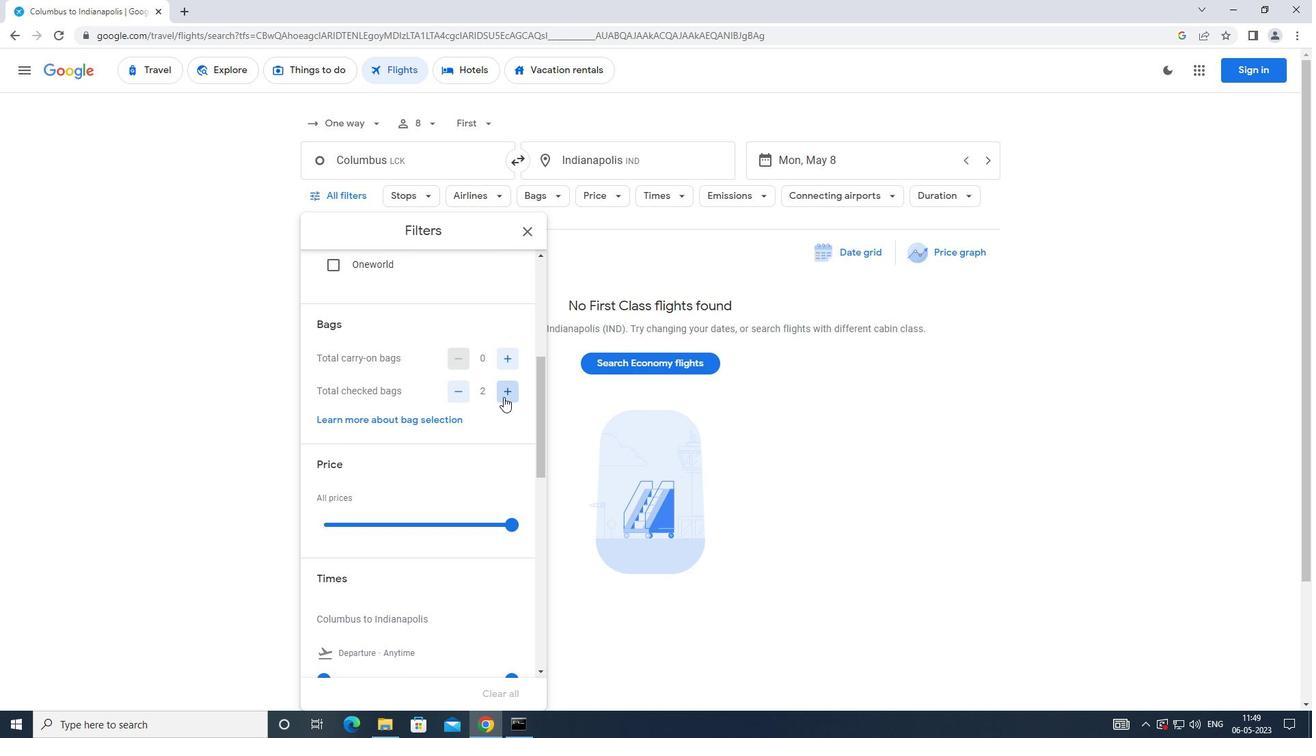 
Action: Mouse pressed left at (503, 397)
Screenshot: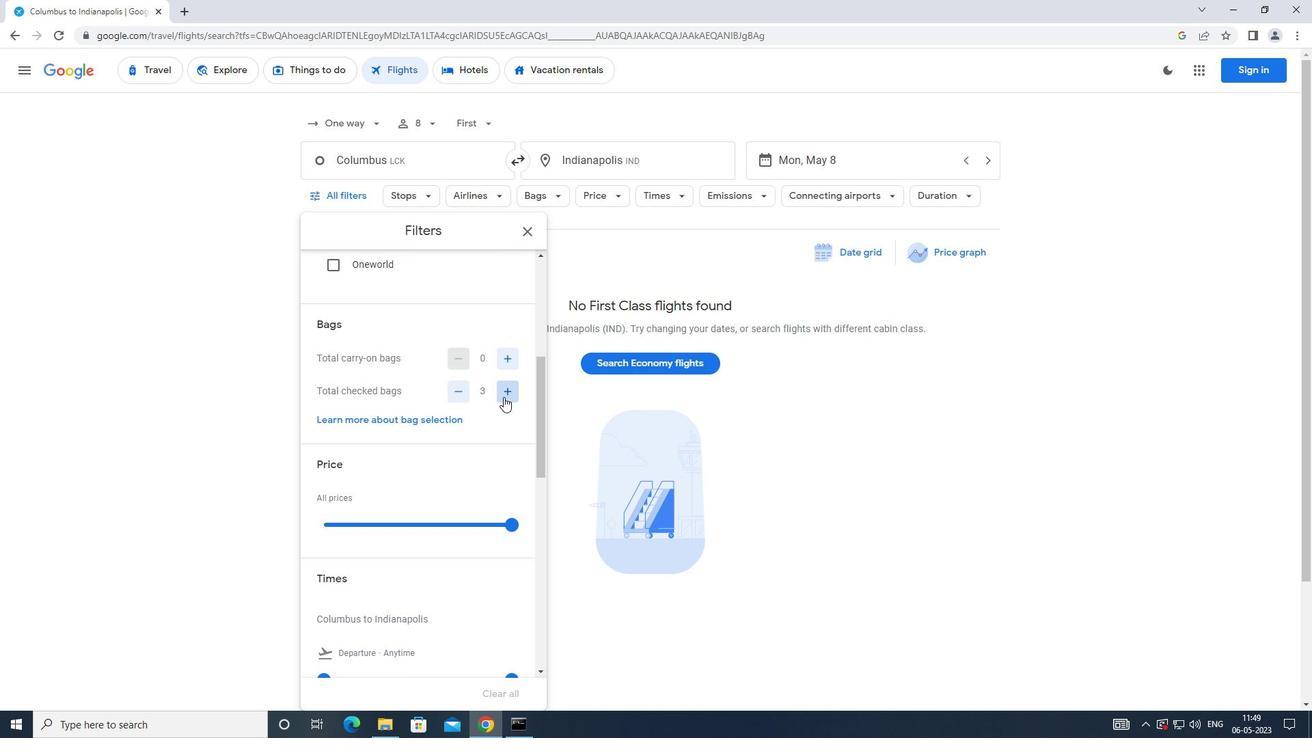 
Action: Mouse pressed left at (503, 397)
Screenshot: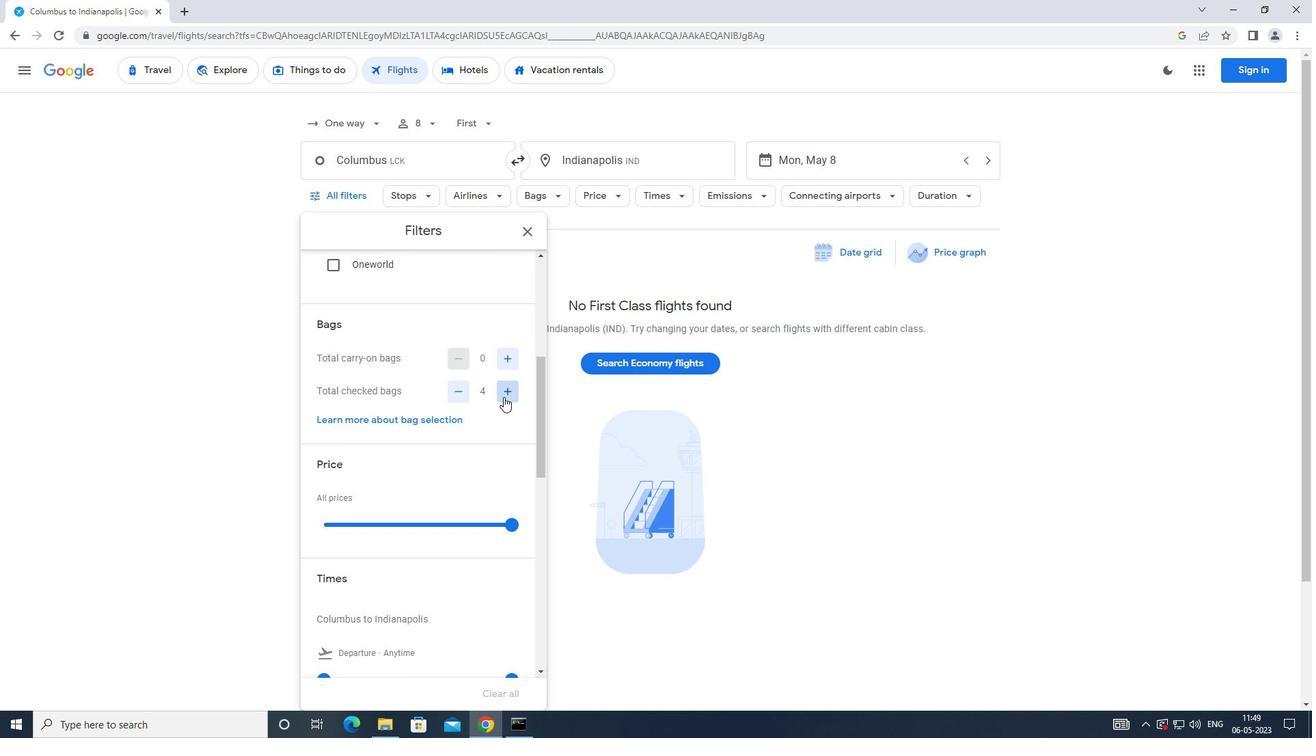 
Action: Mouse pressed left at (503, 397)
Screenshot: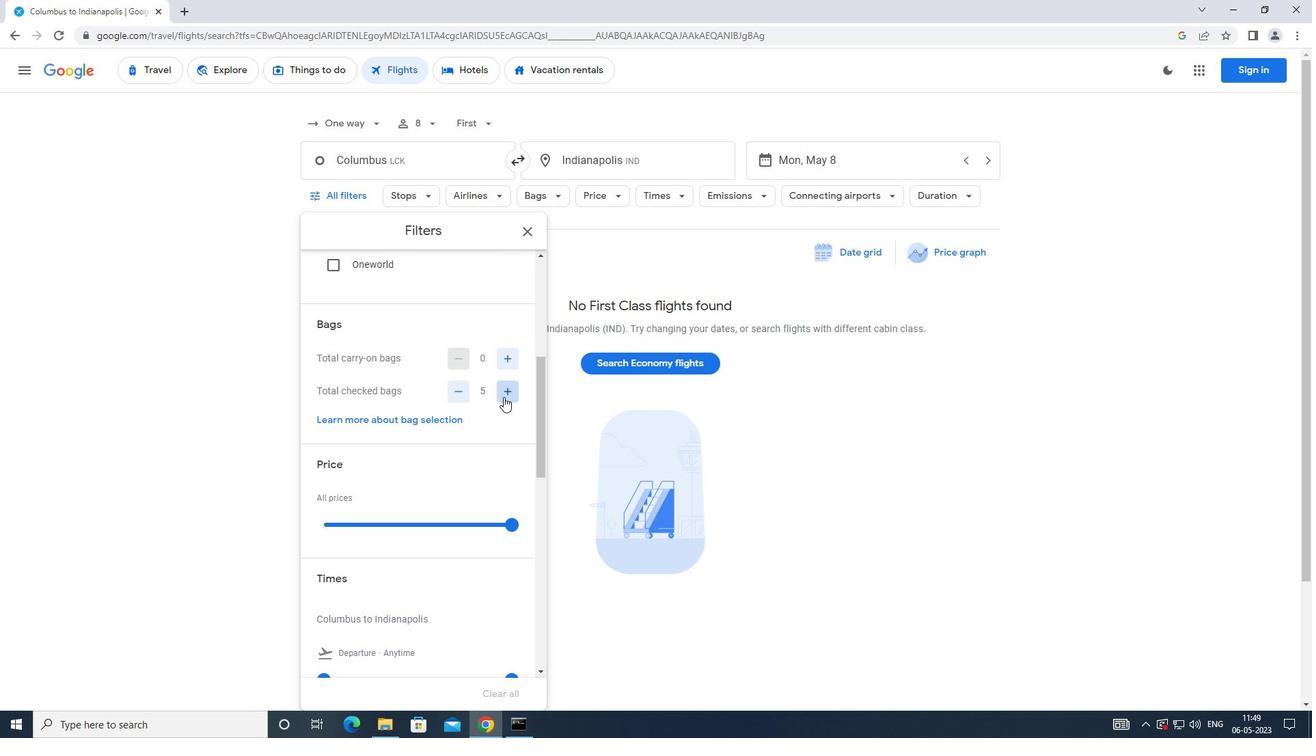 
Action: Mouse pressed left at (503, 397)
Screenshot: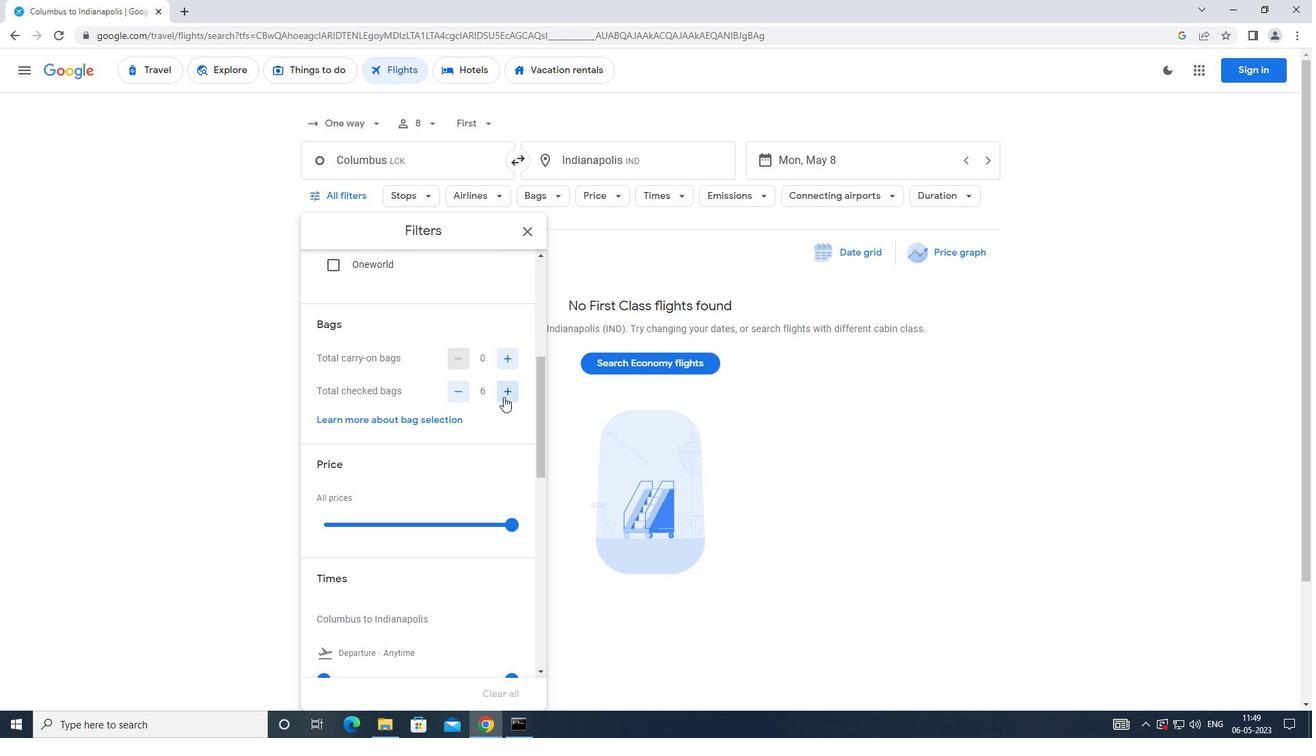 
Action: Mouse moved to (423, 513)
Screenshot: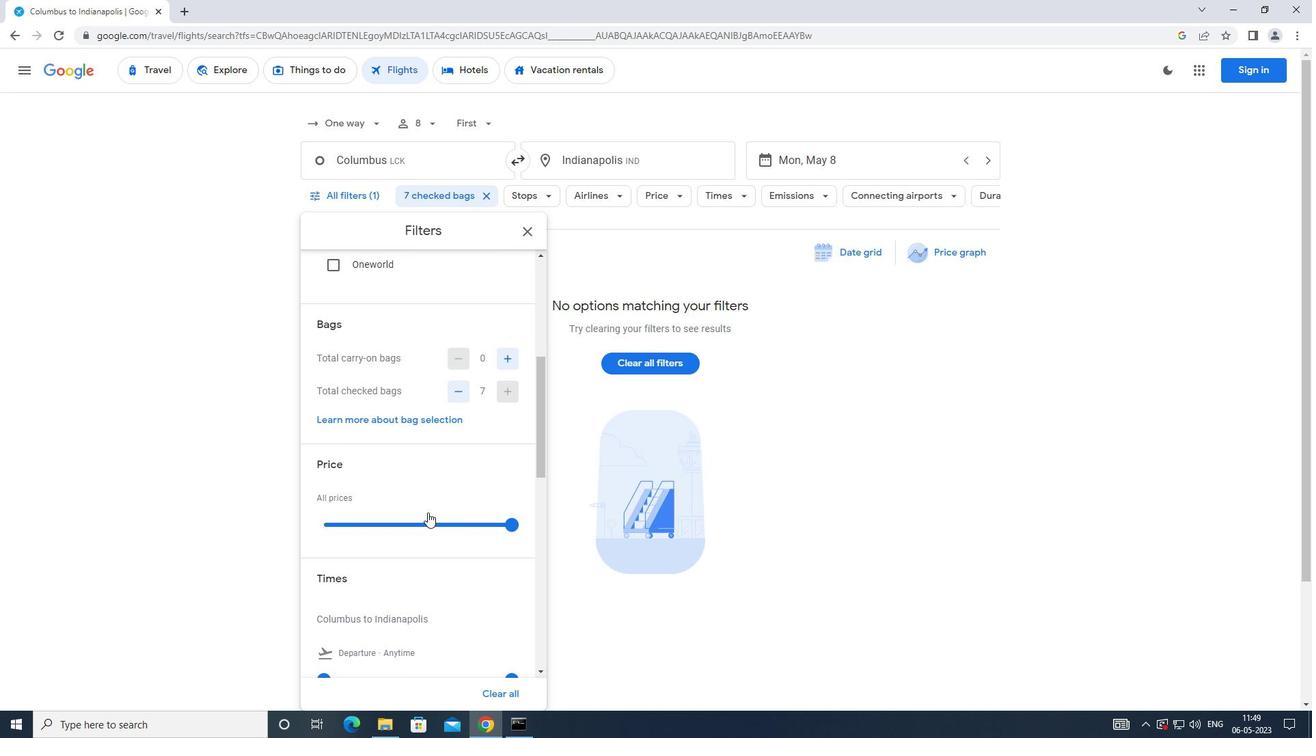 
Action: Mouse scrolled (423, 512) with delta (0, 0)
Screenshot: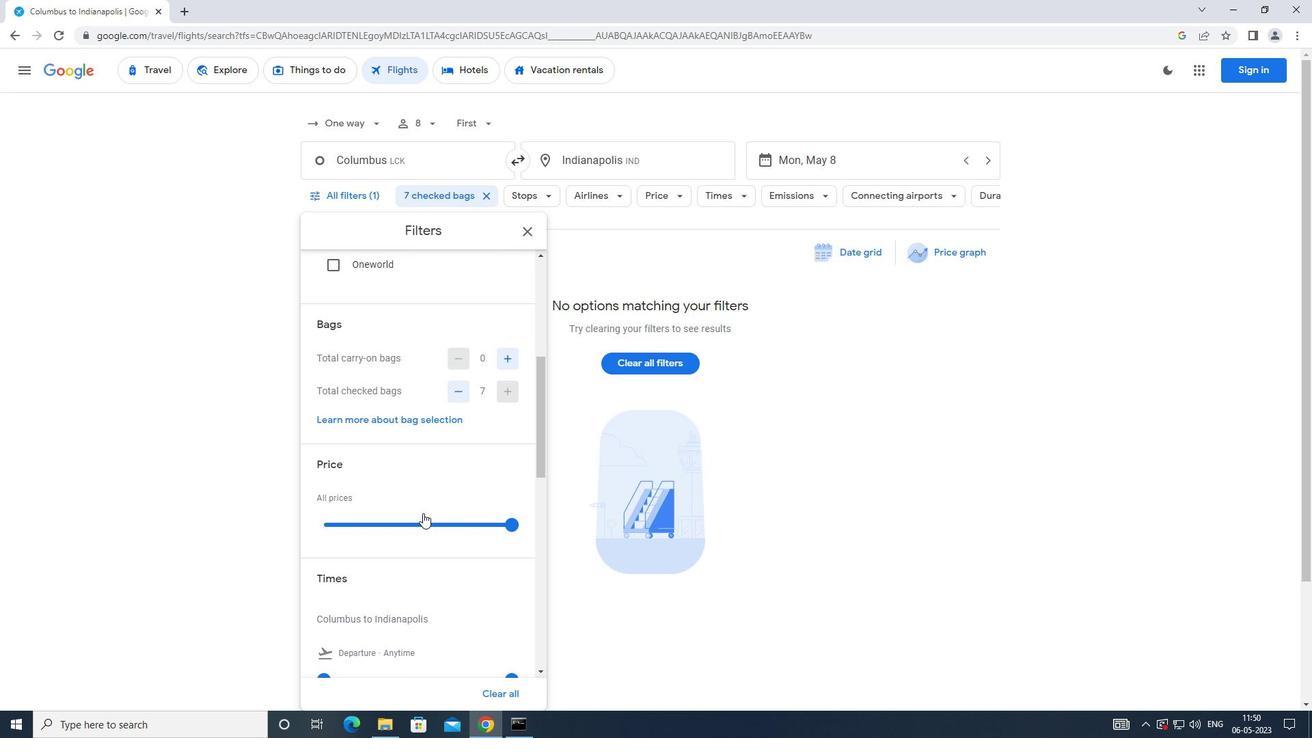 
Action: Mouse moved to (507, 458)
Screenshot: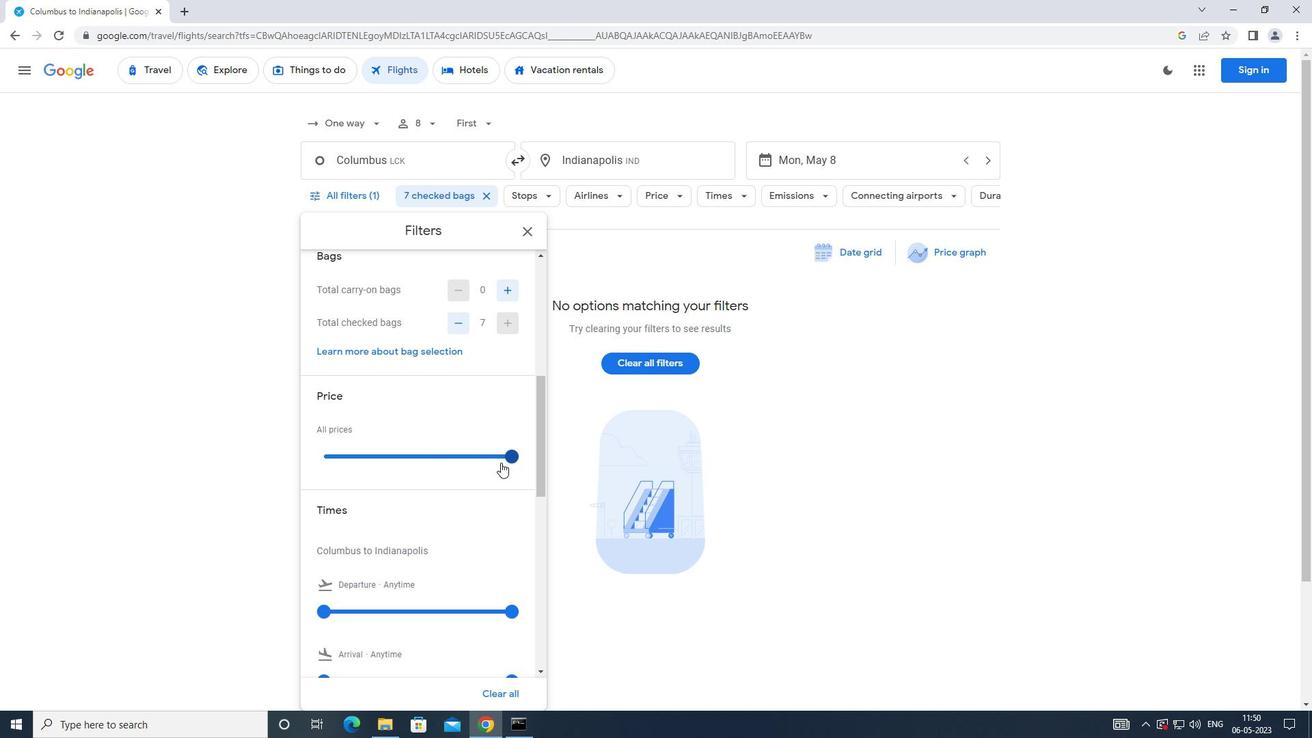 
Action: Mouse pressed left at (507, 458)
Screenshot: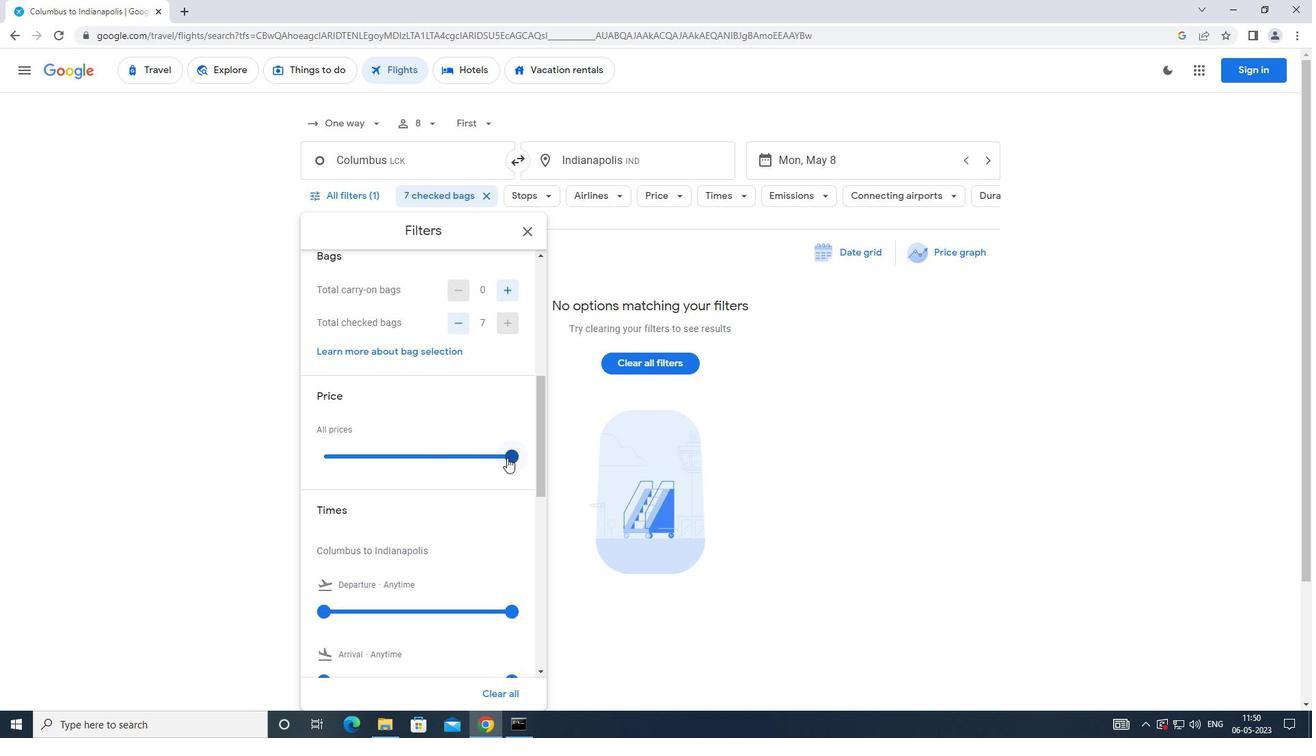 
Action: Mouse moved to (378, 488)
Screenshot: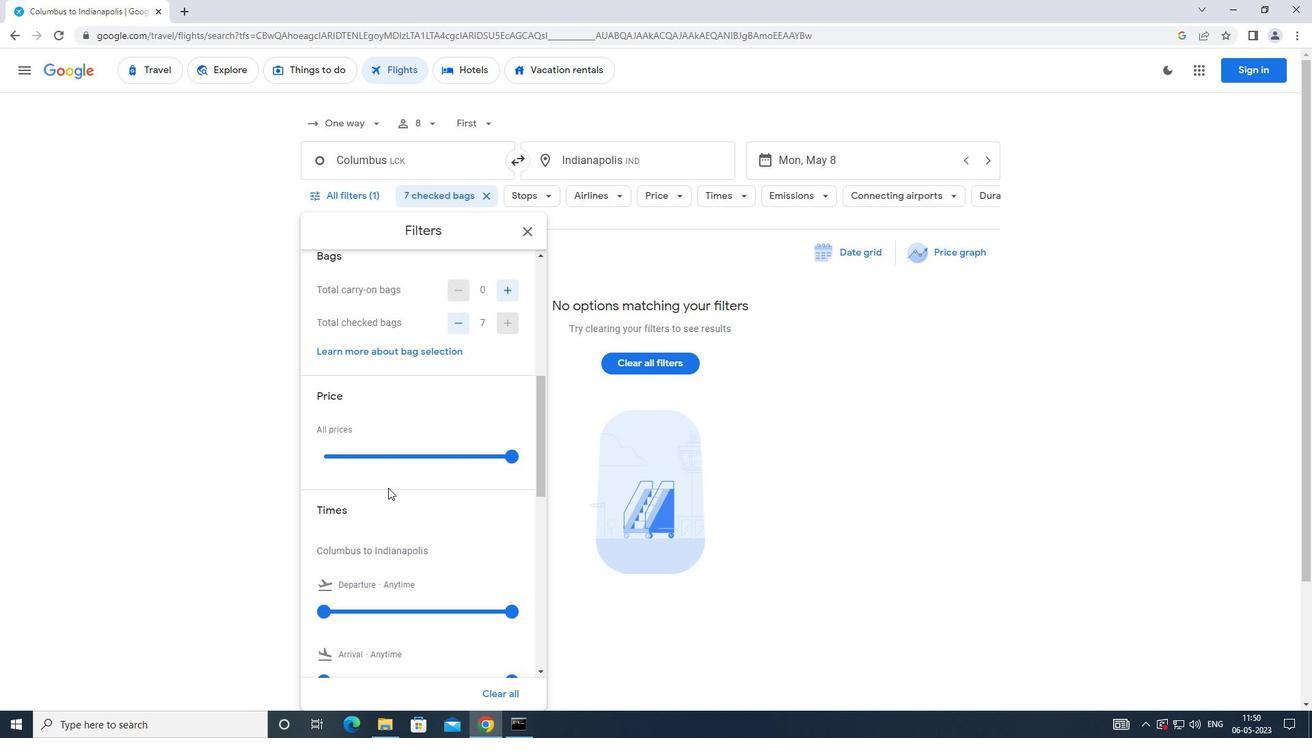 
Action: Mouse scrolled (378, 487) with delta (0, 0)
Screenshot: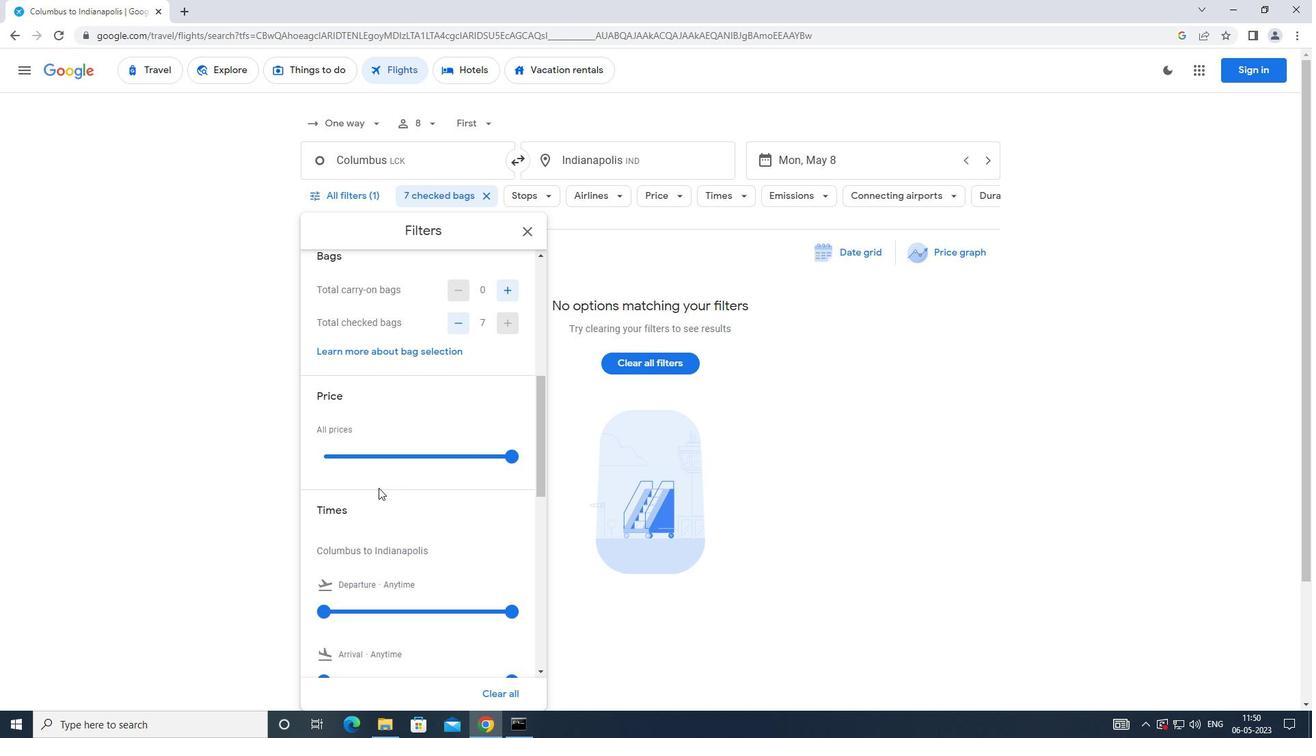 
Action: Mouse moved to (328, 541)
Screenshot: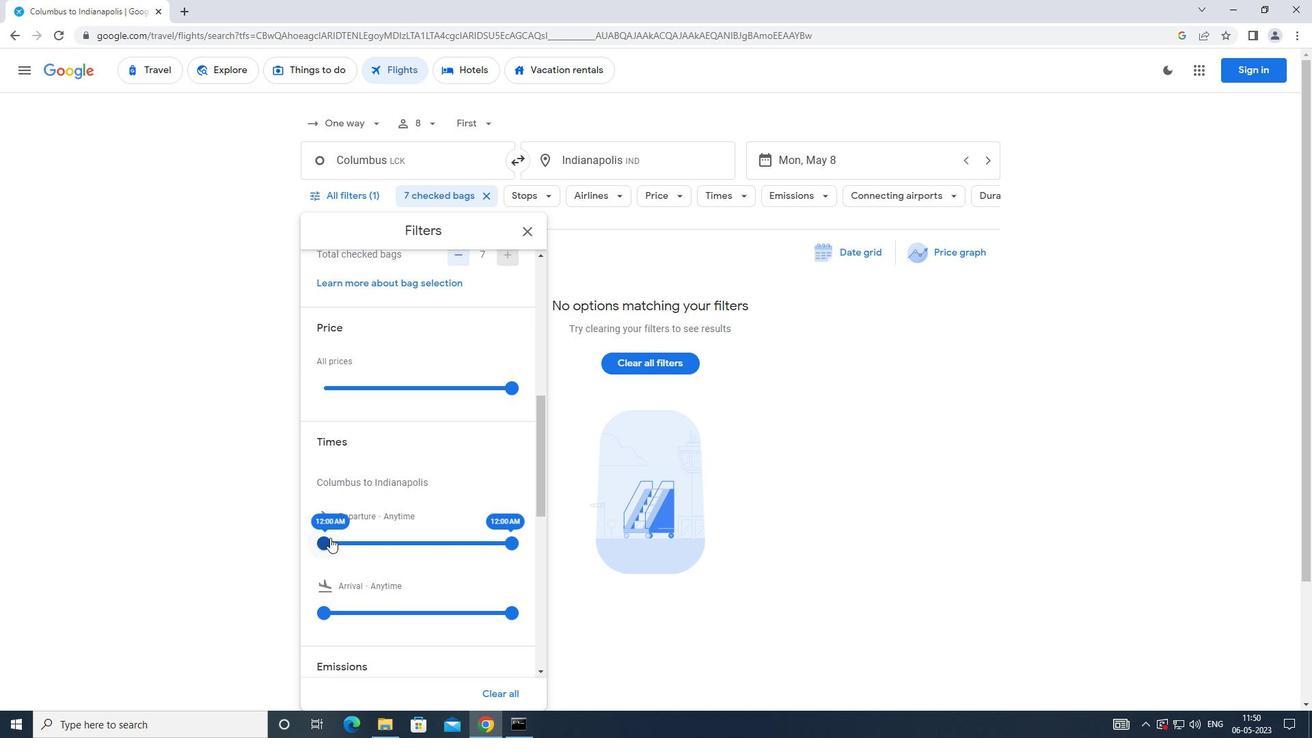 
Action: Mouse pressed left at (328, 541)
Screenshot: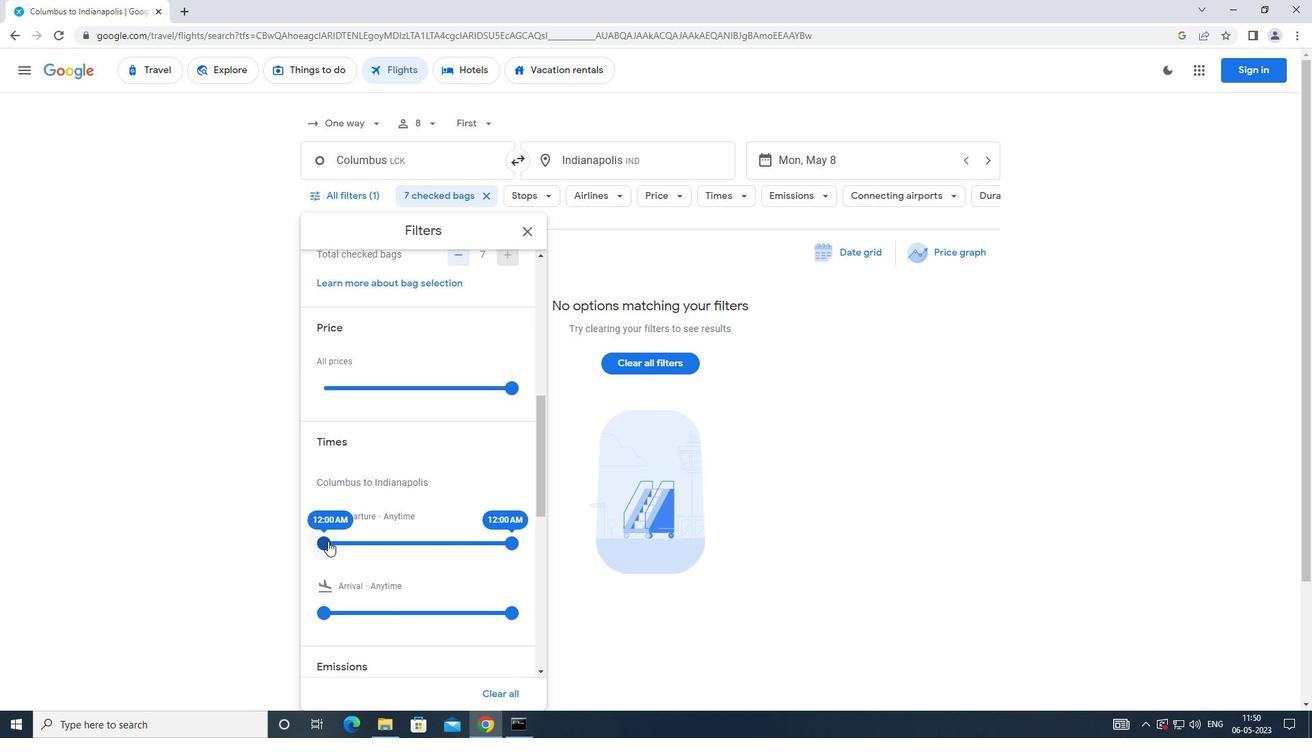 
Action: Mouse moved to (514, 543)
Screenshot: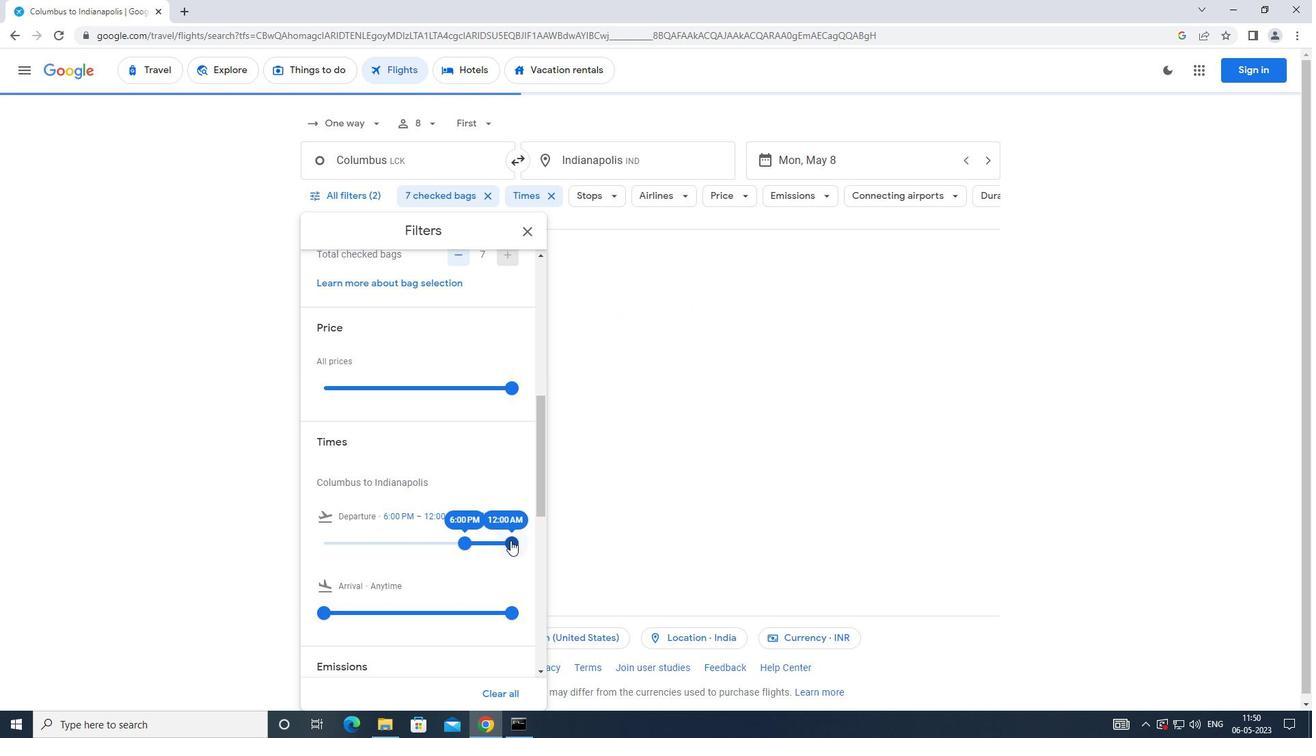 
Action: Mouse pressed left at (514, 543)
Screenshot: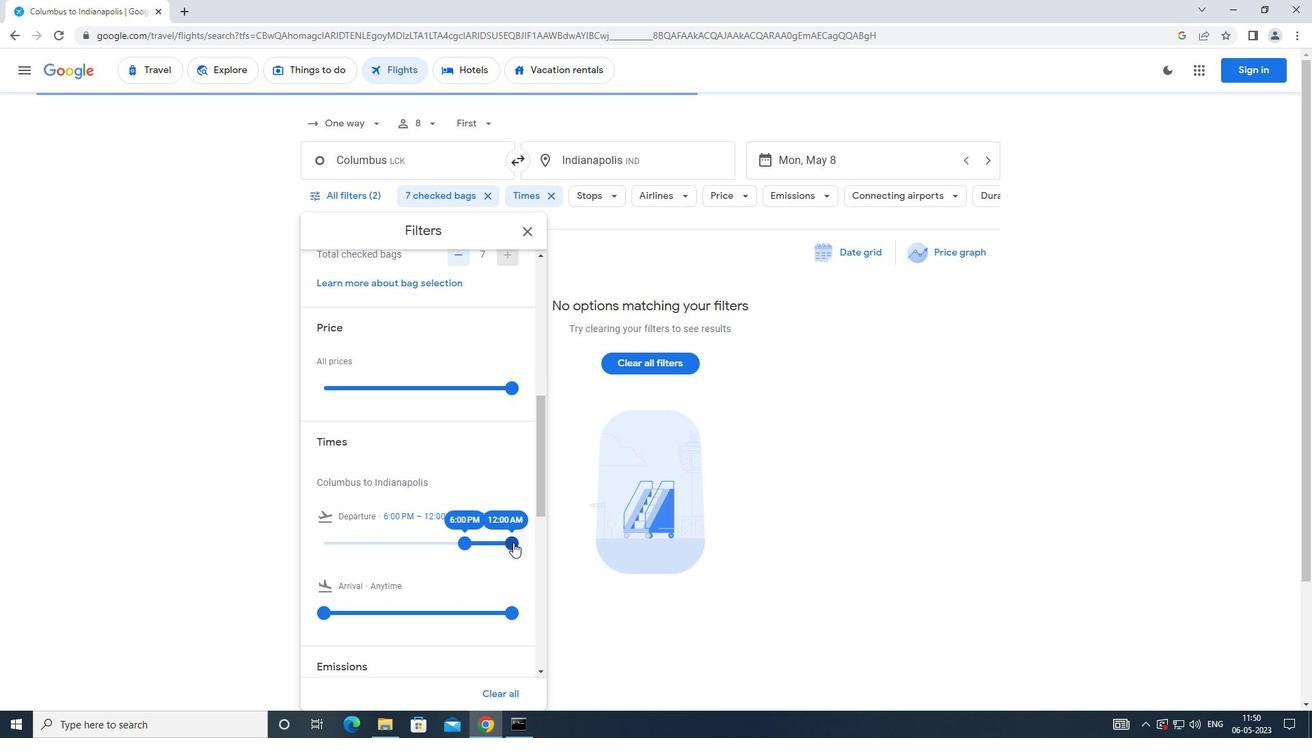 
Action: Mouse moved to (466, 546)
Screenshot: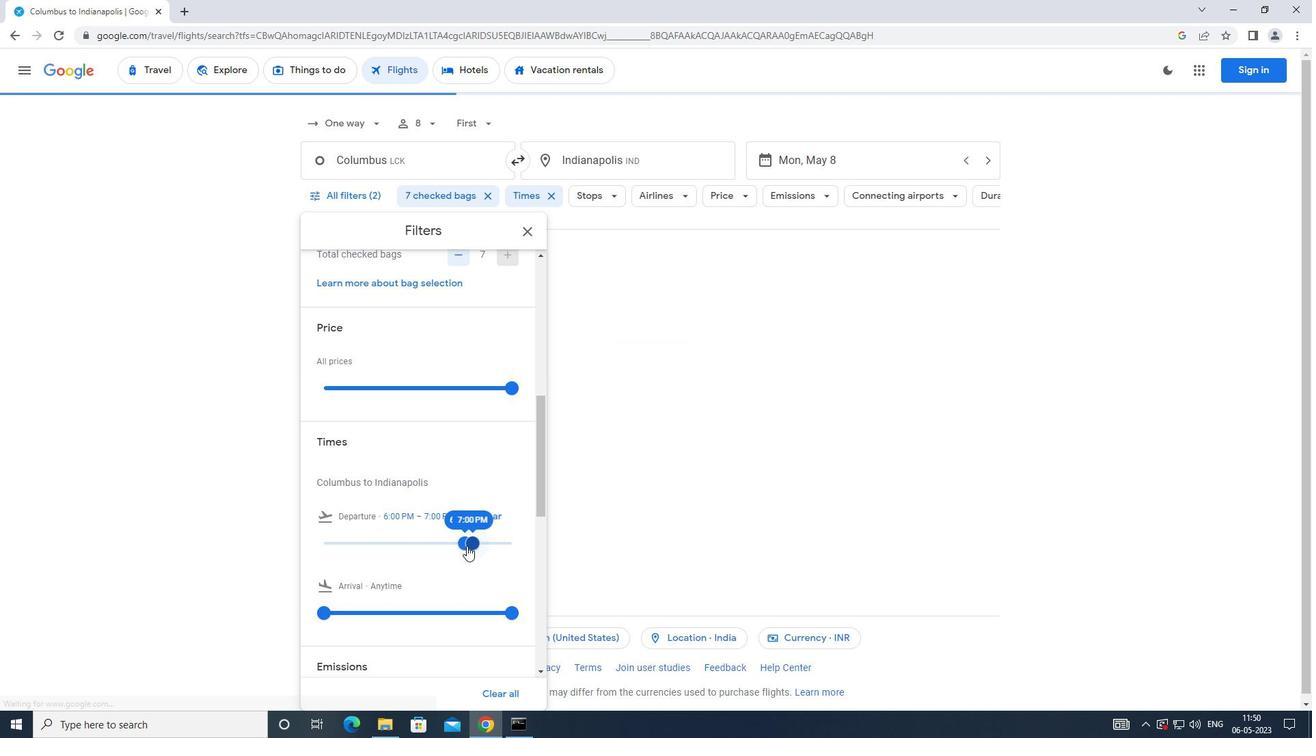 
